 Task: Search one way flight ticket for 3 adults, 3 children in premium economy from Salisbury: Salisbury-ocean City-wicomico Regional Airport to Jackson: Jackson Hole Airport on 5-2-2023. Choice of flights is Alaska. Outbound departure time preference is 17:45.
Action: Mouse moved to (413, 204)
Screenshot: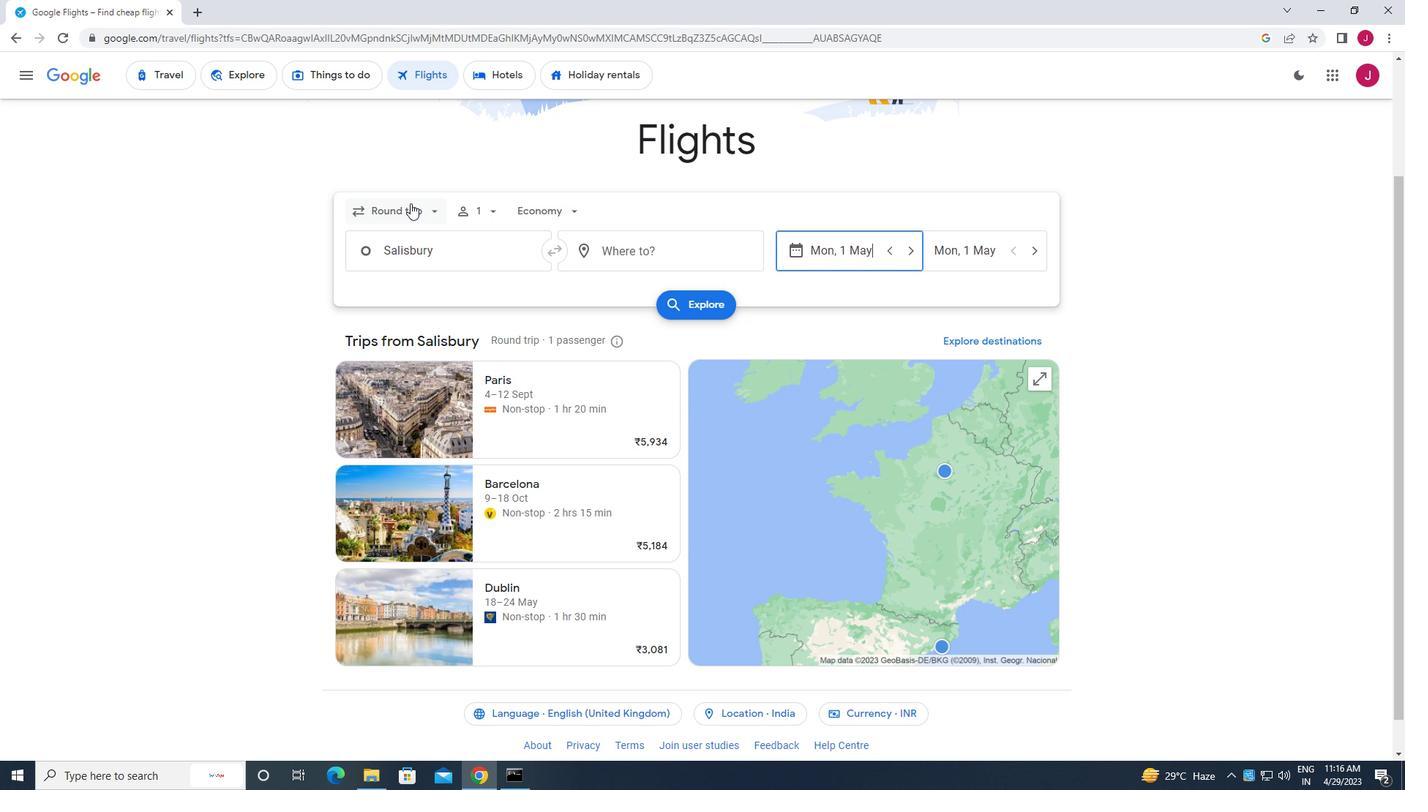 
Action: Mouse pressed left at (413, 204)
Screenshot: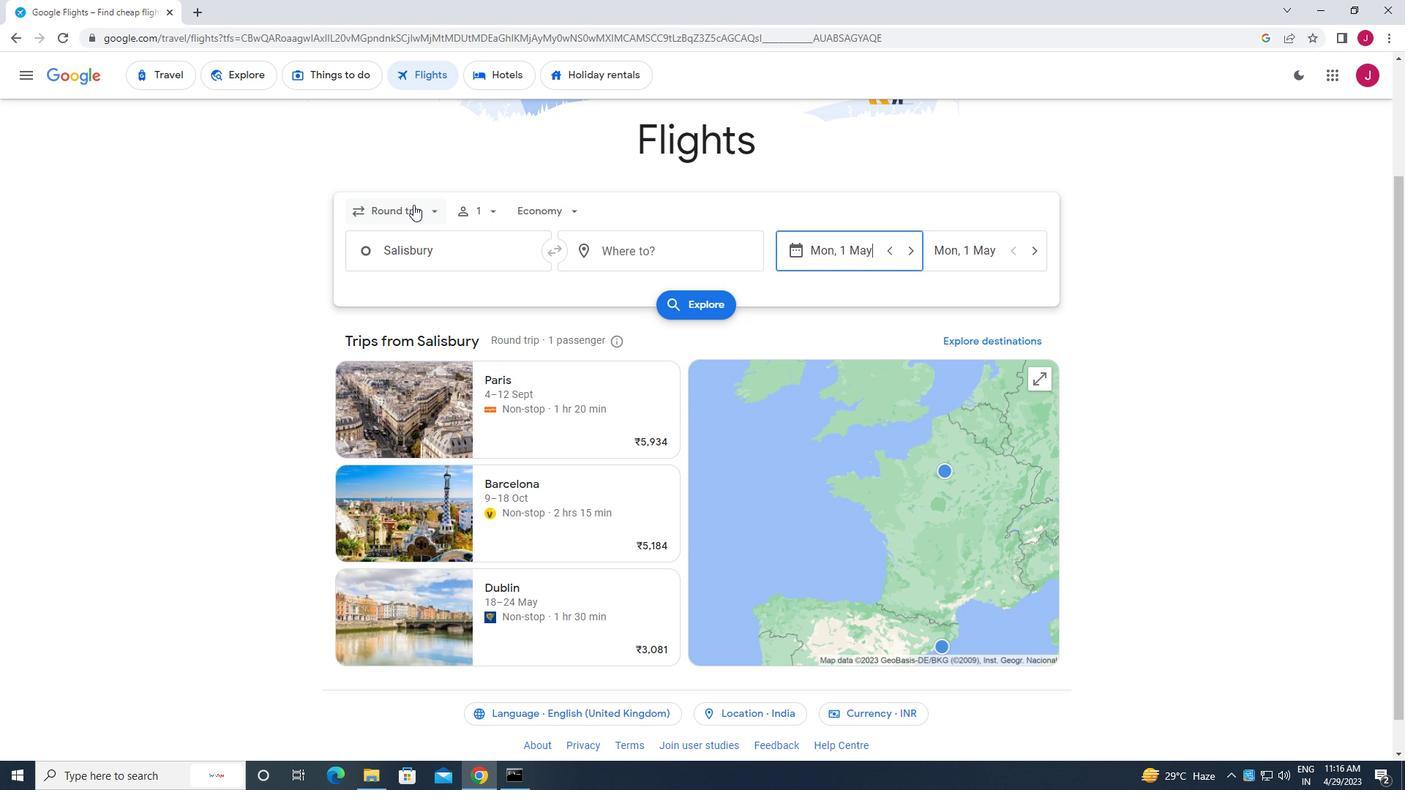 
Action: Mouse moved to (415, 276)
Screenshot: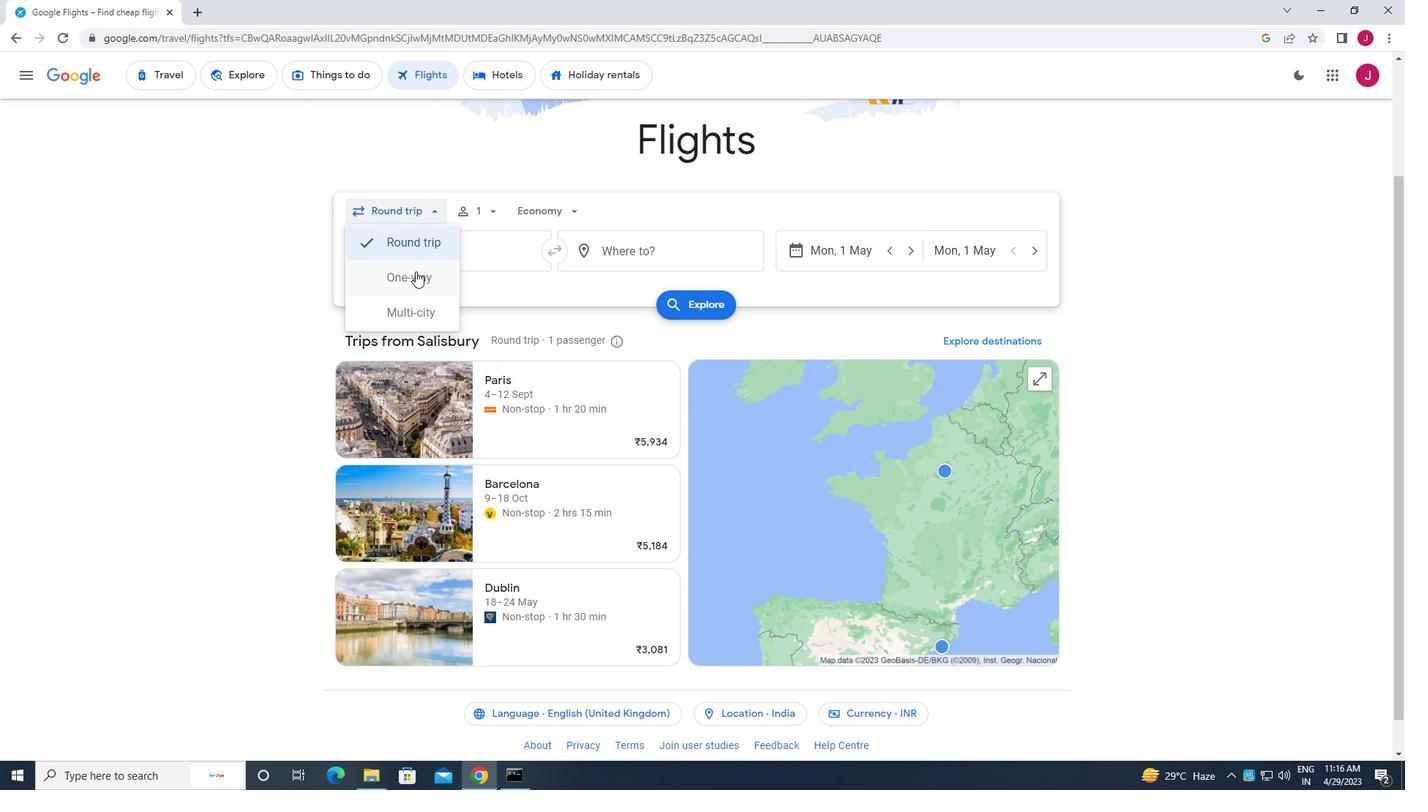 
Action: Mouse pressed left at (415, 276)
Screenshot: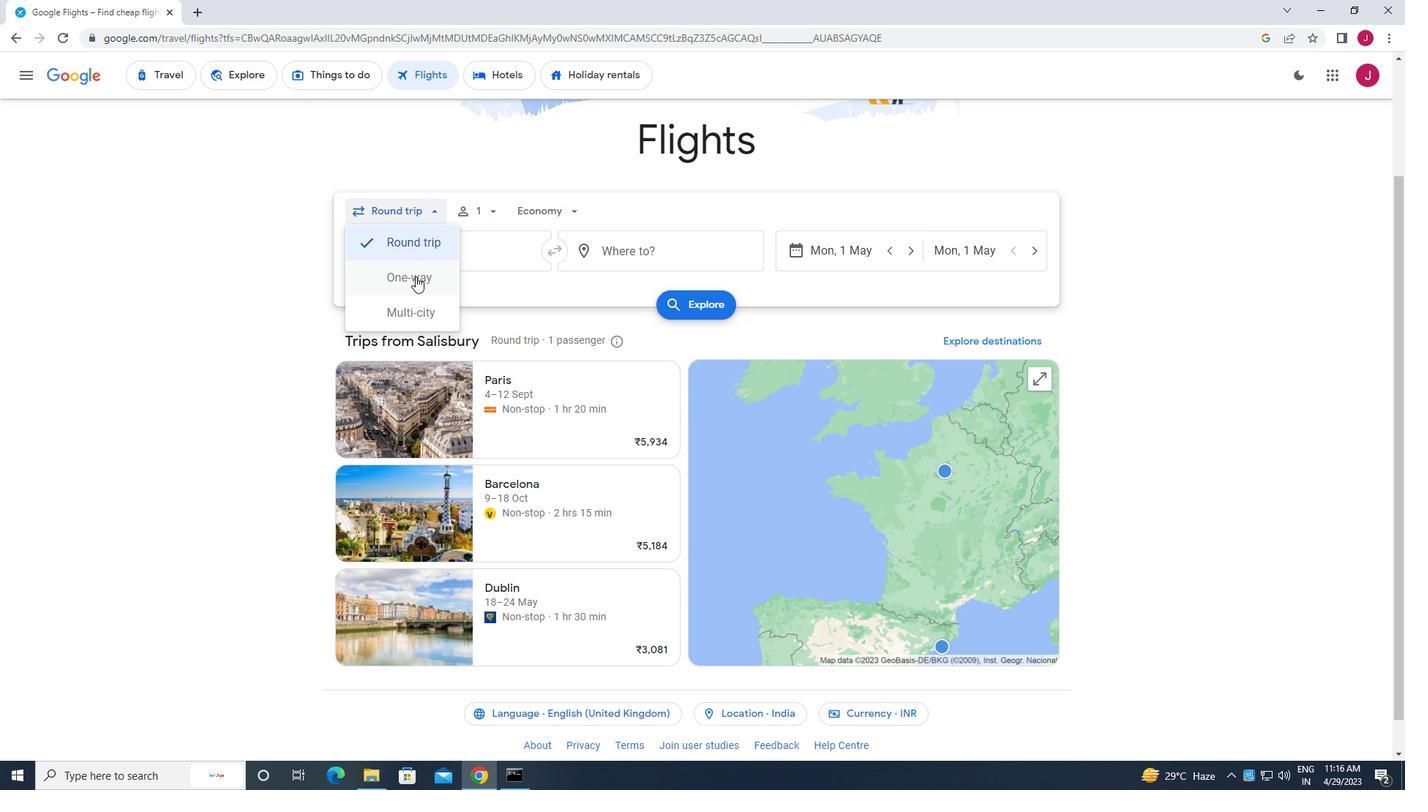 
Action: Mouse moved to (484, 210)
Screenshot: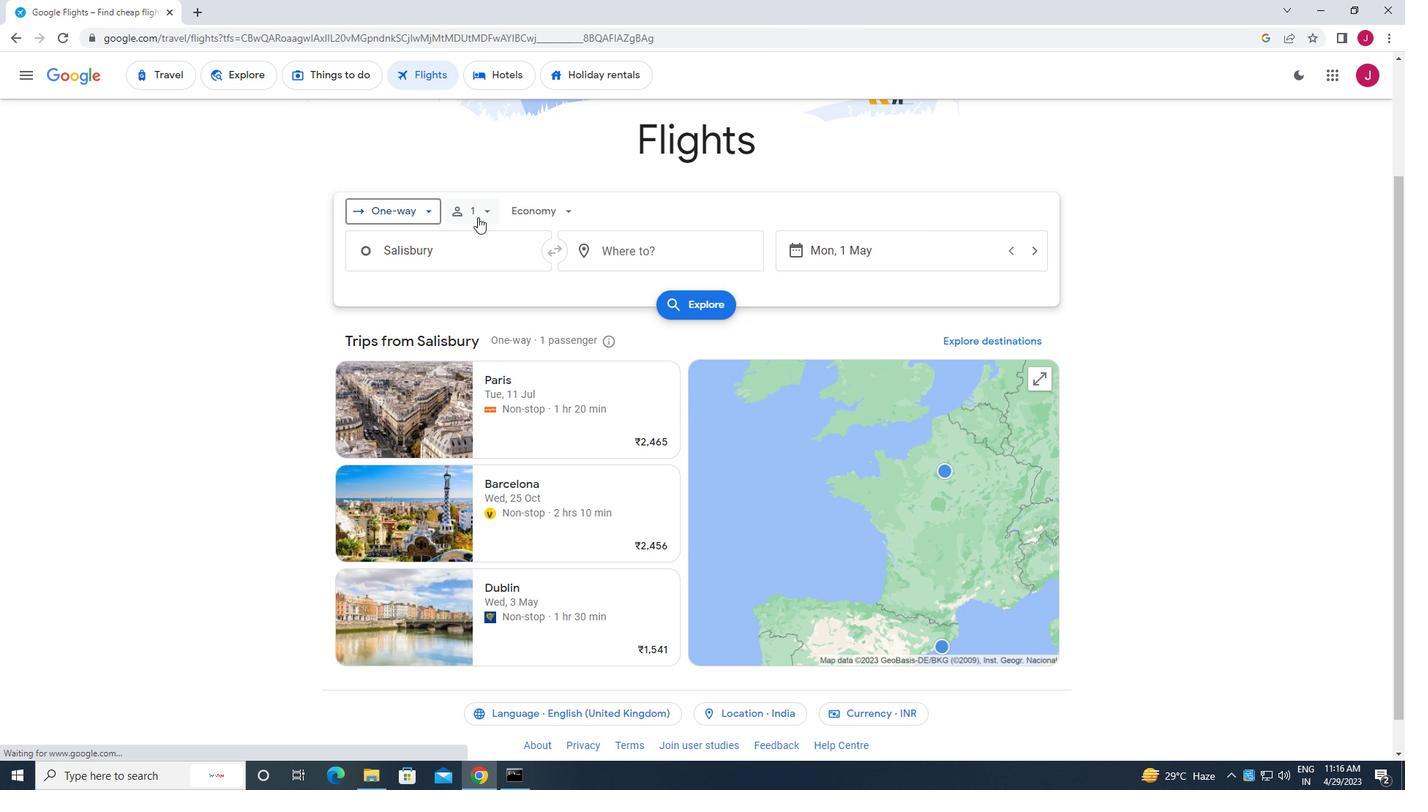 
Action: Mouse pressed left at (484, 210)
Screenshot: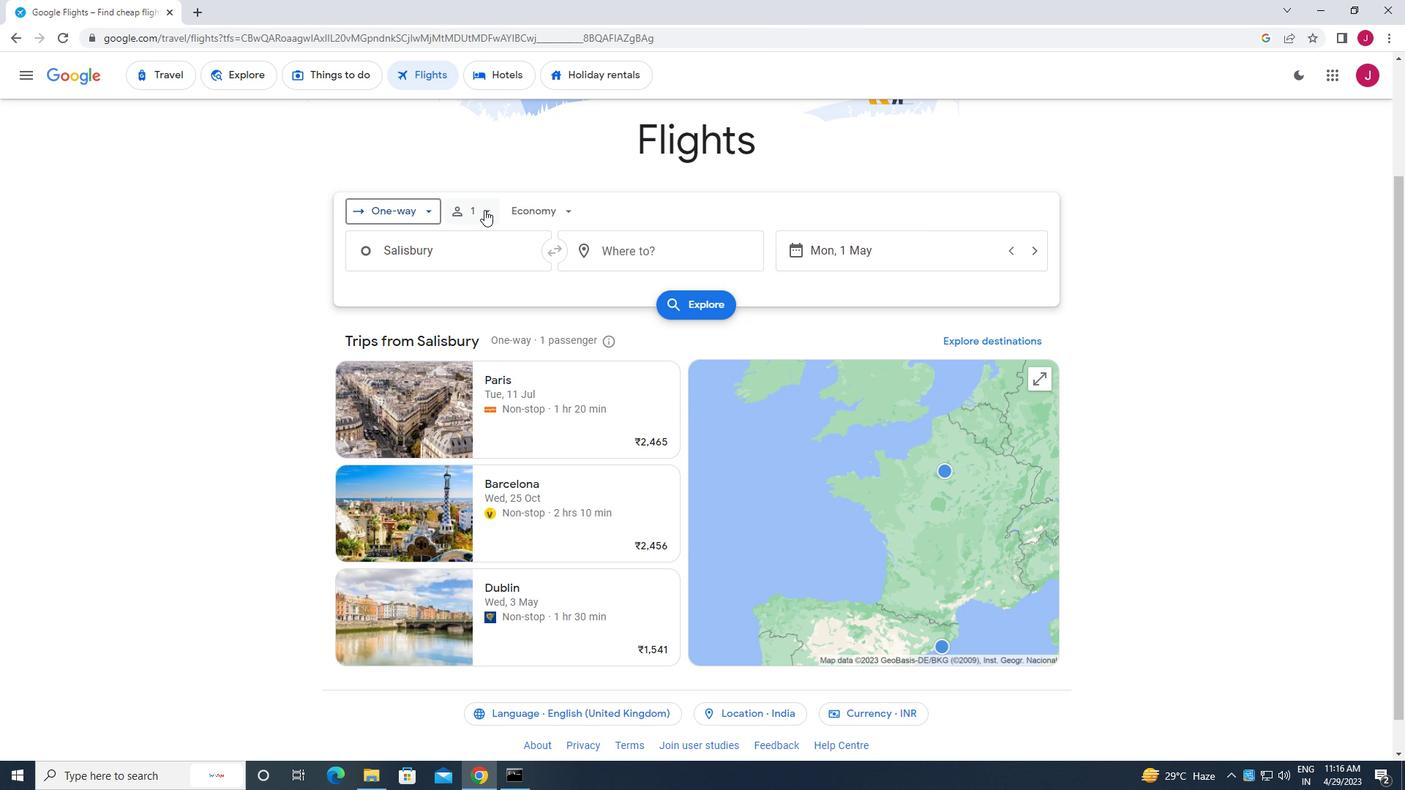 
Action: Mouse moved to (600, 250)
Screenshot: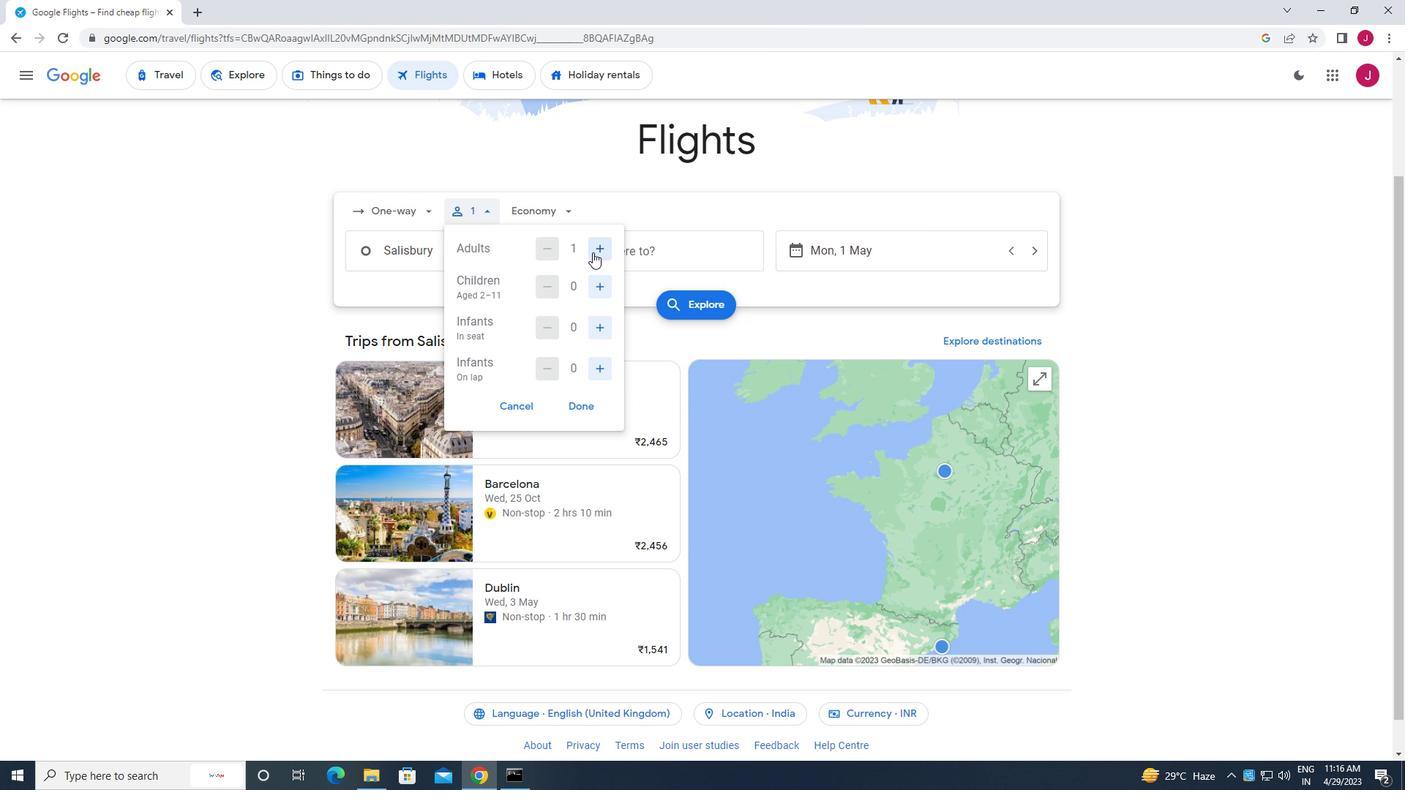 
Action: Mouse pressed left at (600, 250)
Screenshot: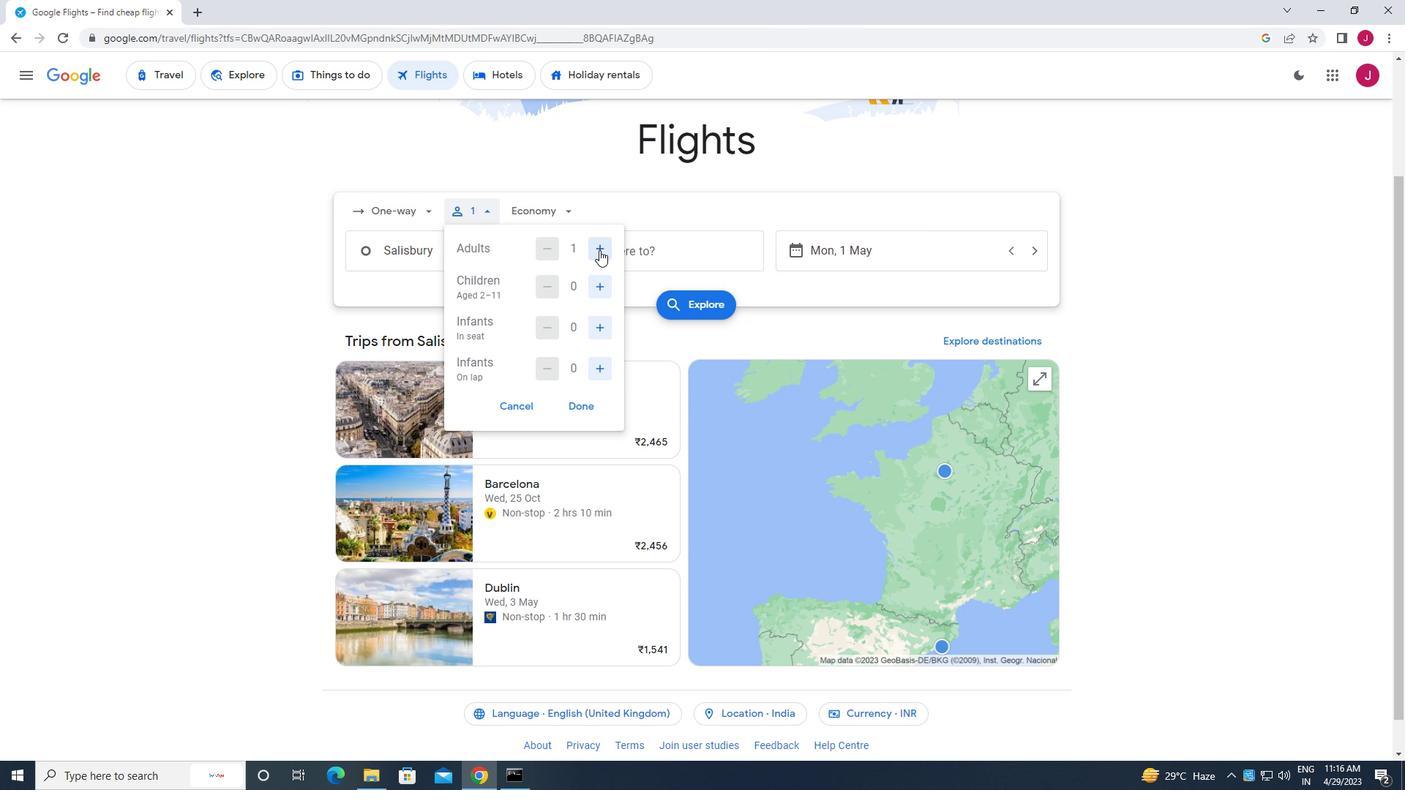 
Action: Mouse moved to (600, 250)
Screenshot: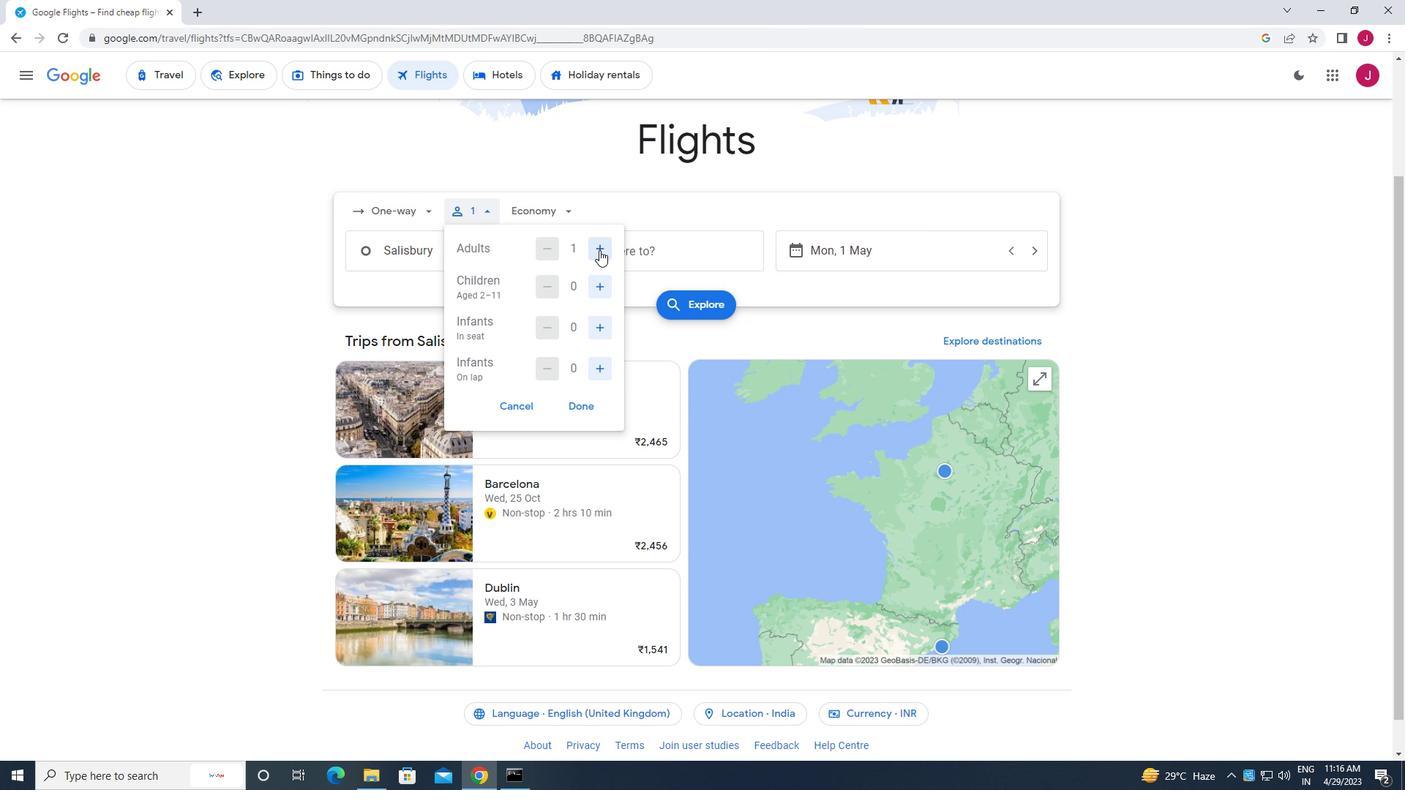 
Action: Mouse pressed left at (600, 250)
Screenshot: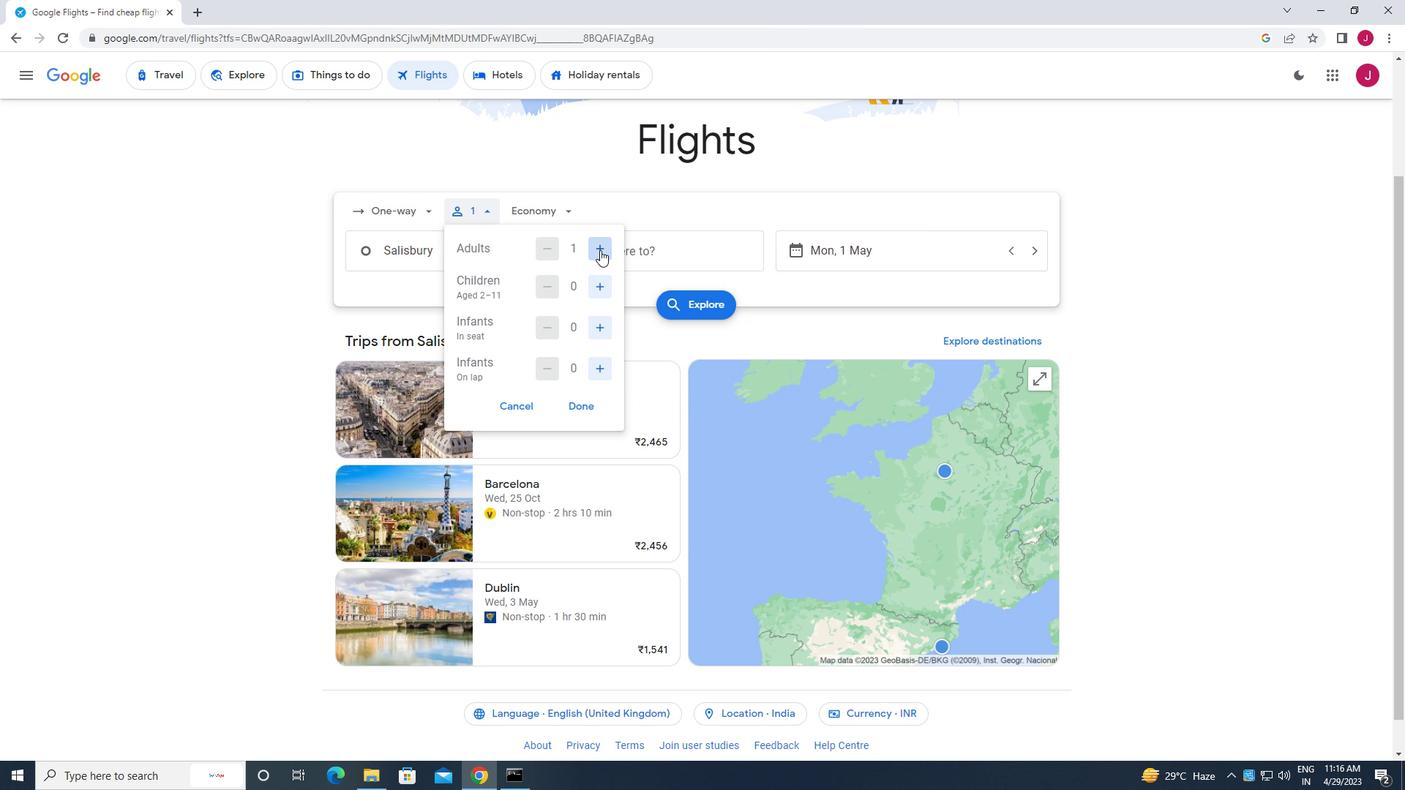 
Action: Mouse moved to (604, 288)
Screenshot: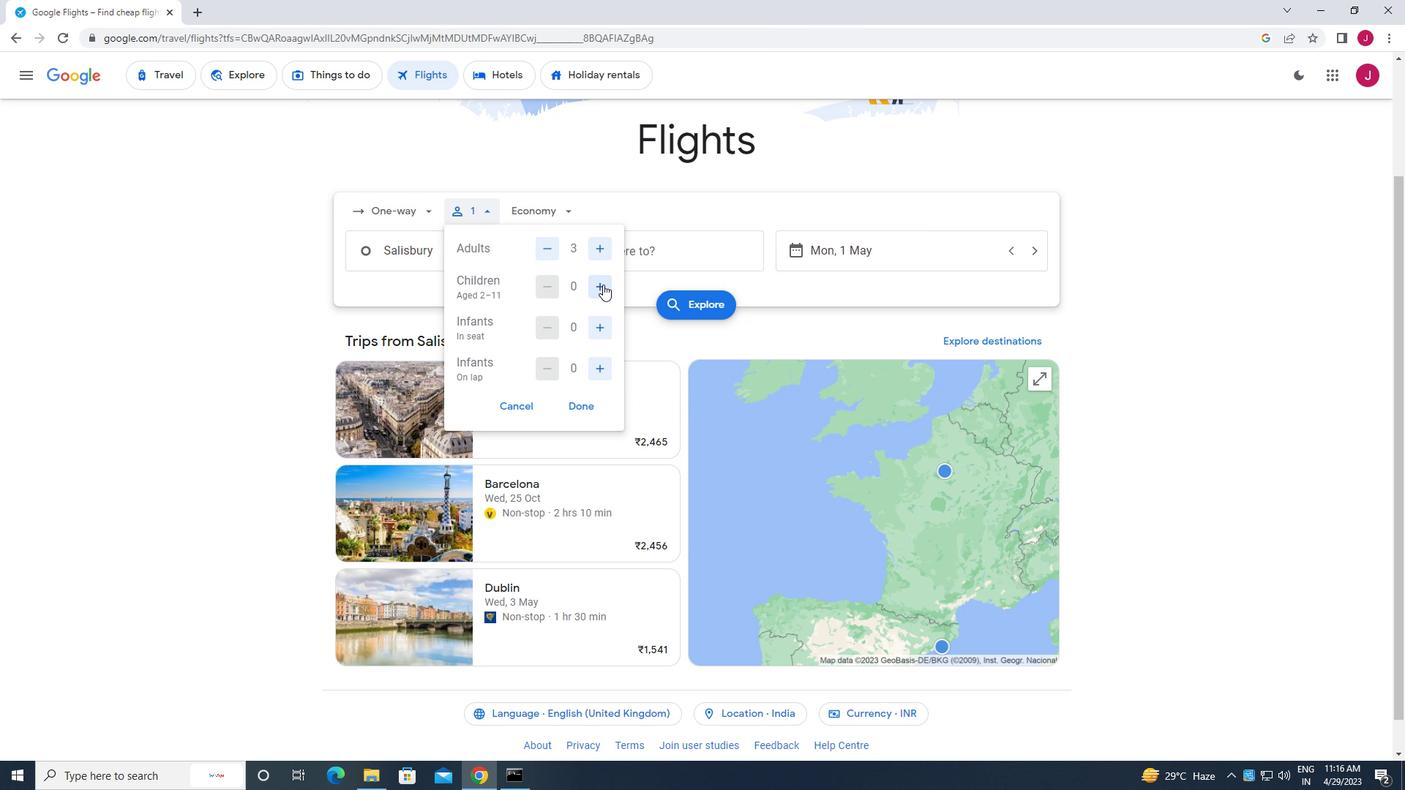 
Action: Mouse pressed left at (604, 288)
Screenshot: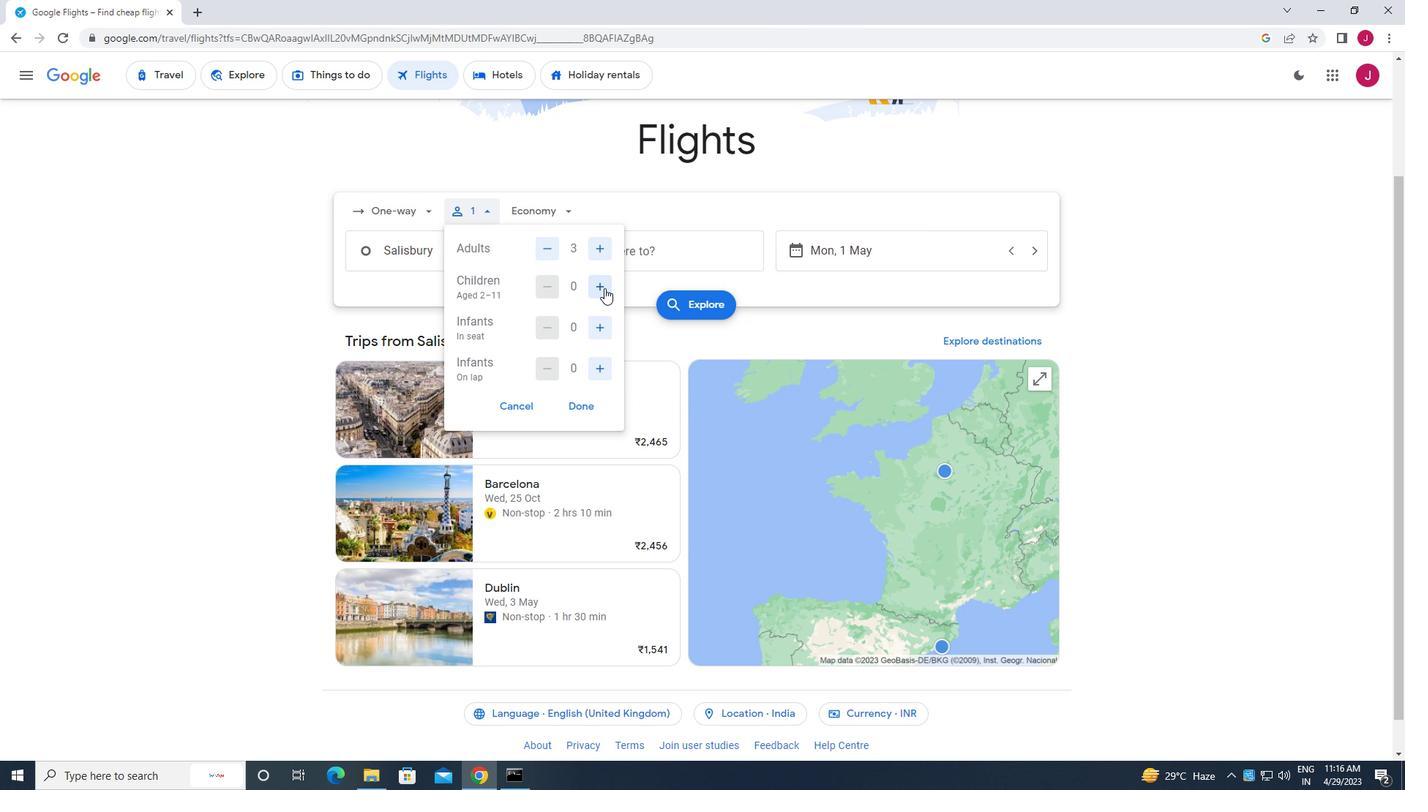 
Action: Mouse pressed left at (604, 288)
Screenshot: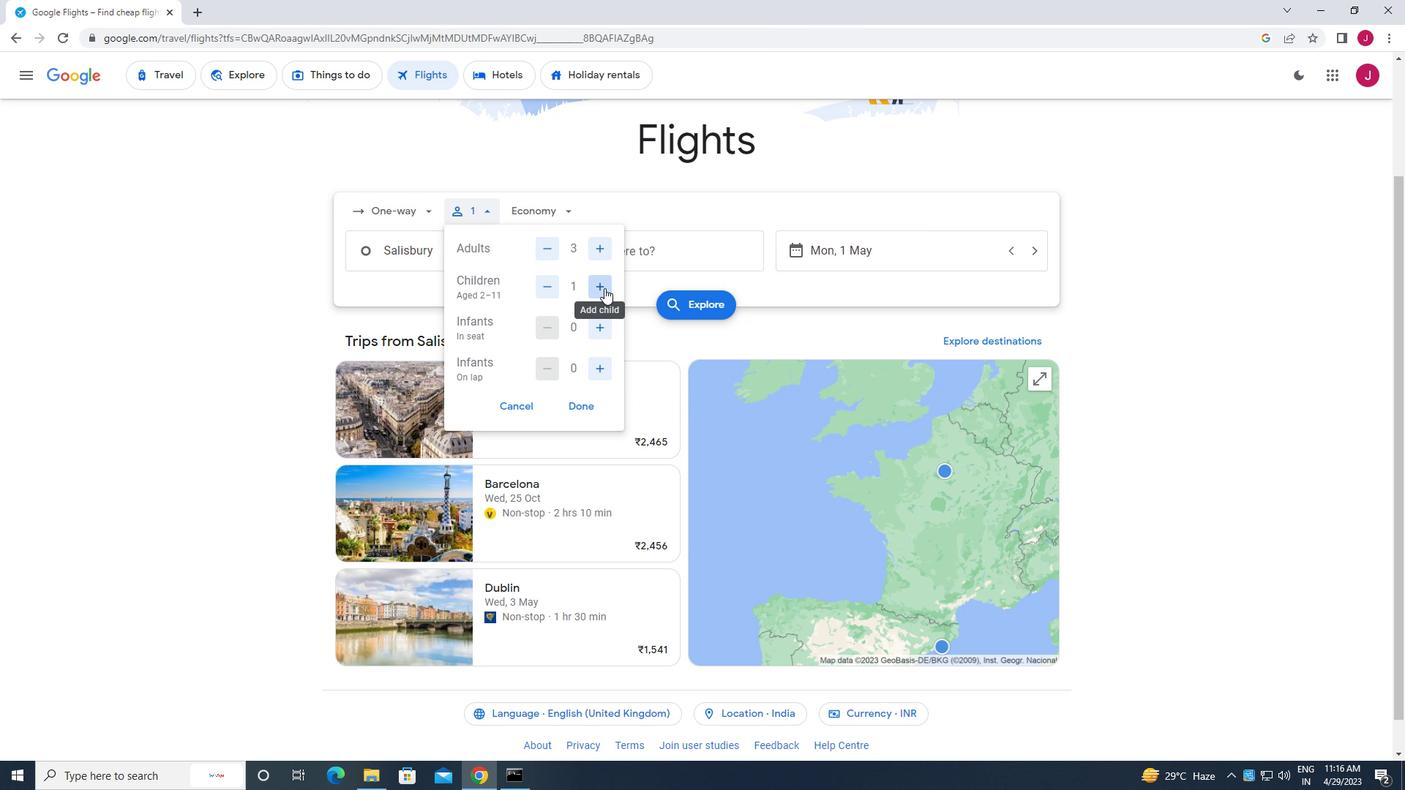 
Action: Mouse pressed left at (604, 288)
Screenshot: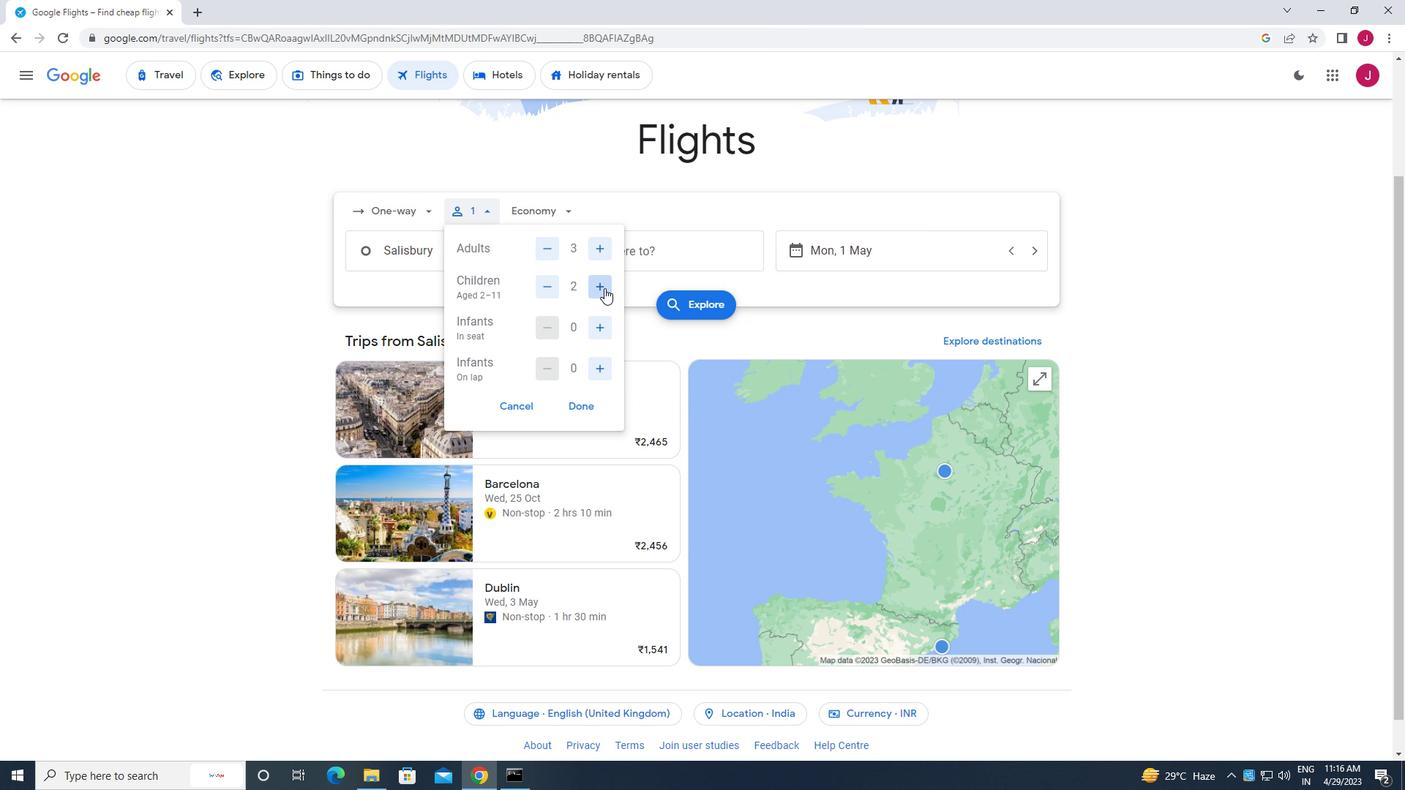 
Action: Mouse moved to (577, 406)
Screenshot: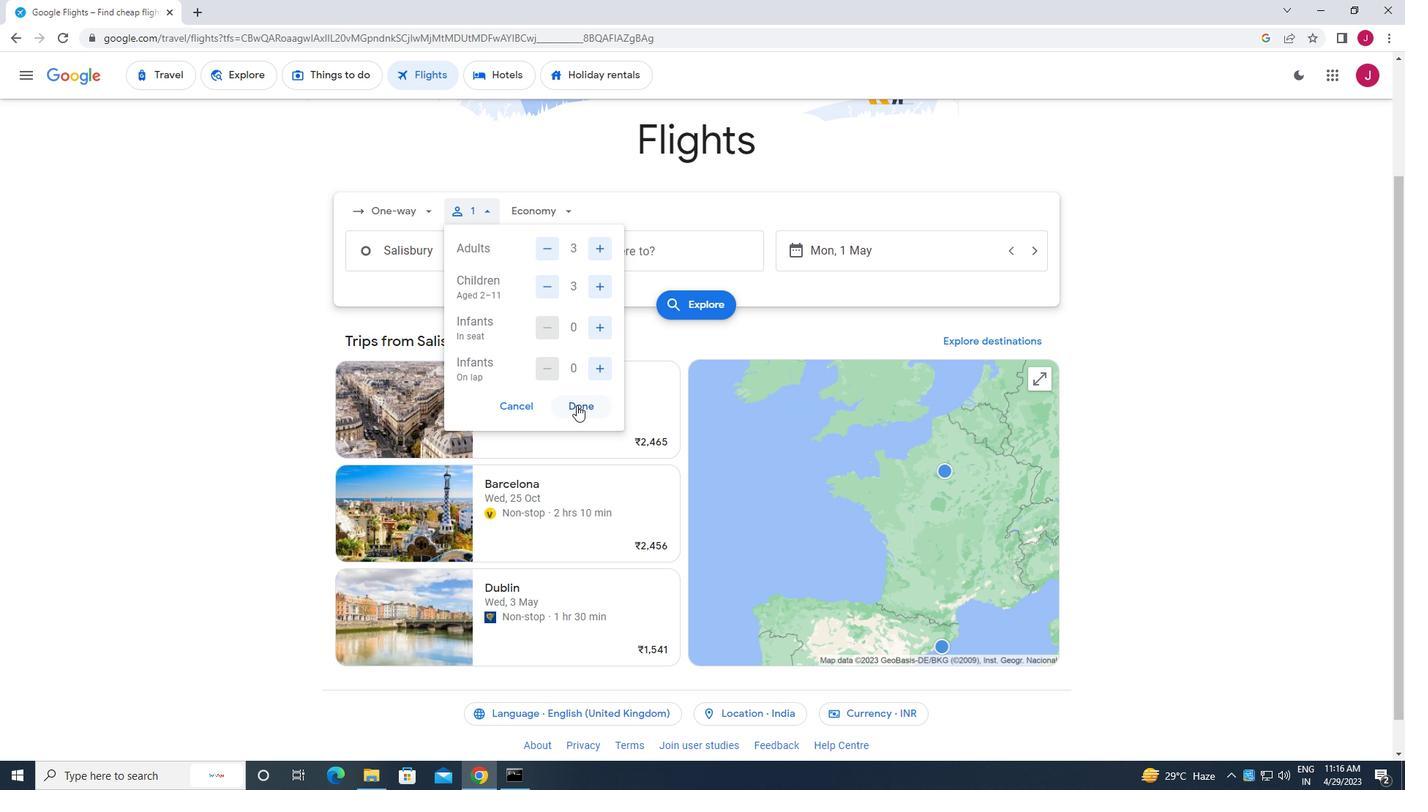 
Action: Mouse pressed left at (577, 406)
Screenshot: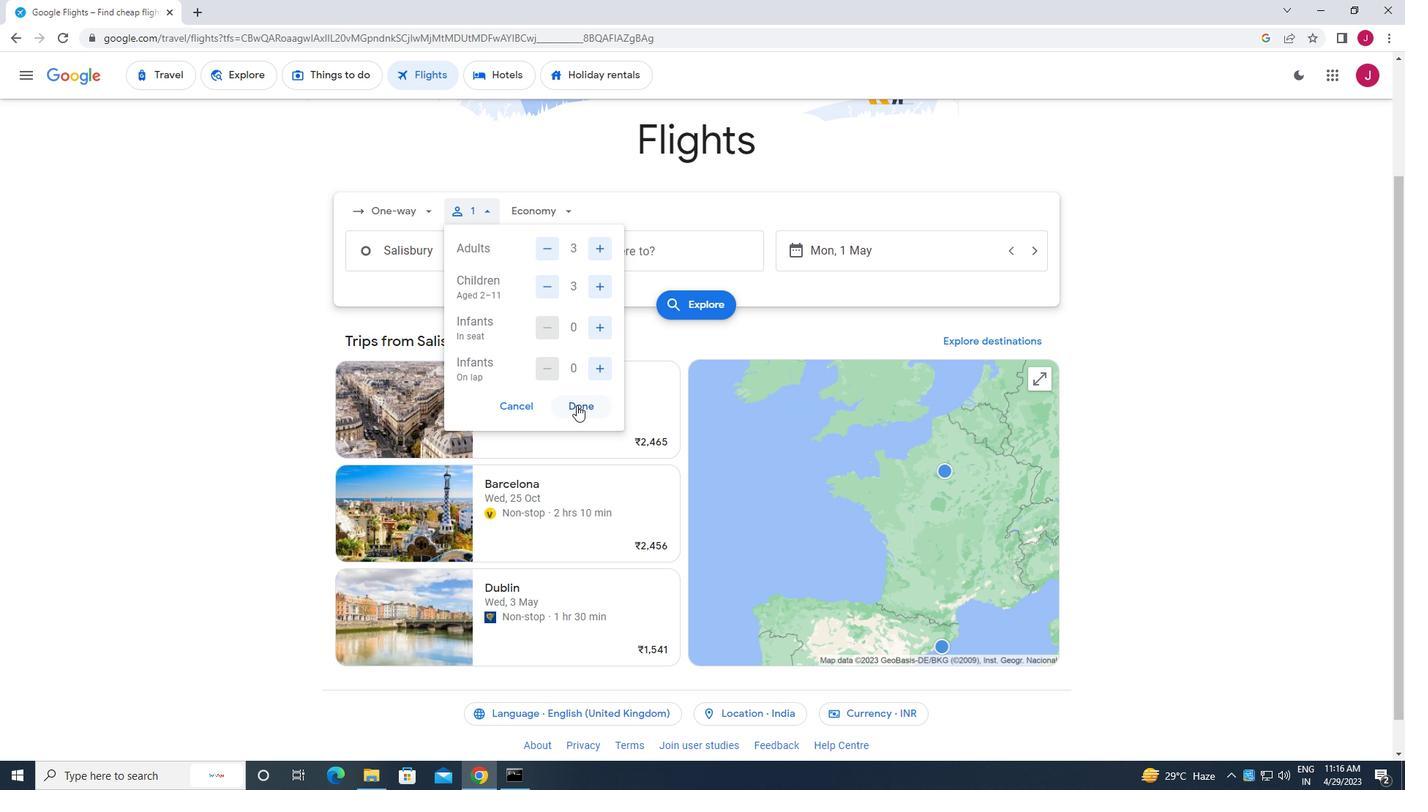 
Action: Mouse moved to (568, 206)
Screenshot: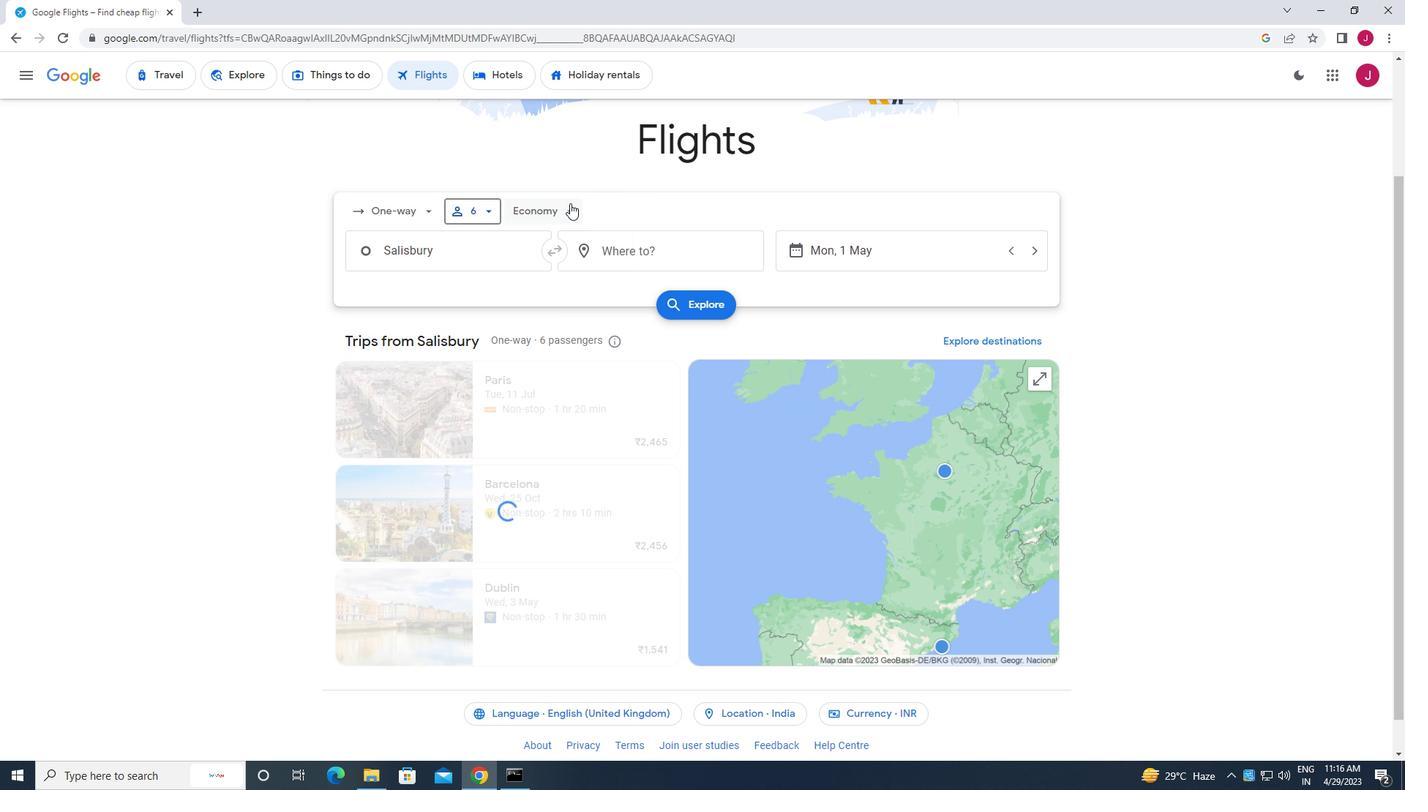 
Action: Mouse pressed left at (568, 206)
Screenshot: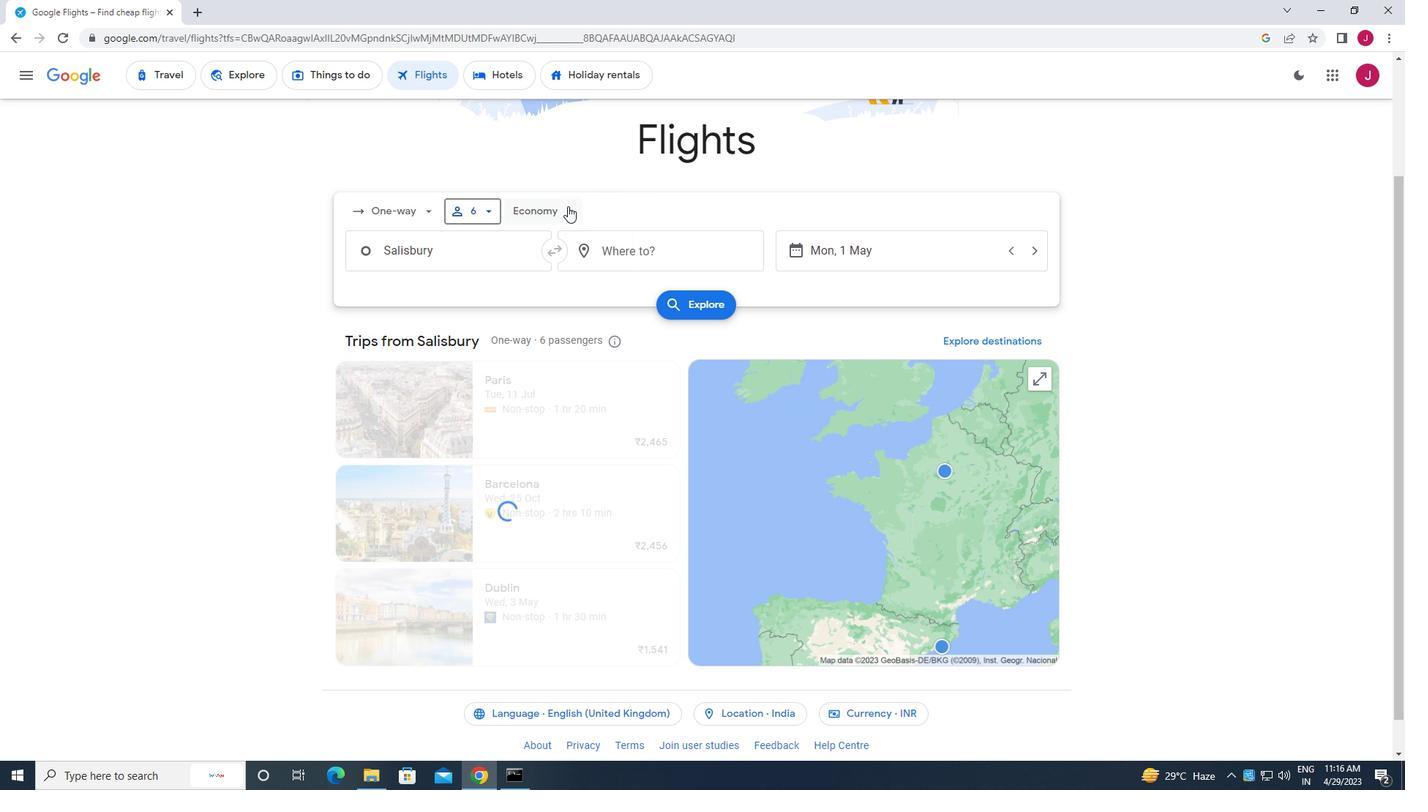 
Action: Mouse moved to (590, 281)
Screenshot: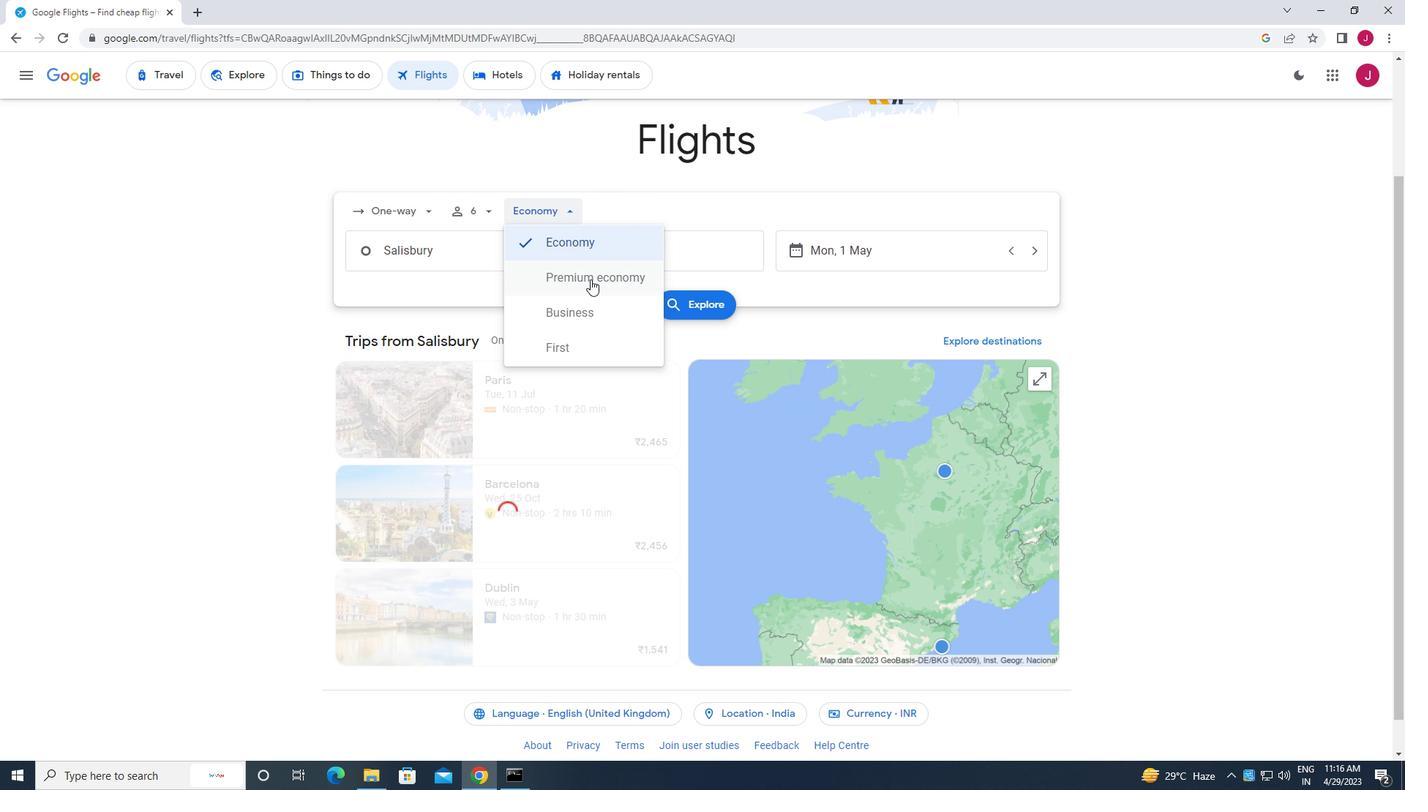 
Action: Mouse pressed left at (590, 281)
Screenshot: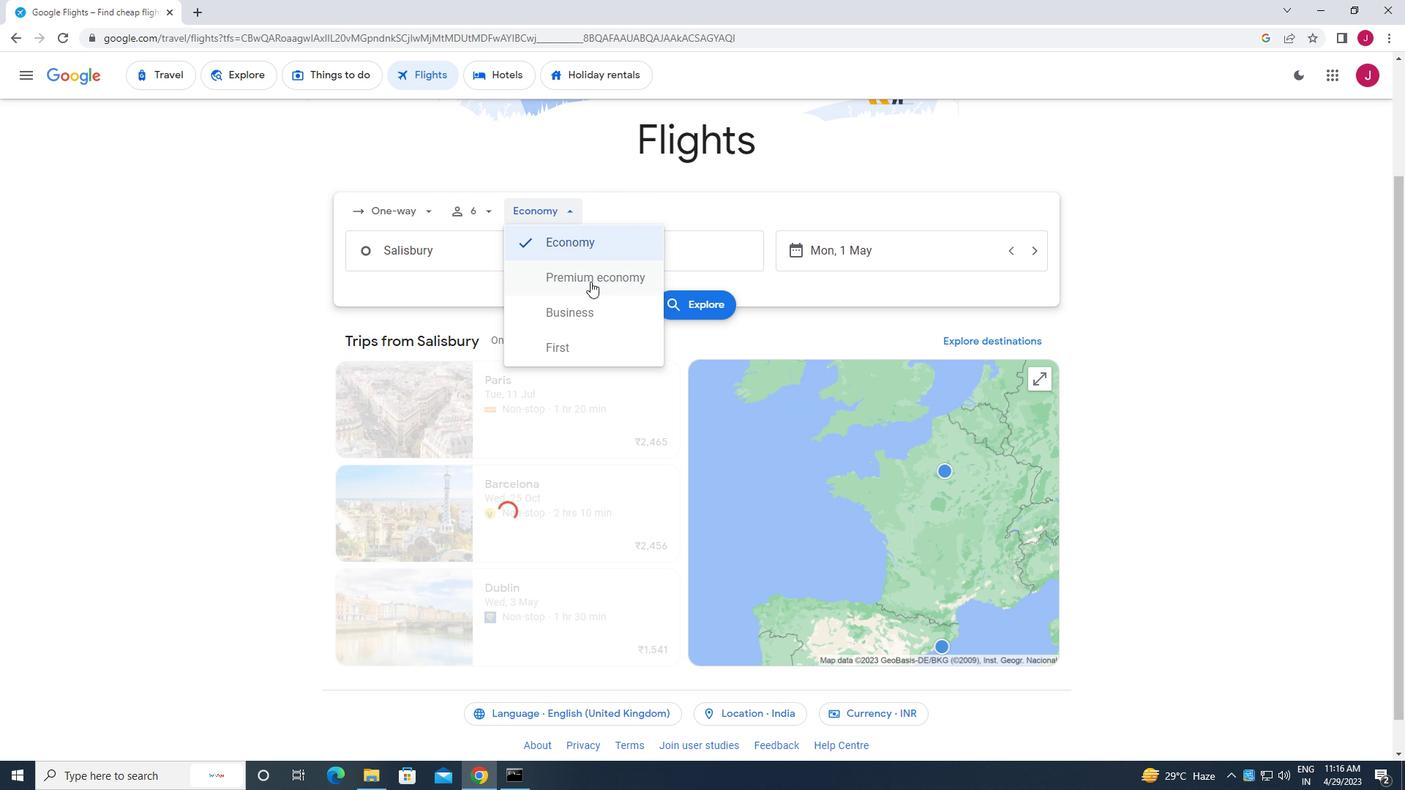 
Action: Mouse moved to (483, 251)
Screenshot: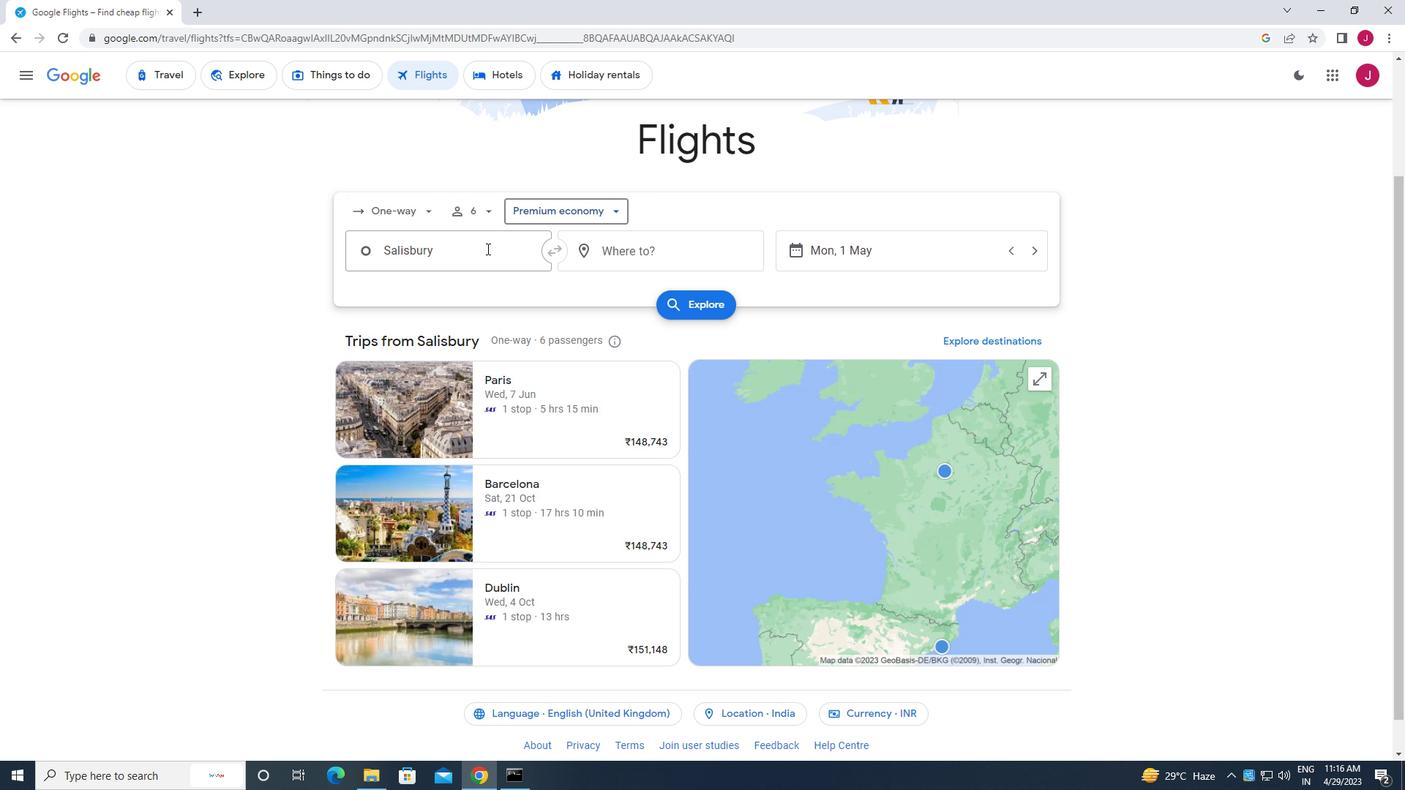 
Action: Mouse pressed left at (483, 251)
Screenshot: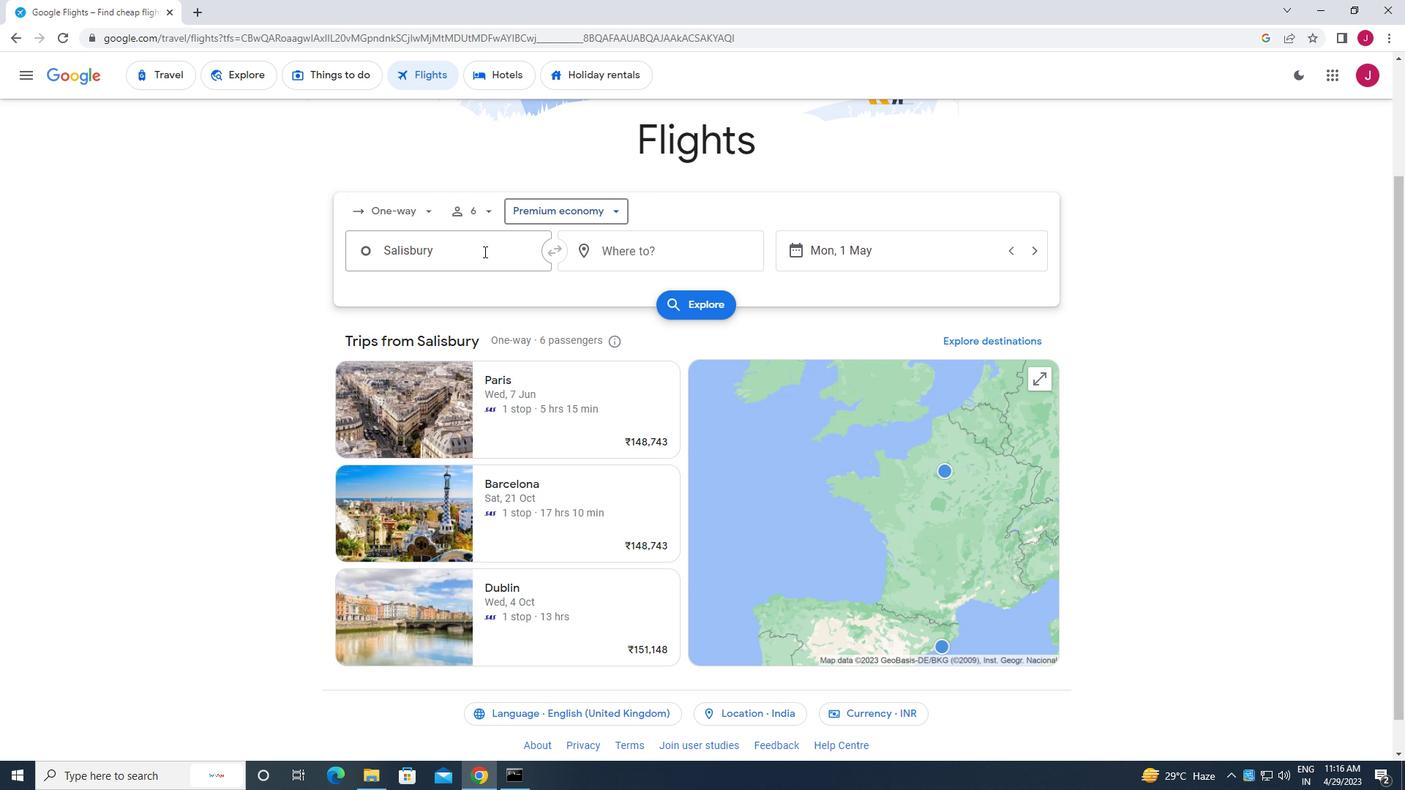 
Action: Mouse moved to (481, 252)
Screenshot: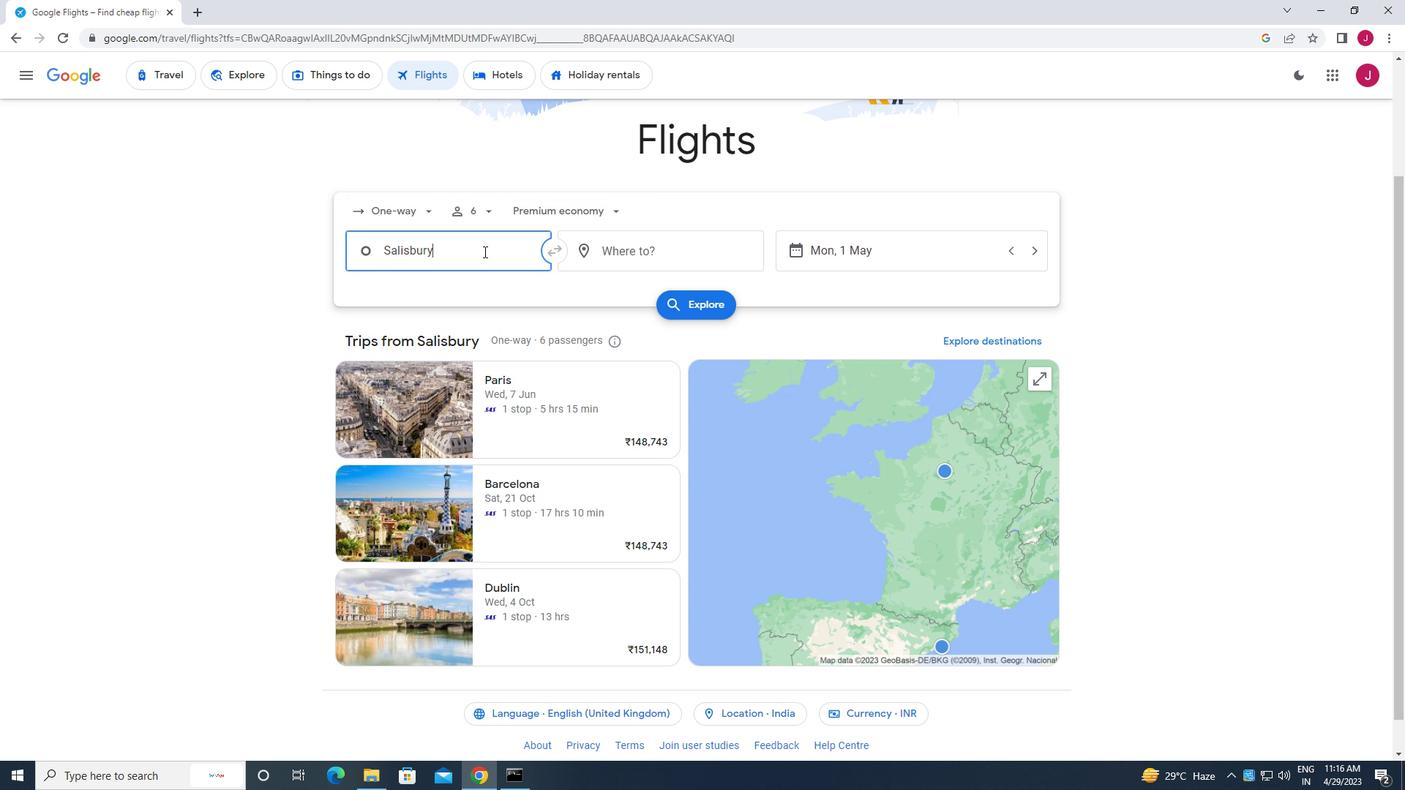 
Action: Key pressed <Key.backspace>salisbury<Key.space>ocean<Key.backspace><Key.backspace><Key.backspace><Key.backspace><Key.backspace><Key.enter>
Screenshot: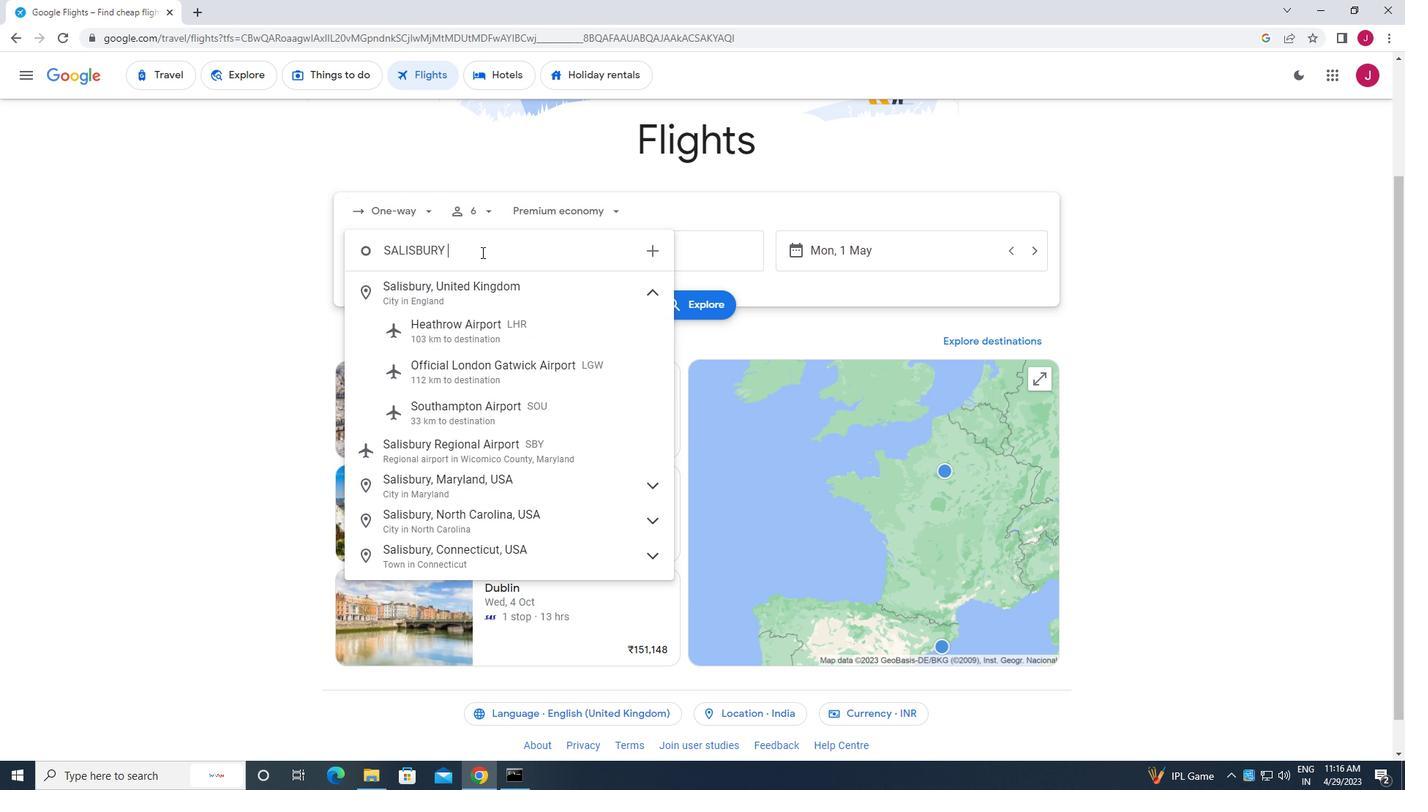 
Action: Mouse moved to (659, 256)
Screenshot: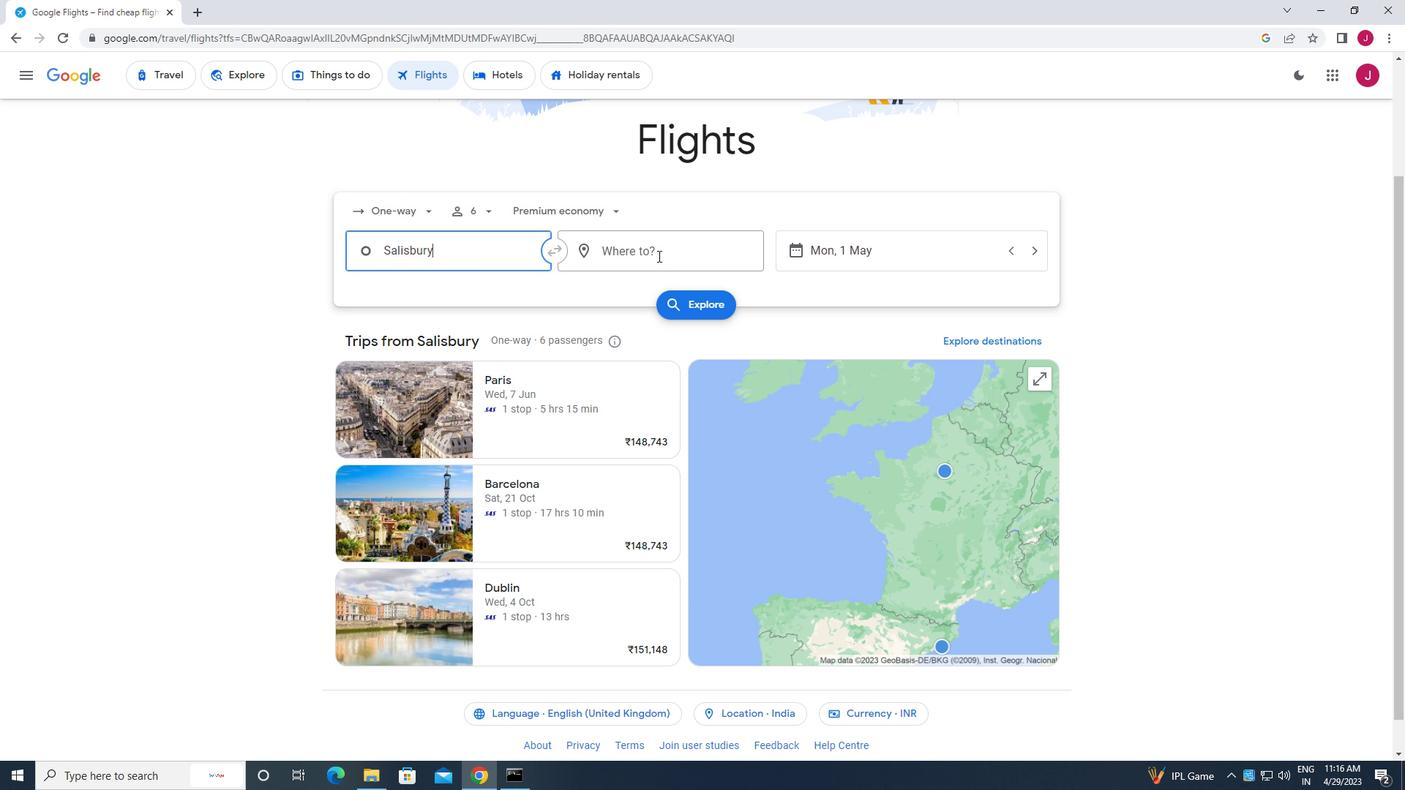 
Action: Mouse pressed left at (659, 256)
Screenshot: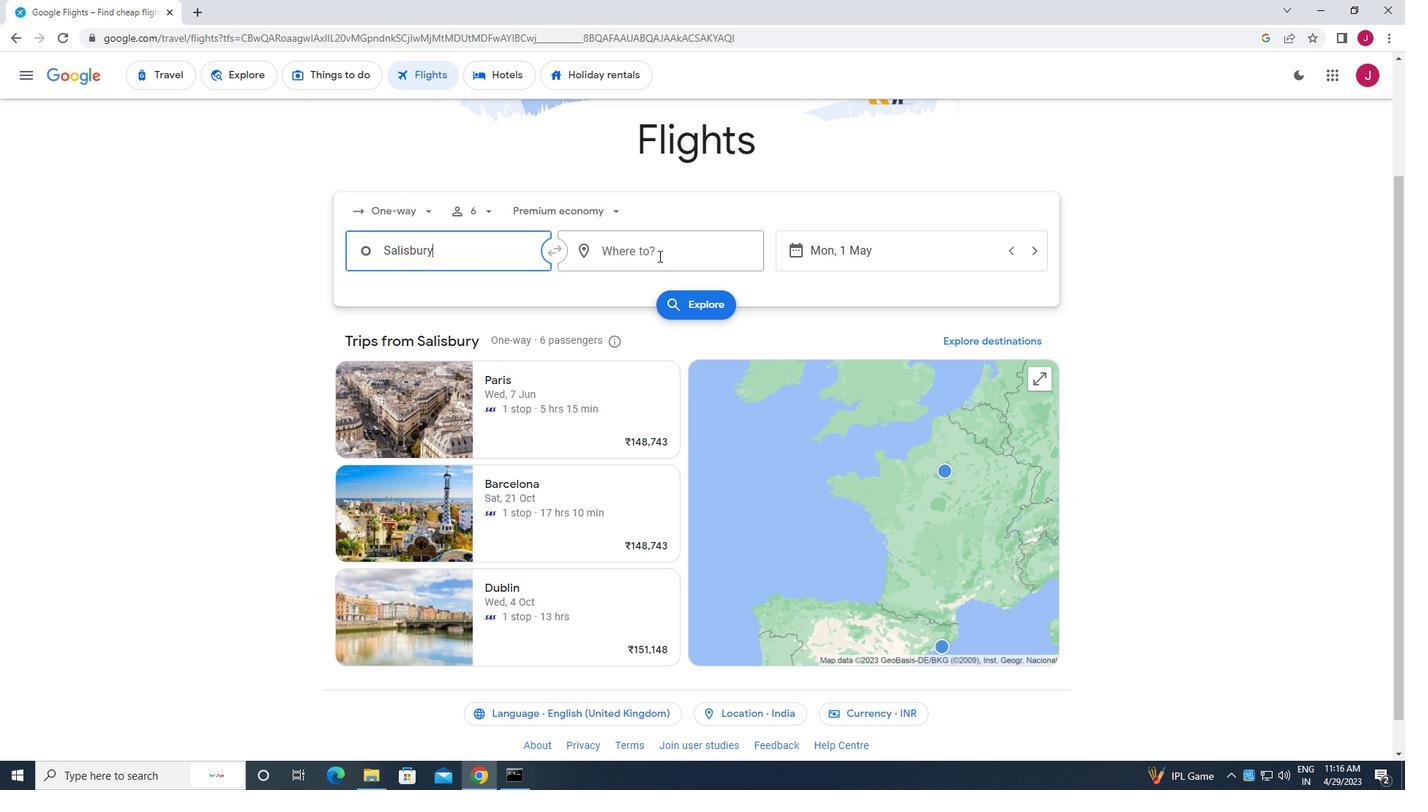
Action: Mouse moved to (672, 256)
Screenshot: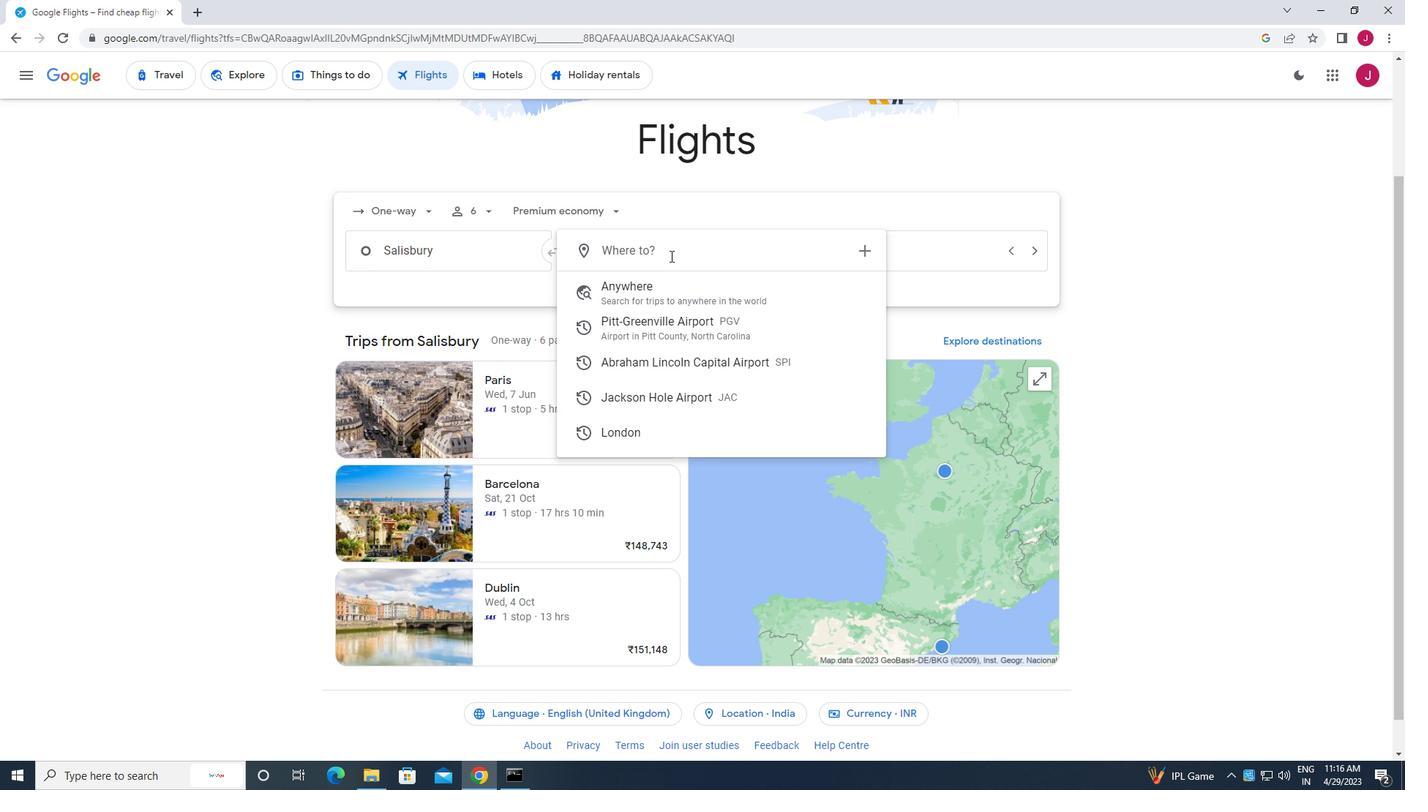 
Action: Key pressed jackson<Key.space>ho
Screenshot: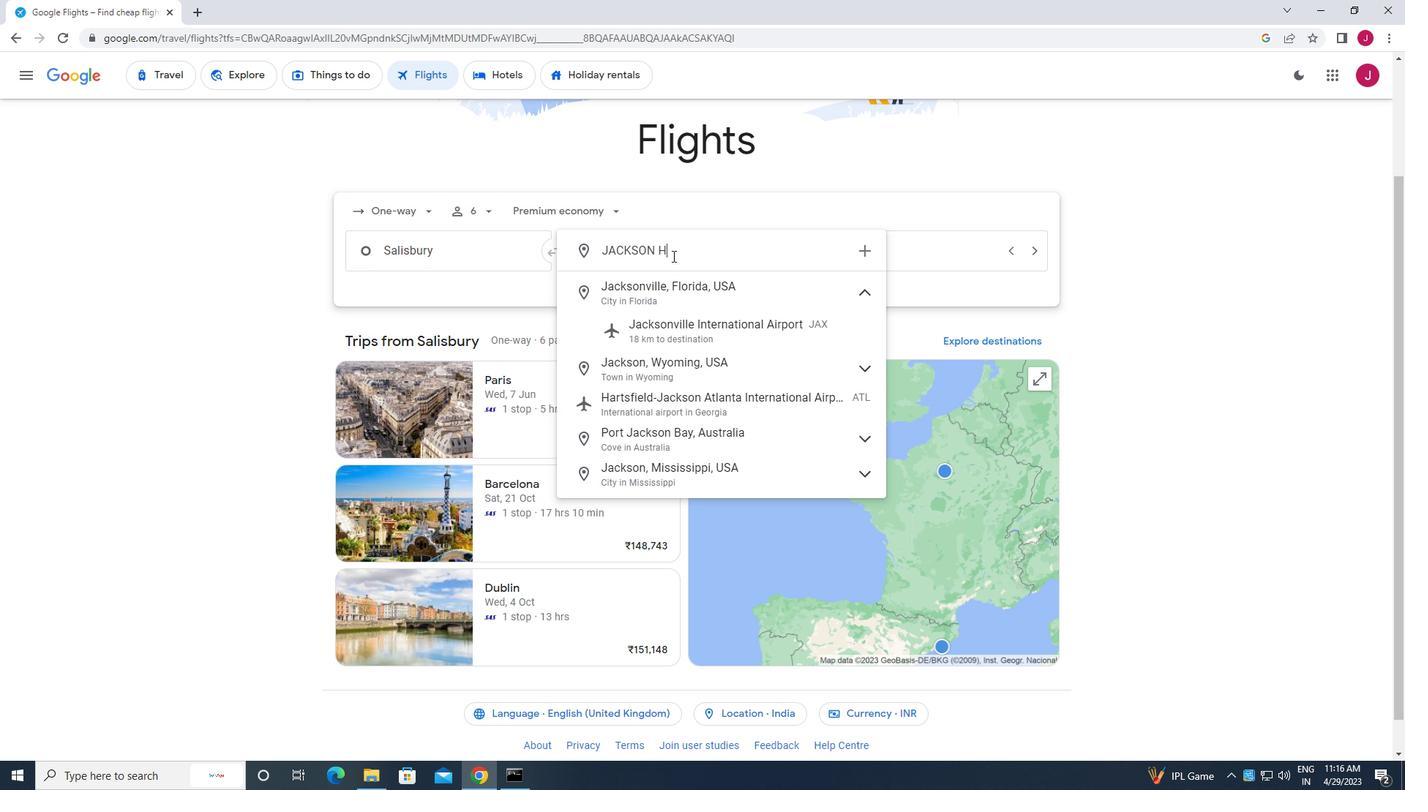 
Action: Mouse moved to (685, 289)
Screenshot: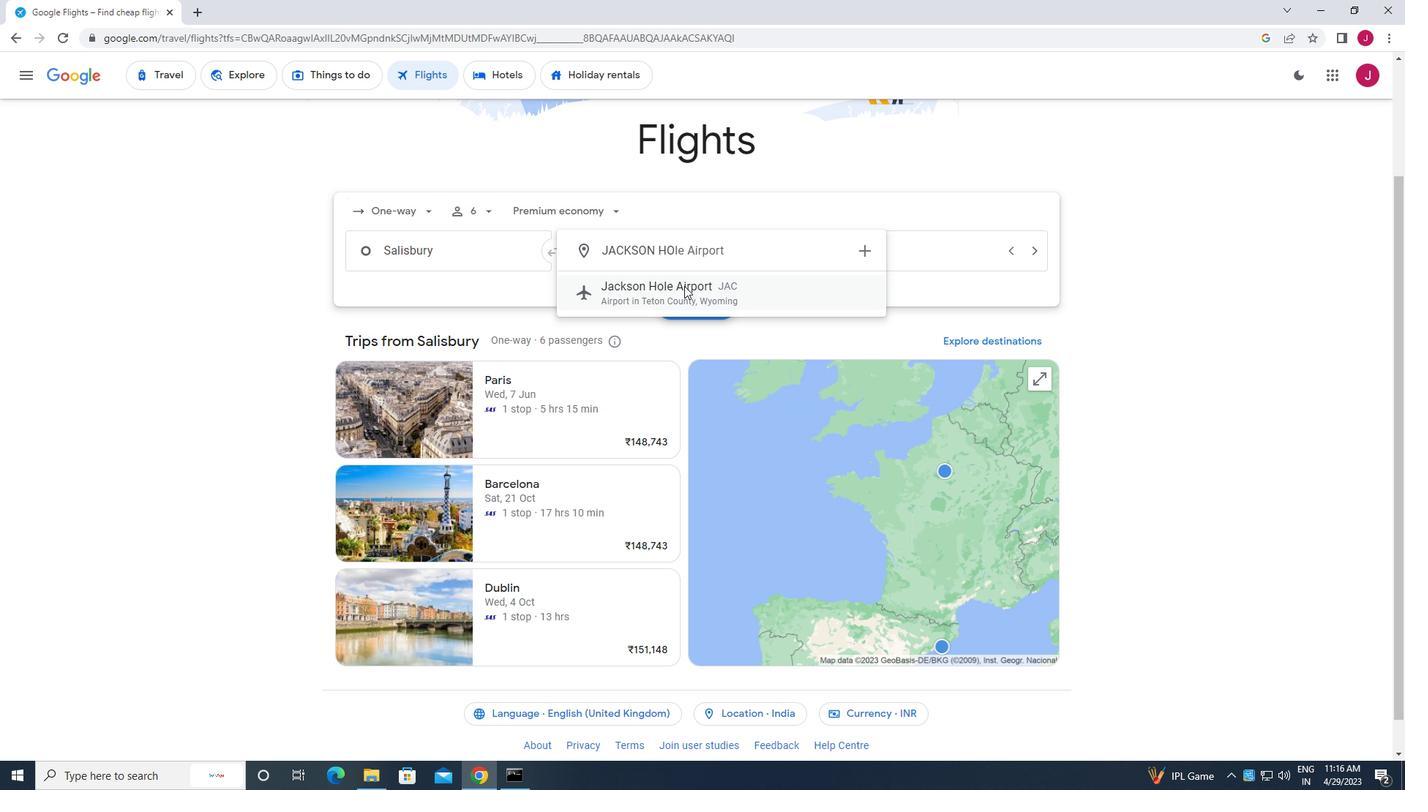 
Action: Mouse pressed left at (685, 289)
Screenshot: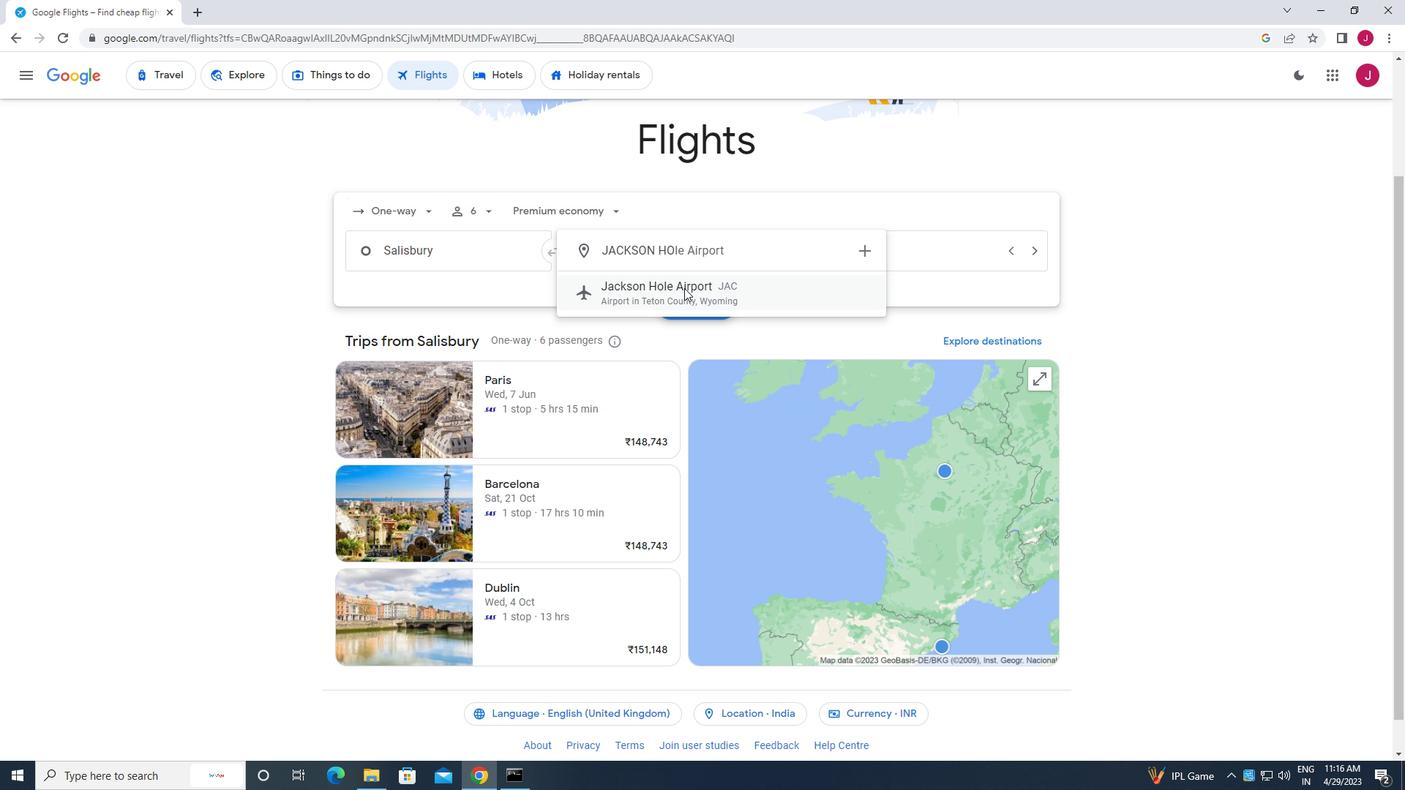 
Action: Mouse moved to (873, 251)
Screenshot: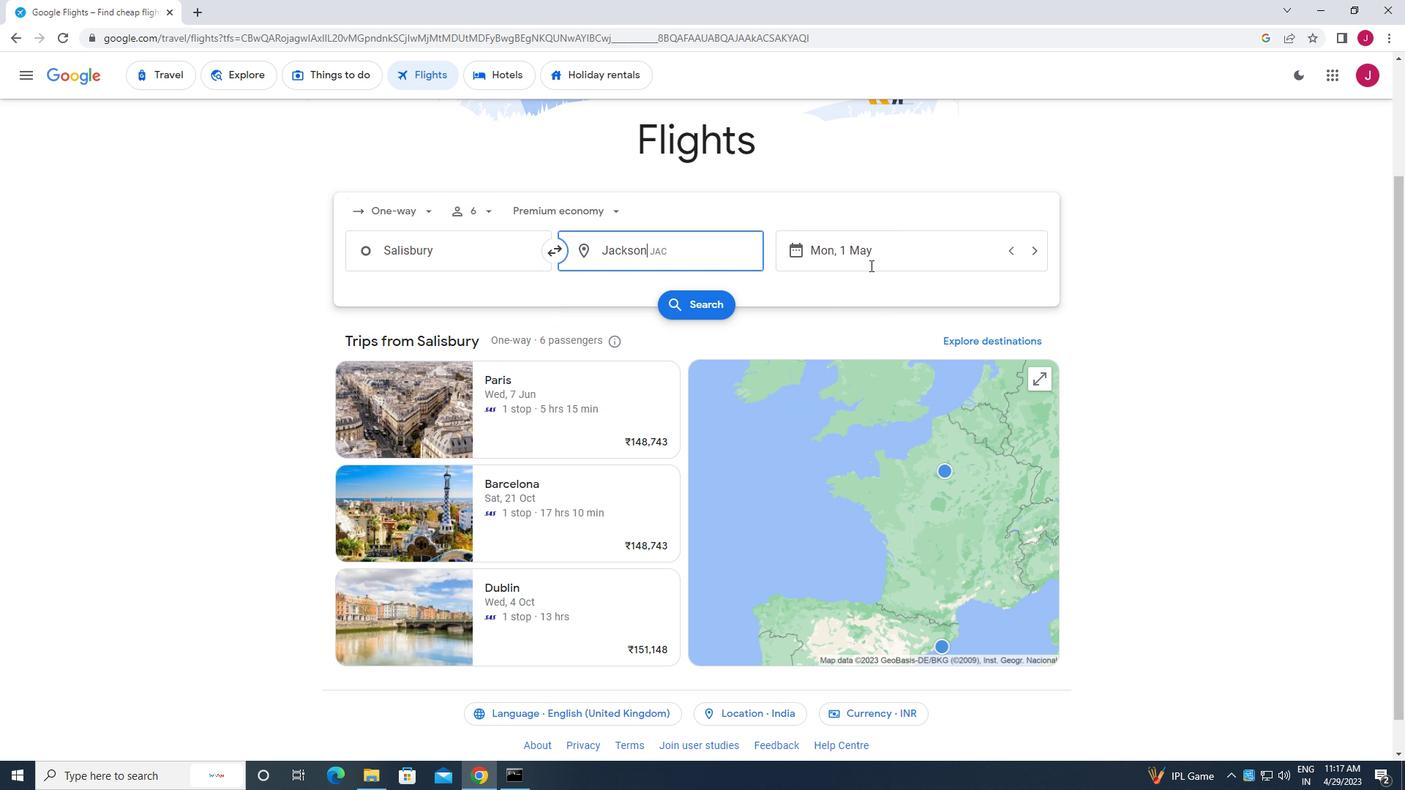 
Action: Mouse pressed left at (873, 251)
Screenshot: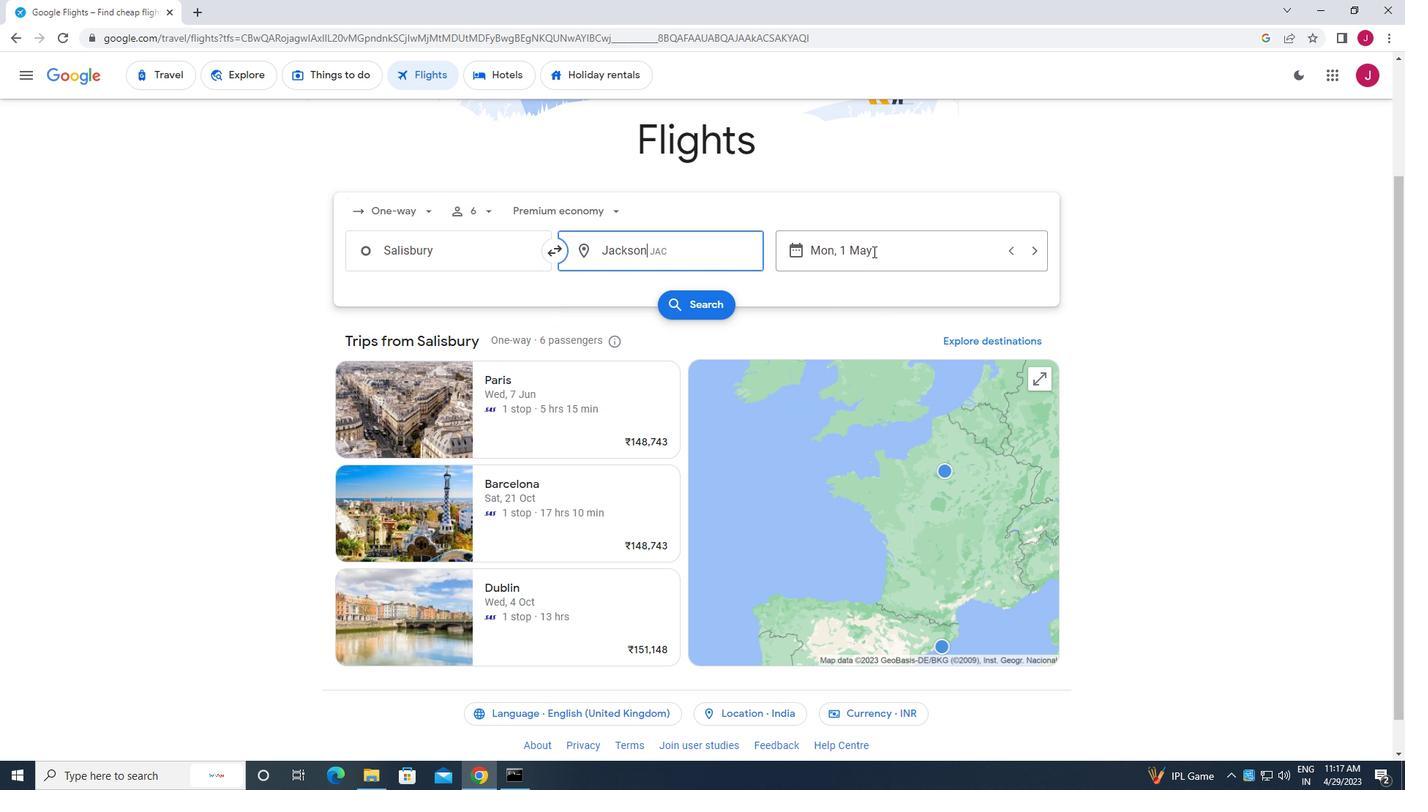 
Action: Mouse moved to (884, 366)
Screenshot: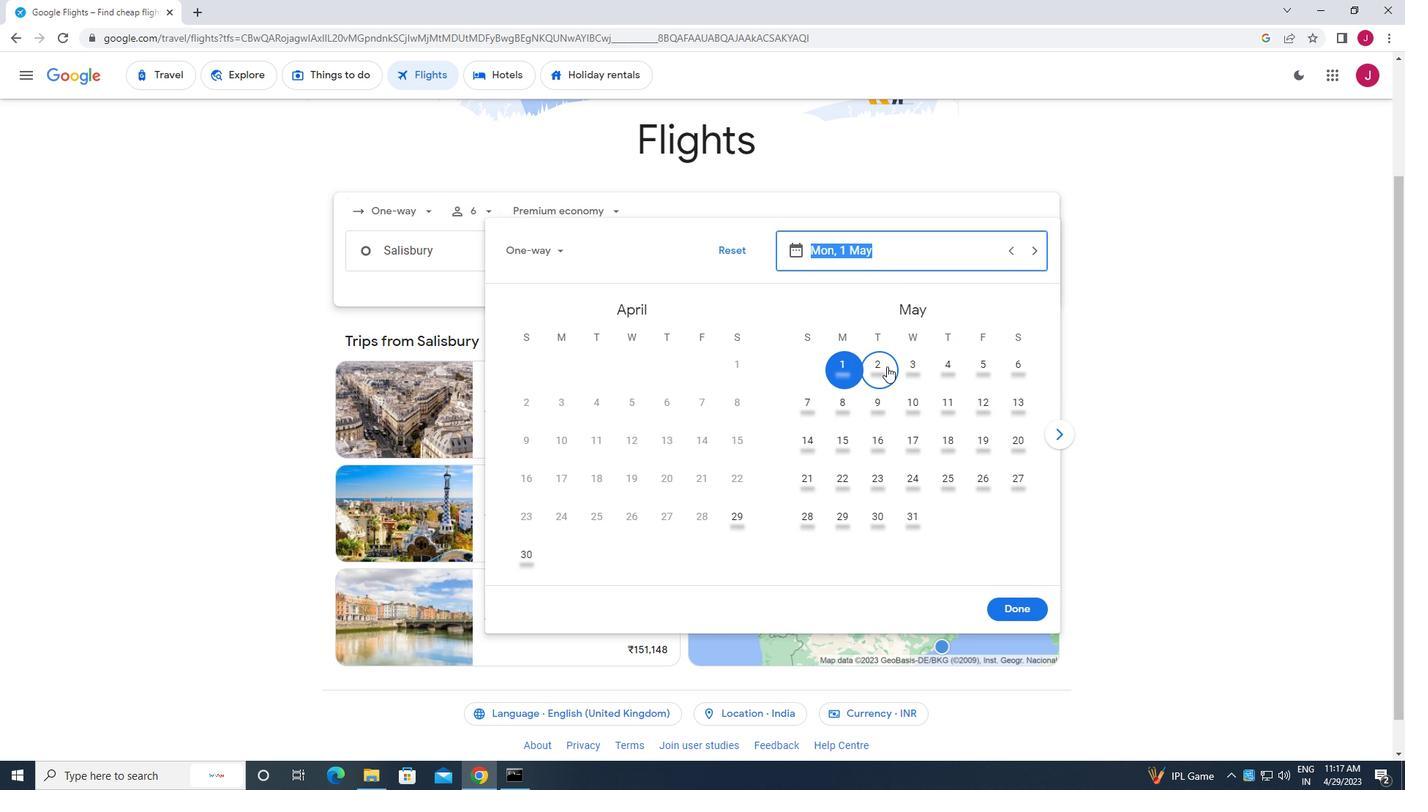 
Action: Mouse pressed left at (884, 366)
Screenshot: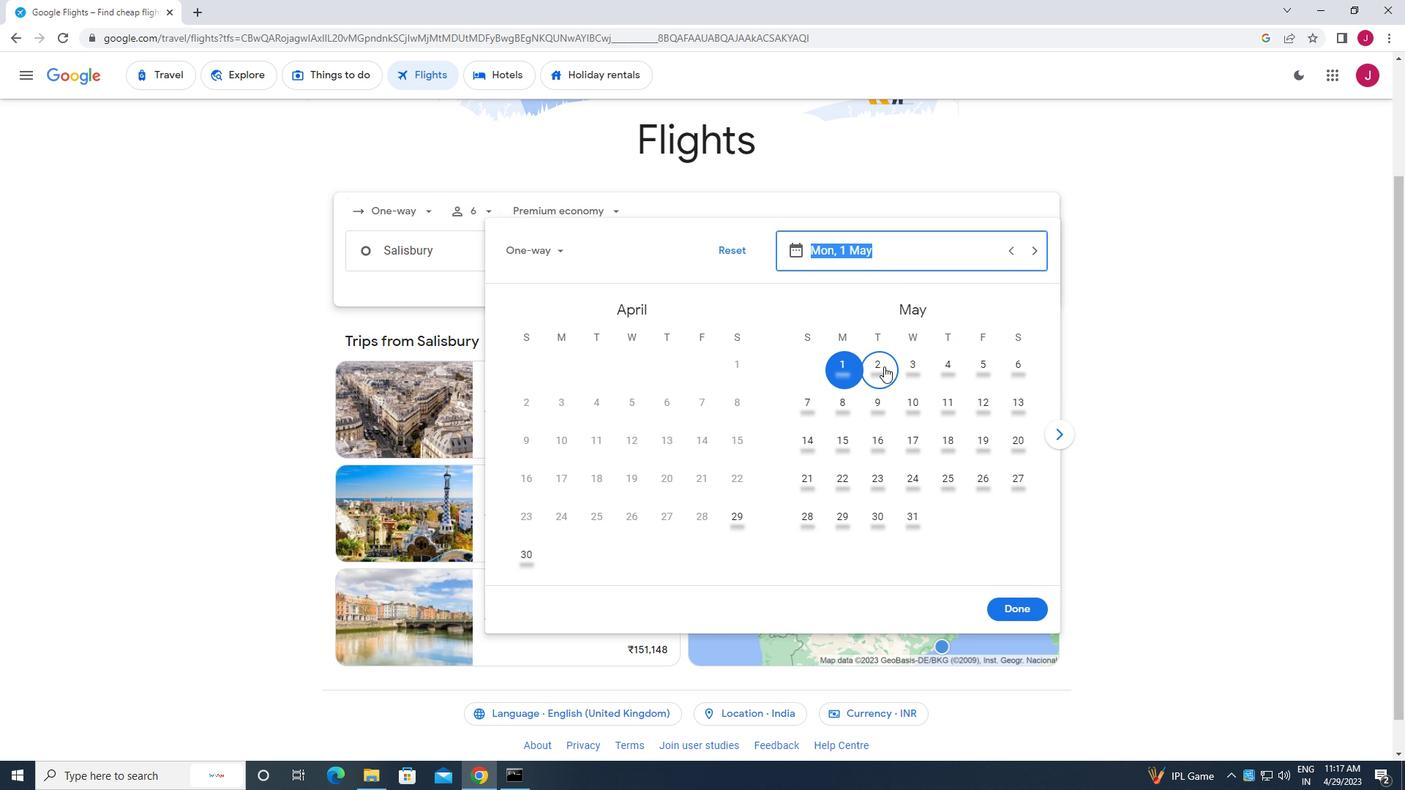 
Action: Mouse moved to (1018, 612)
Screenshot: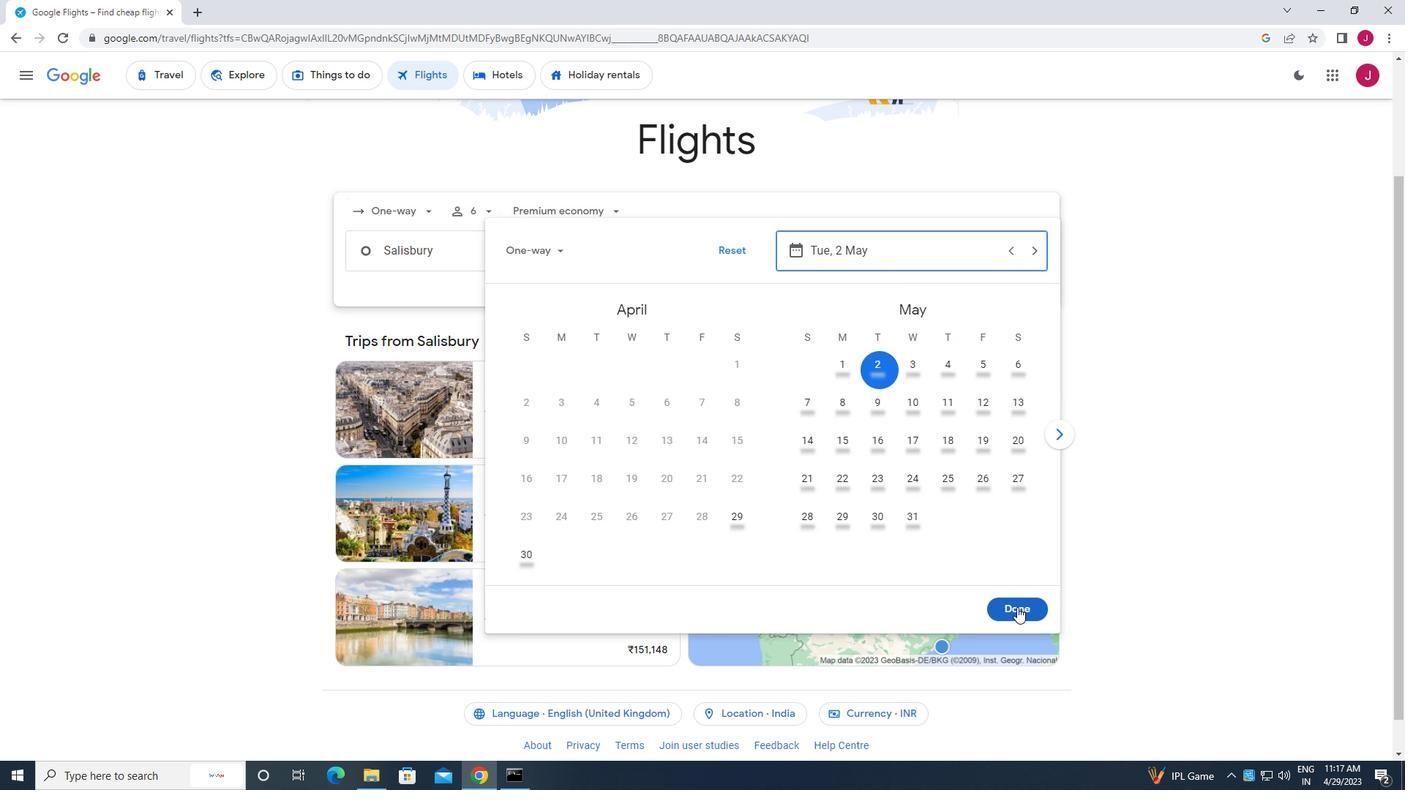 
Action: Mouse pressed left at (1018, 612)
Screenshot: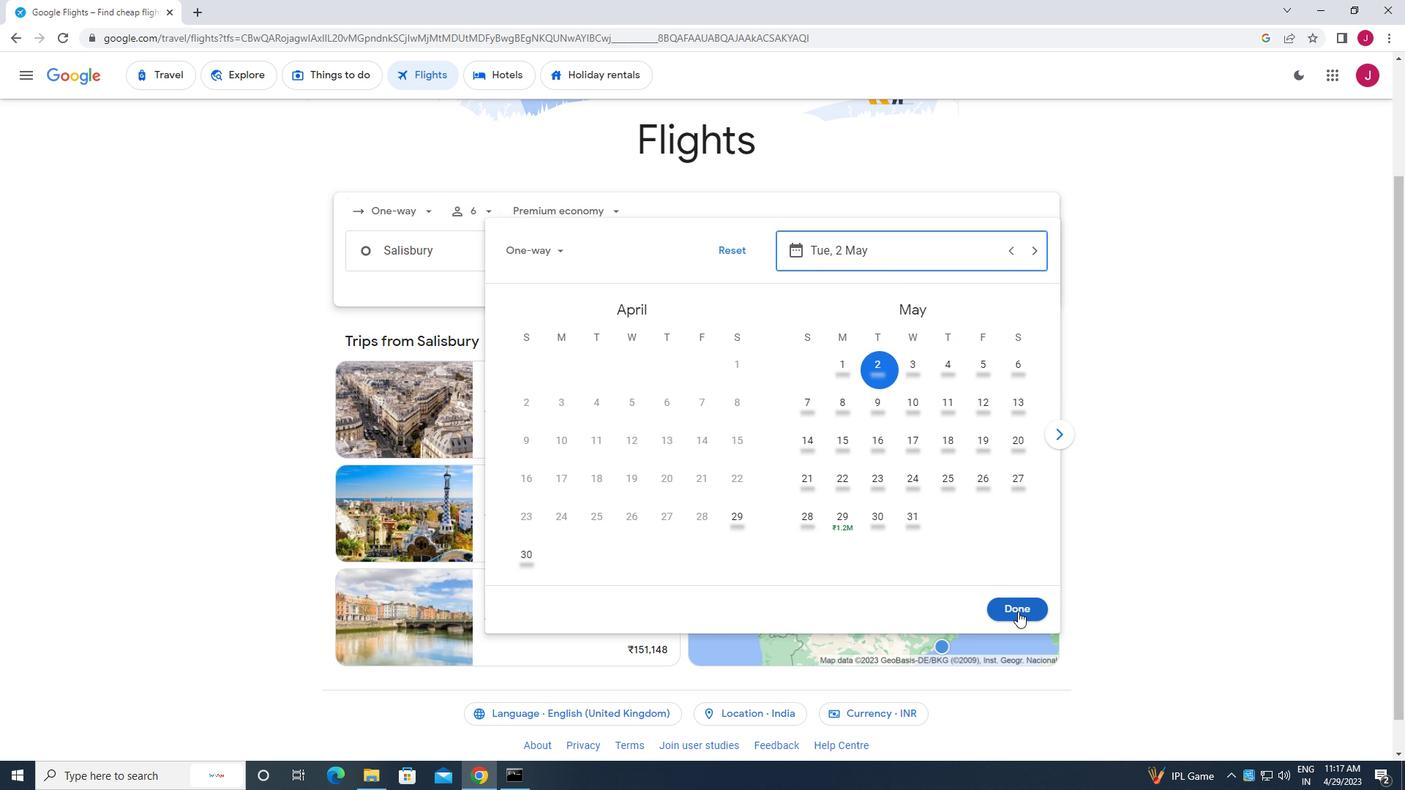 
Action: Mouse moved to (713, 307)
Screenshot: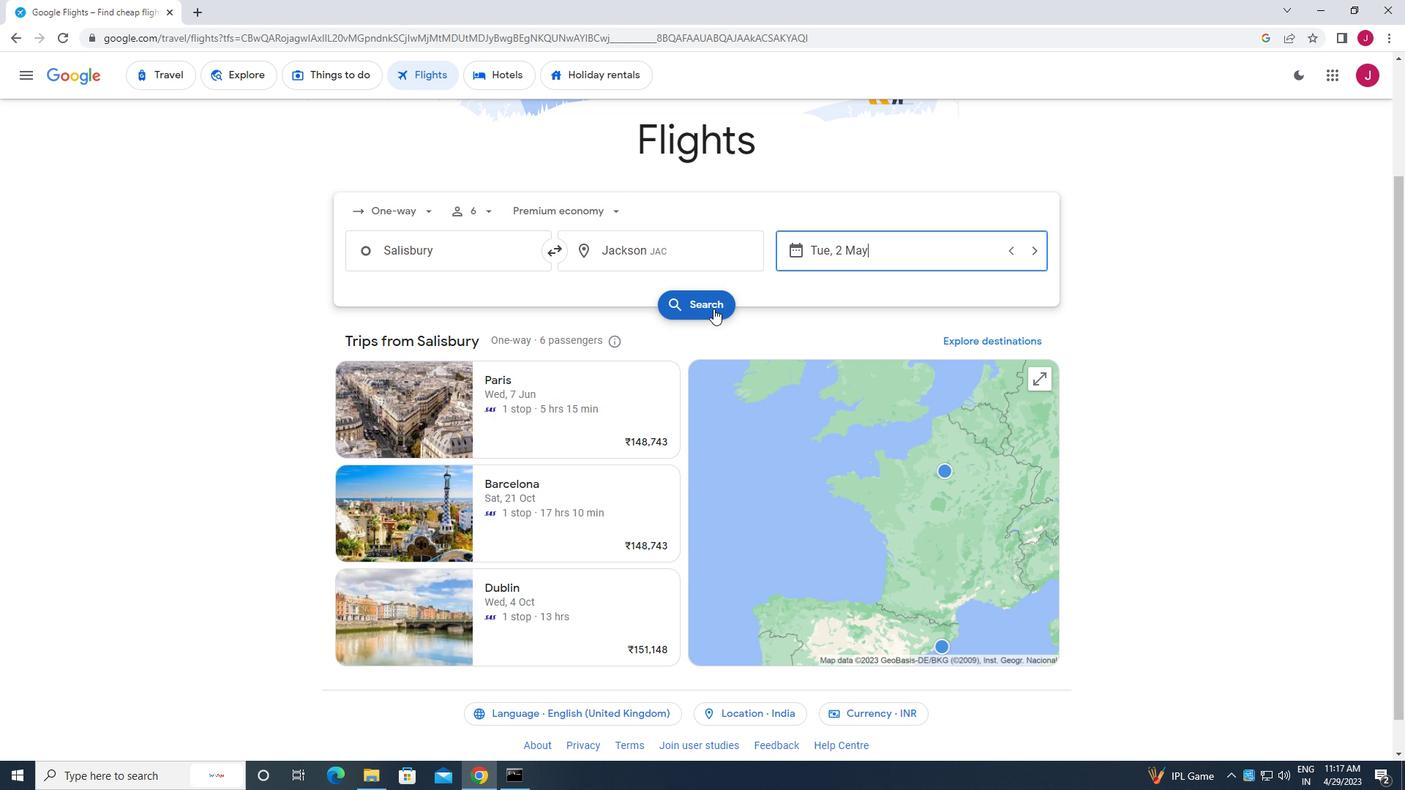 
Action: Mouse pressed left at (713, 307)
Screenshot: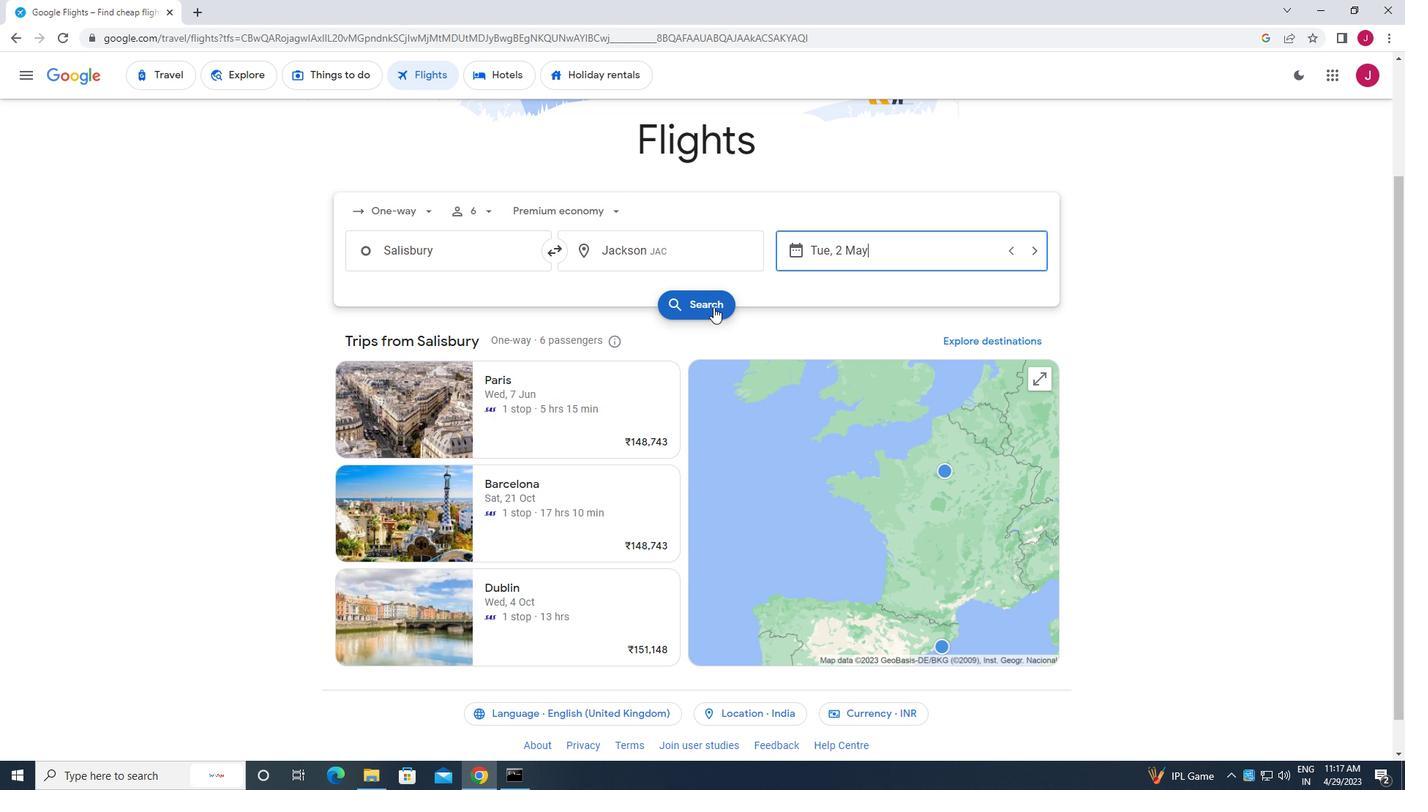 
Action: Mouse moved to (368, 209)
Screenshot: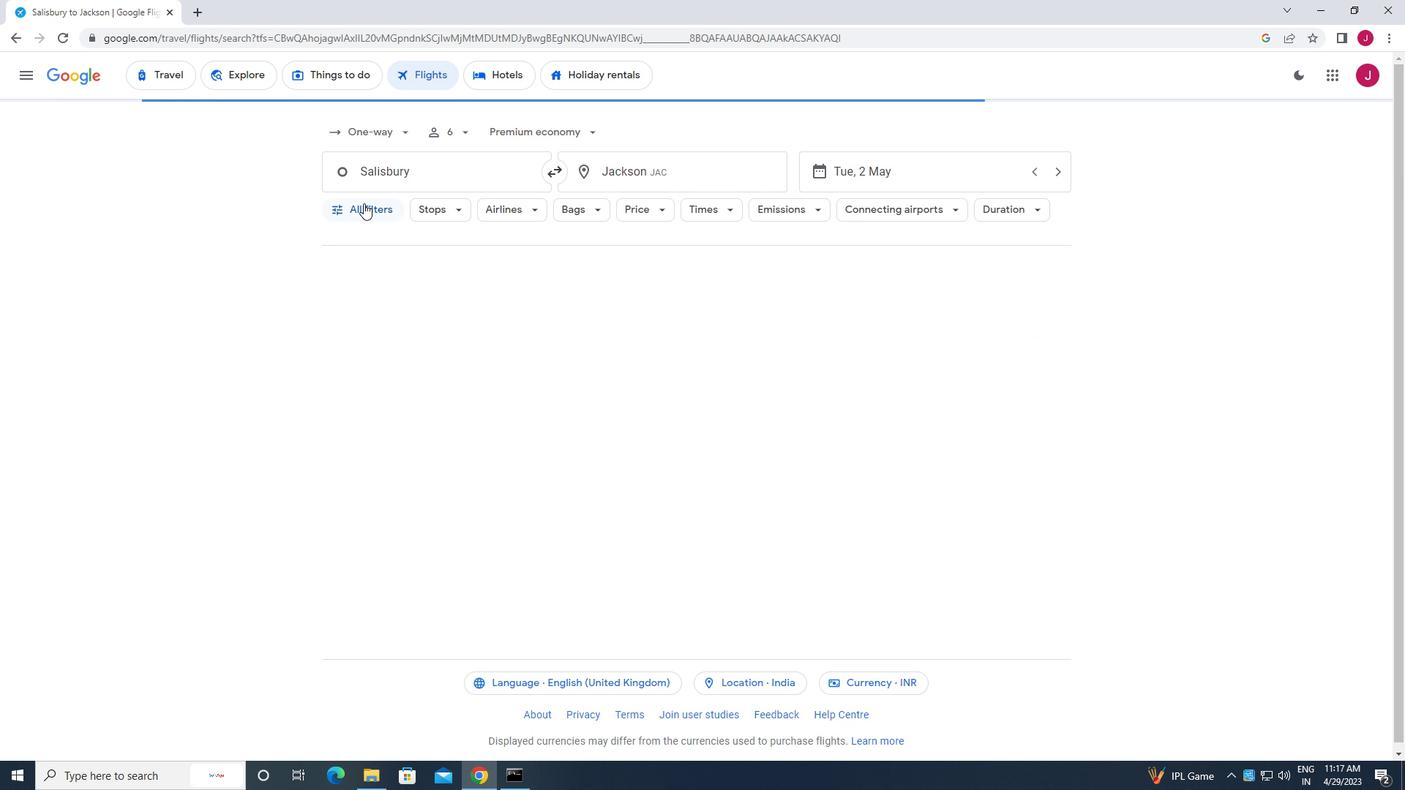 
Action: Mouse pressed left at (368, 209)
Screenshot: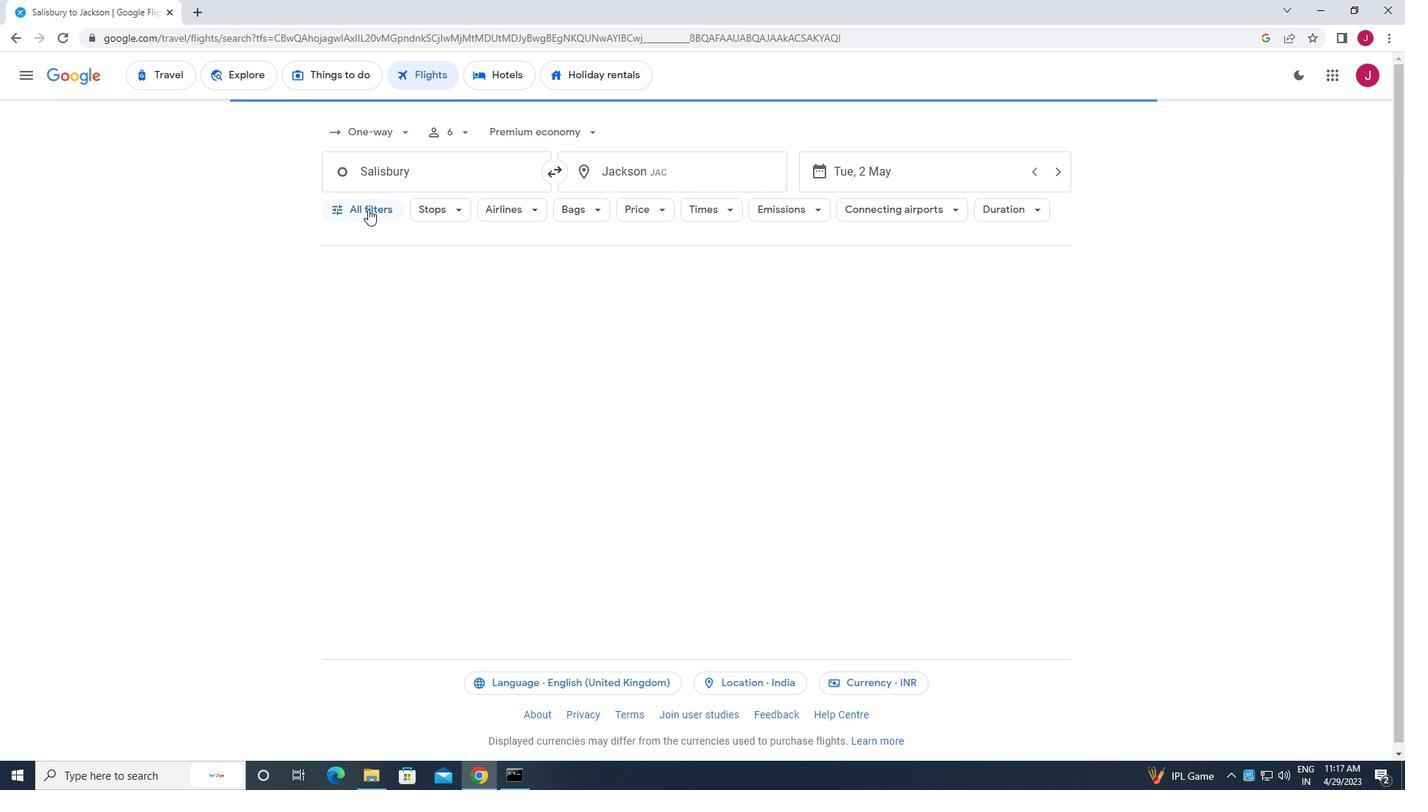 
Action: Mouse moved to (511, 434)
Screenshot: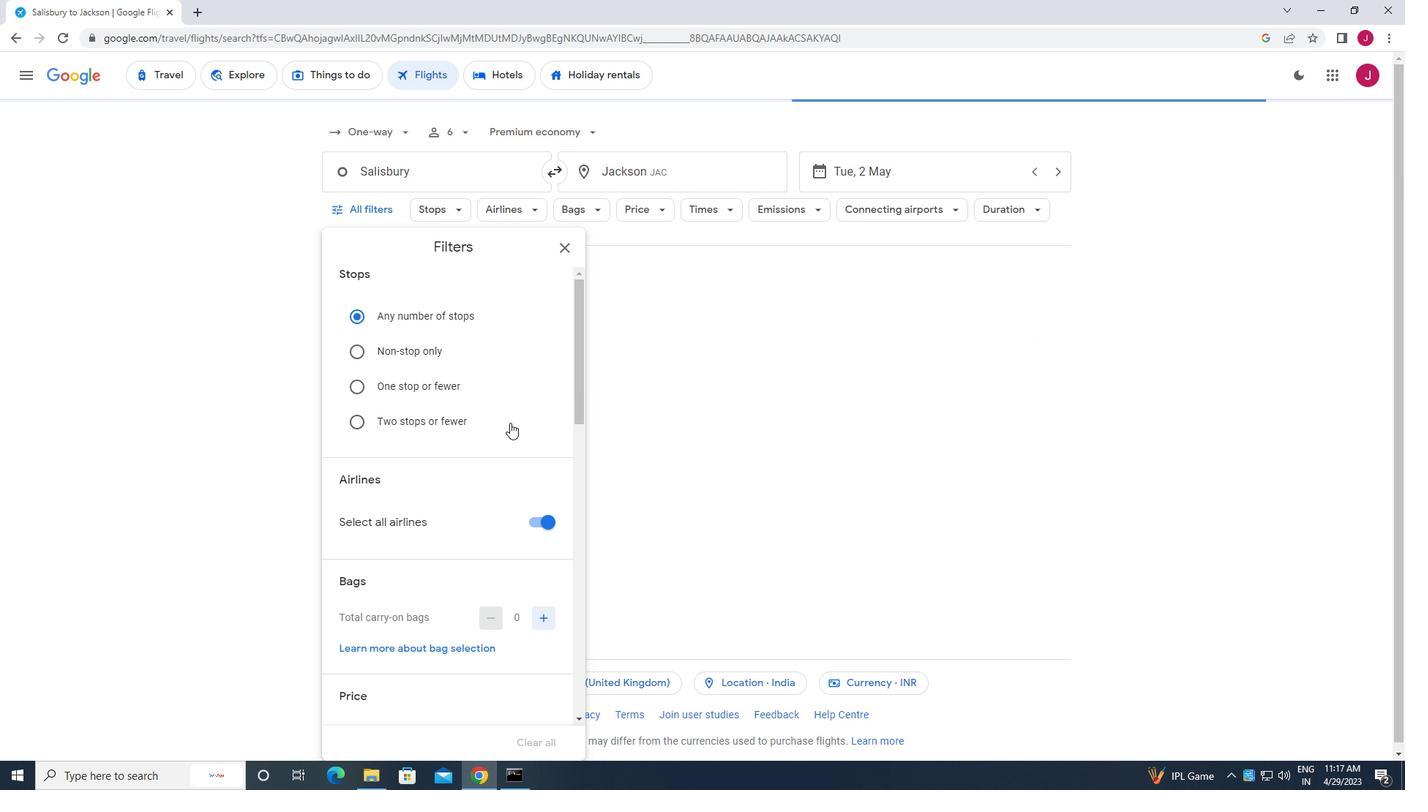 
Action: Mouse scrolled (511, 433) with delta (0, 0)
Screenshot: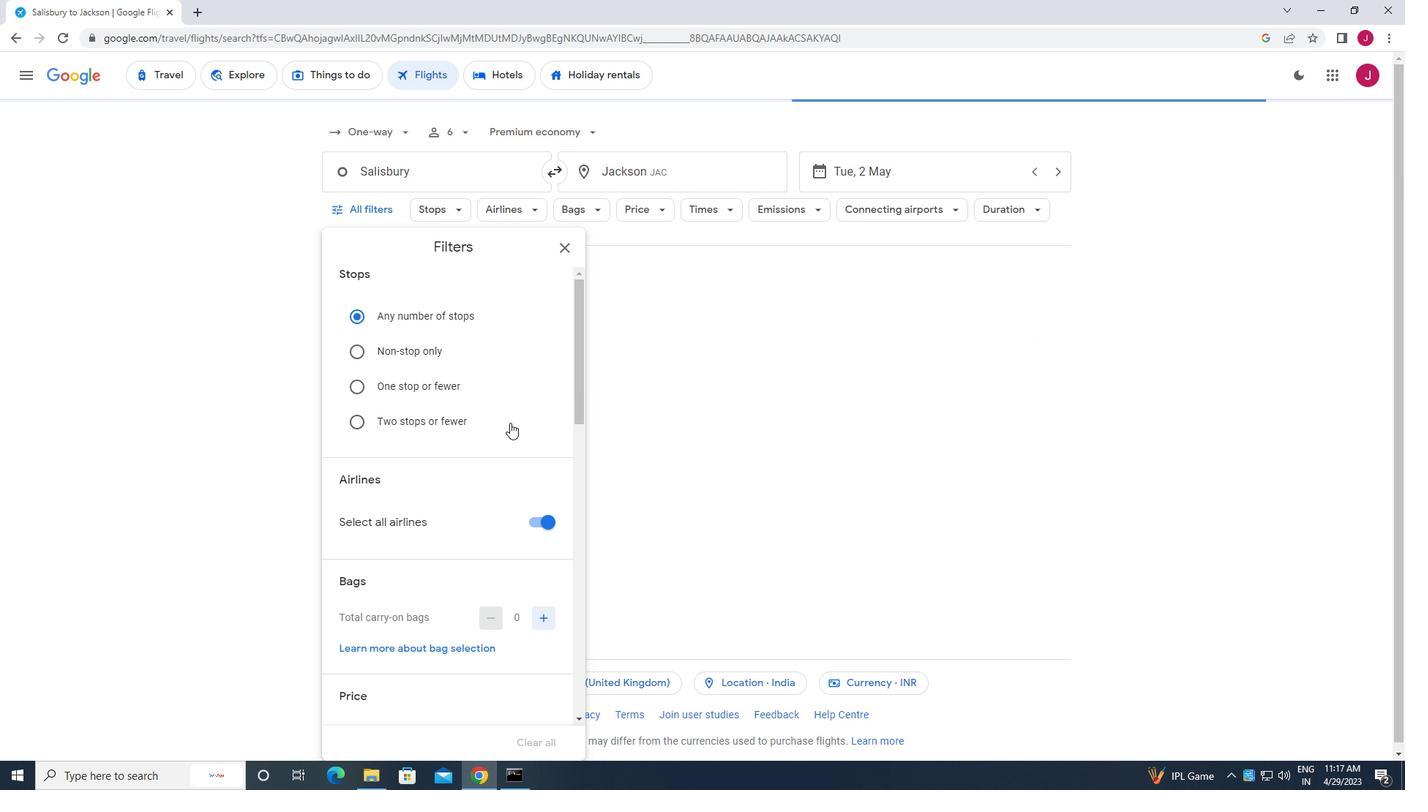 
Action: Mouse moved to (513, 437)
Screenshot: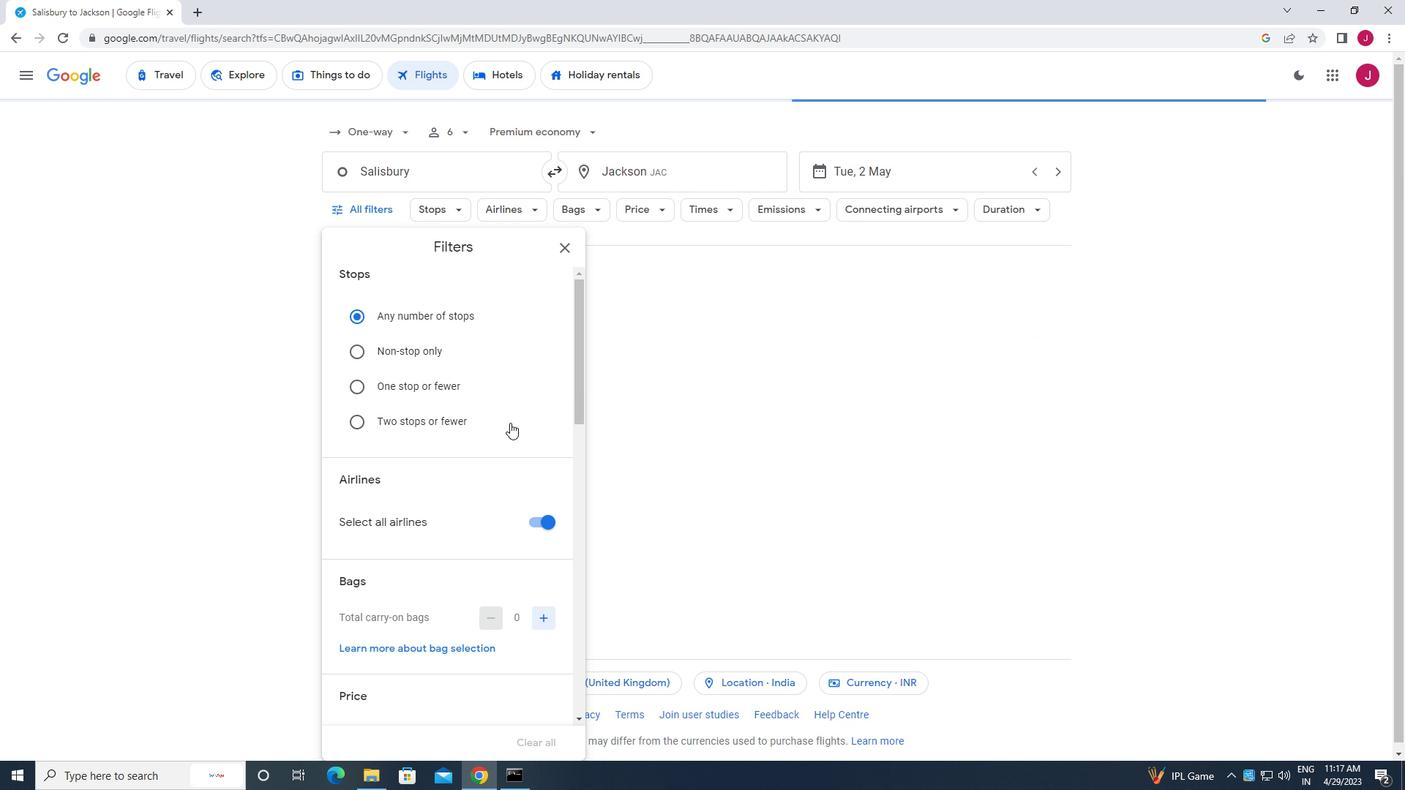 
Action: Mouse scrolled (513, 437) with delta (0, 0)
Screenshot: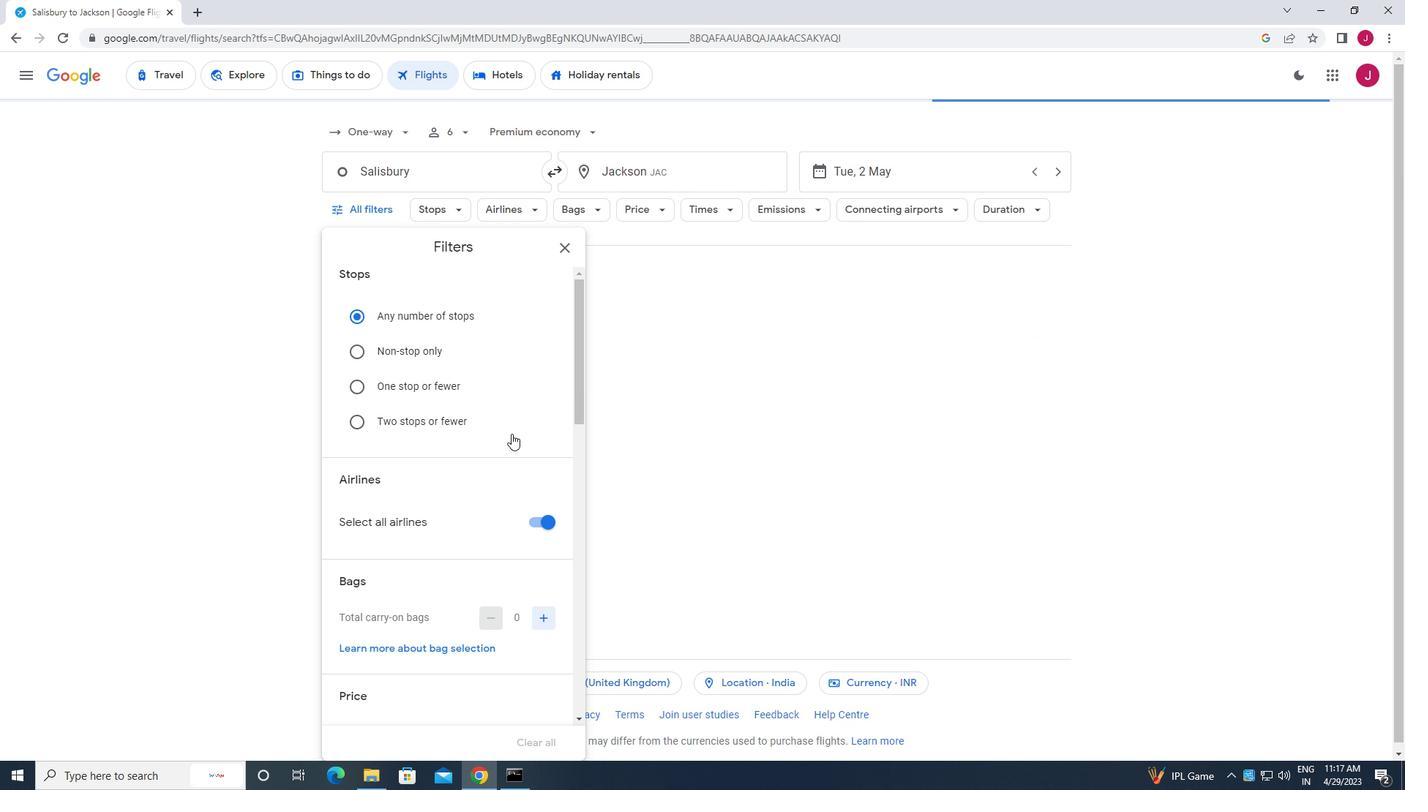 
Action: Mouse moved to (535, 371)
Screenshot: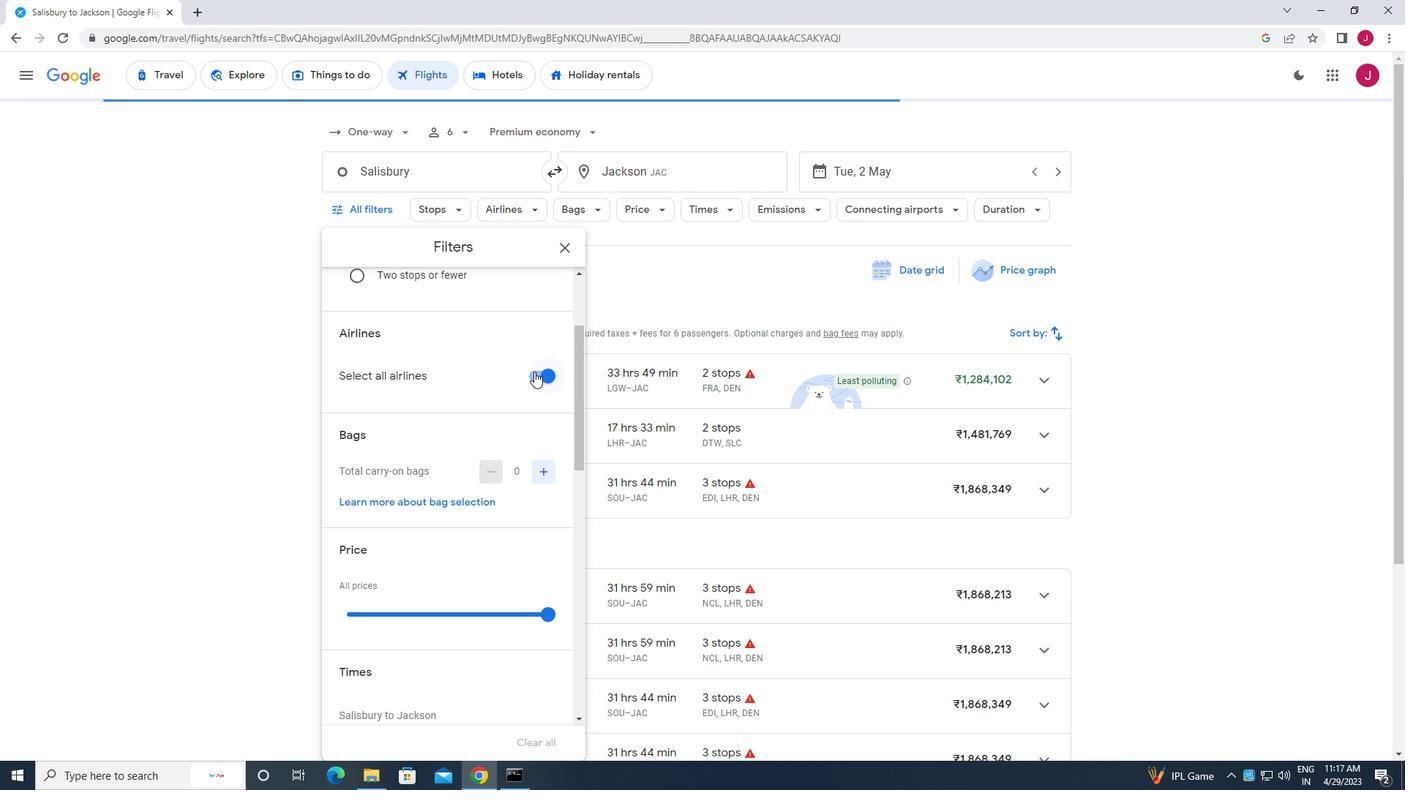 
Action: Mouse pressed left at (535, 371)
Screenshot: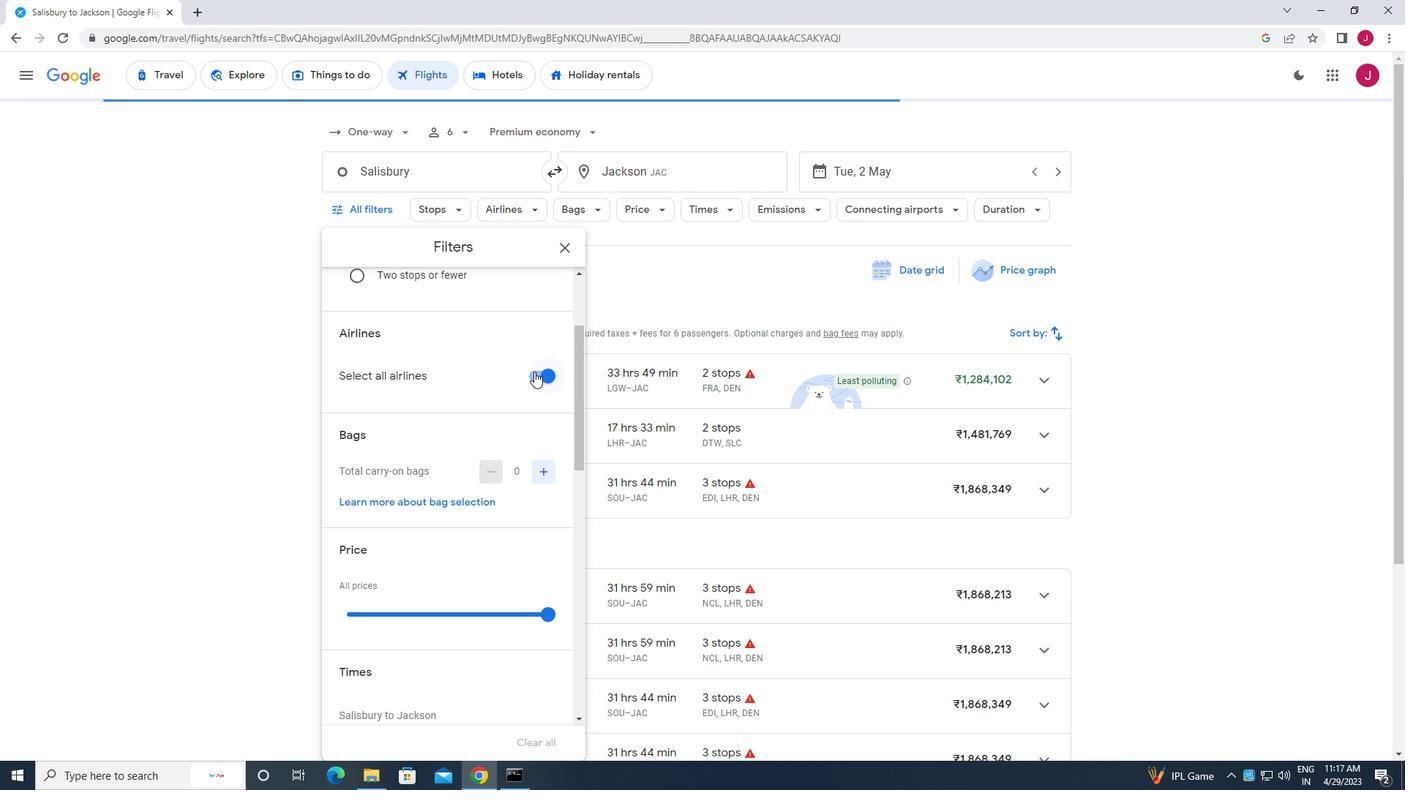 
Action: Mouse moved to (516, 415)
Screenshot: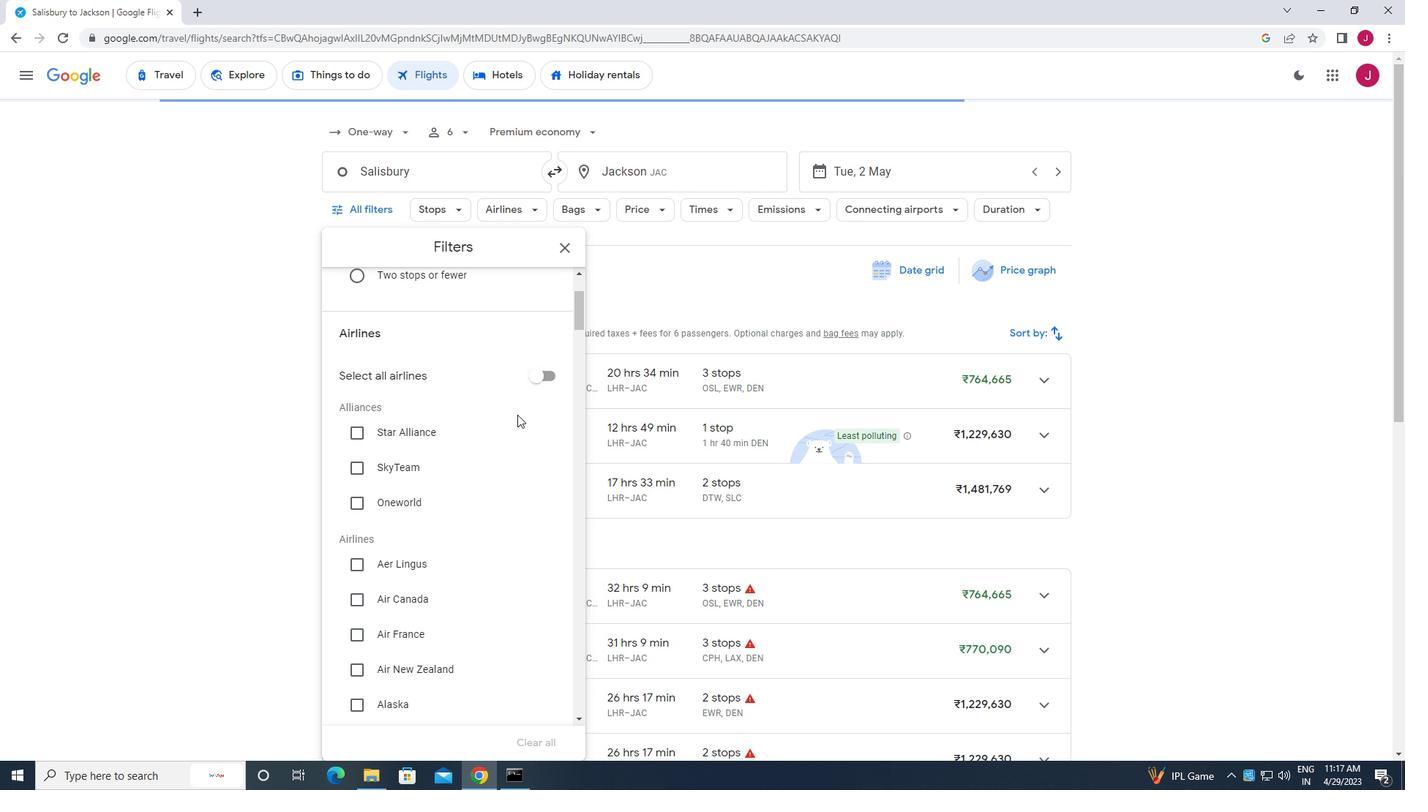 
Action: Mouse scrolled (516, 415) with delta (0, 0)
Screenshot: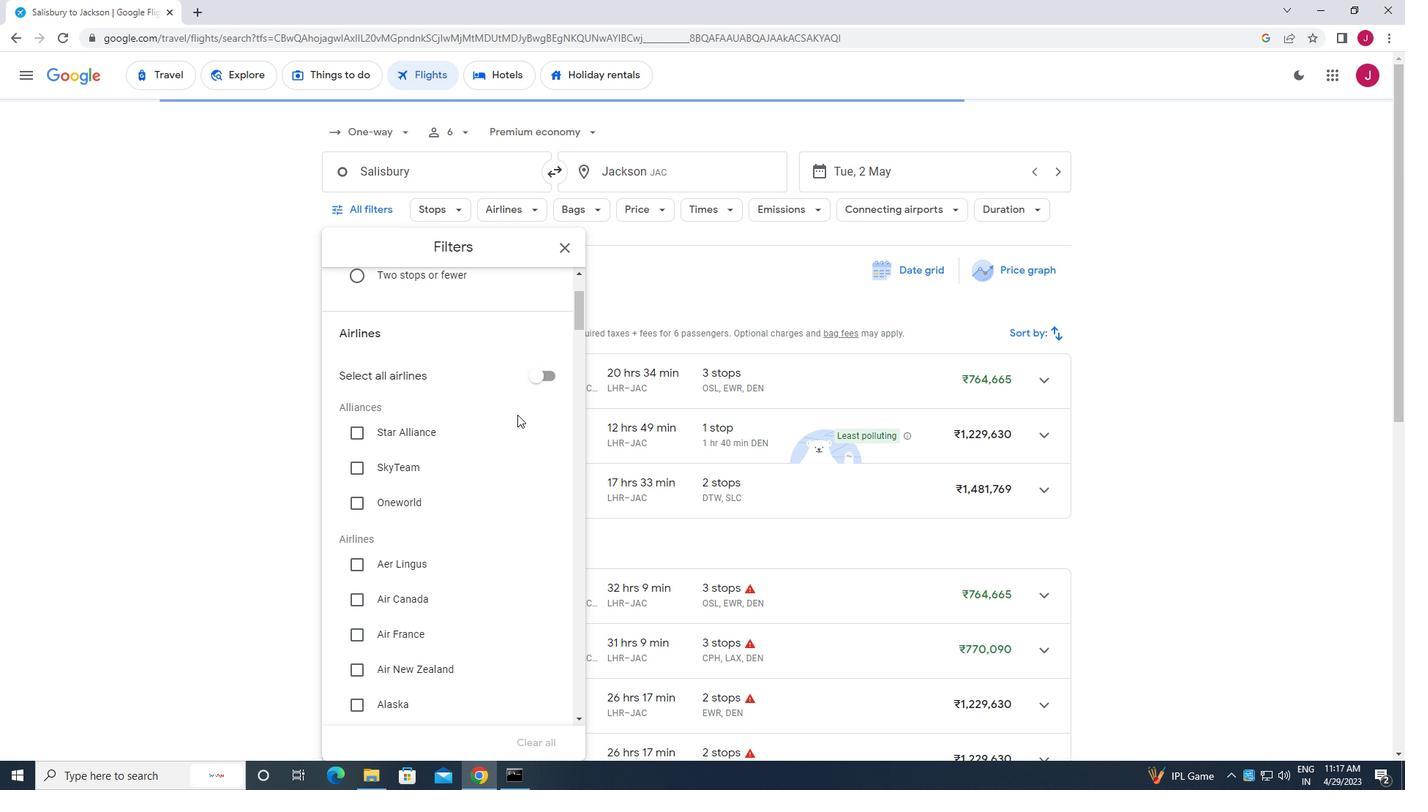 
Action: Mouse scrolled (516, 415) with delta (0, 0)
Screenshot: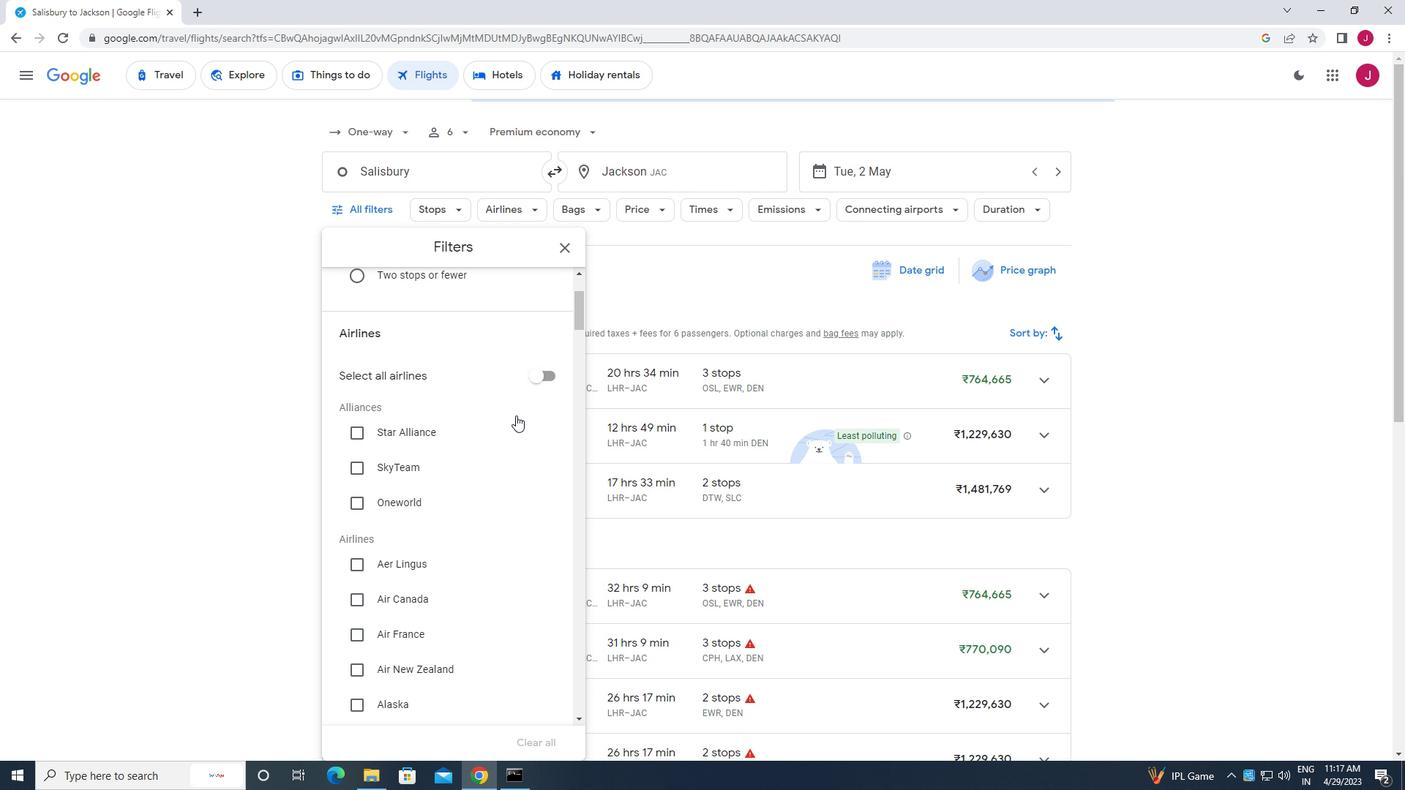 
Action: Mouse moved to (516, 415)
Screenshot: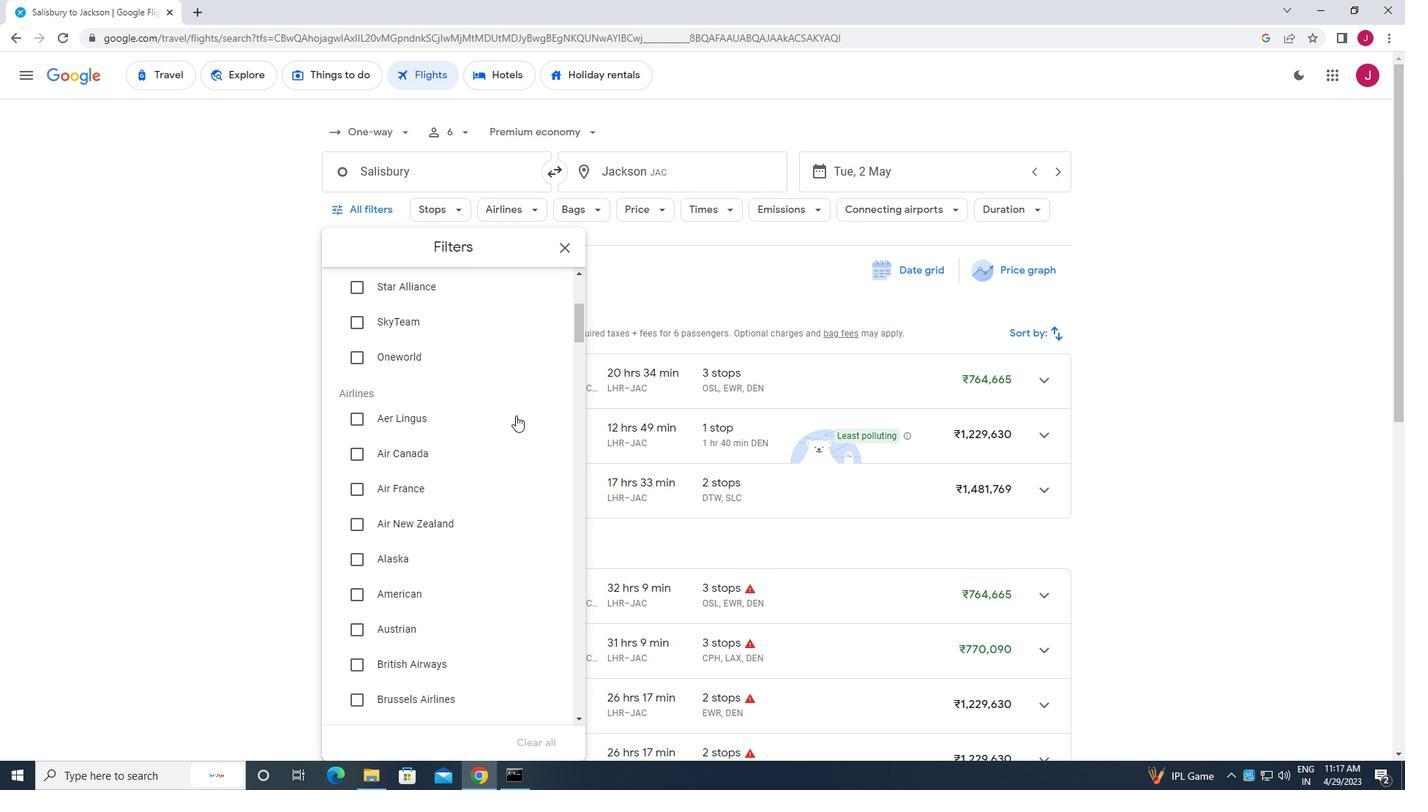 
Action: Mouse scrolled (516, 415) with delta (0, 0)
Screenshot: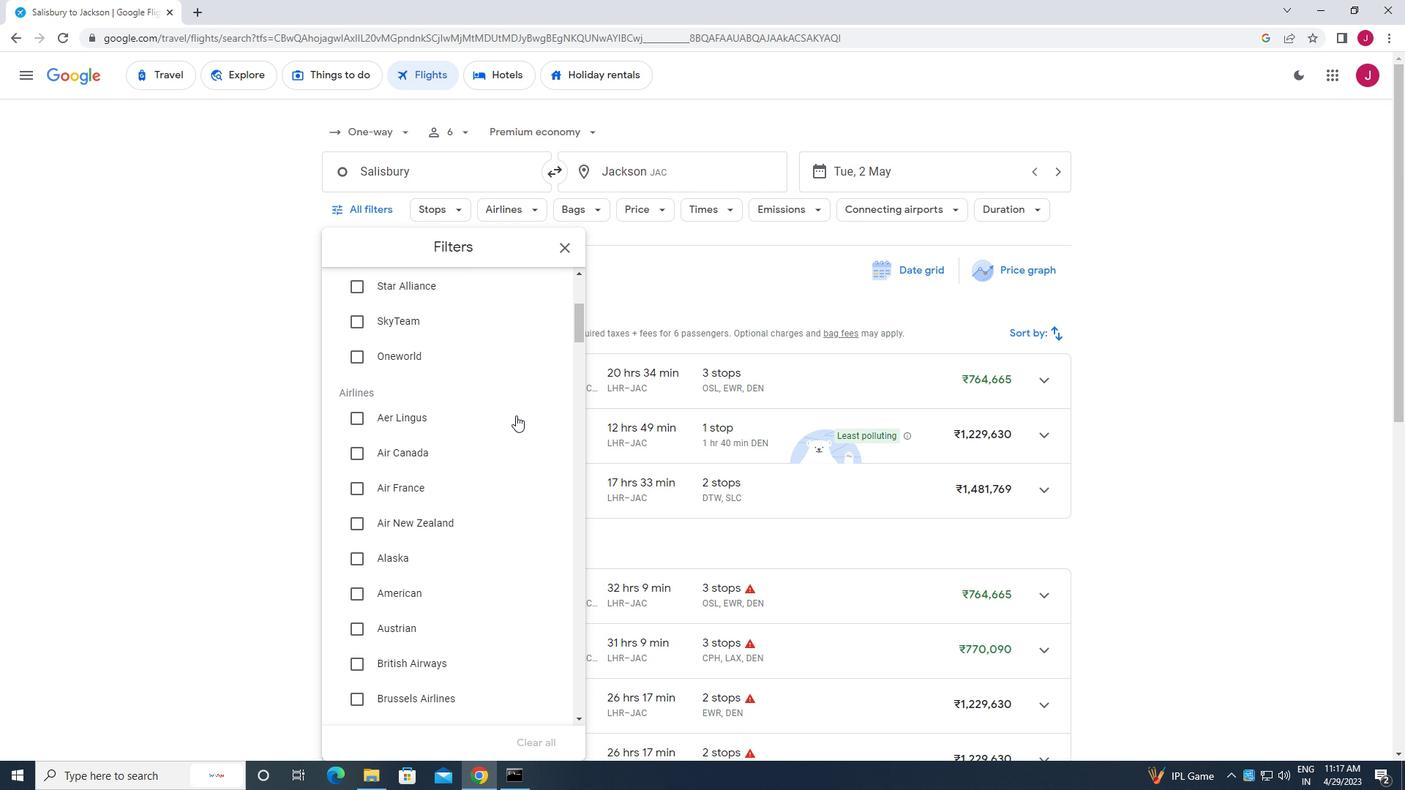 
Action: Mouse scrolled (516, 415) with delta (0, 0)
Screenshot: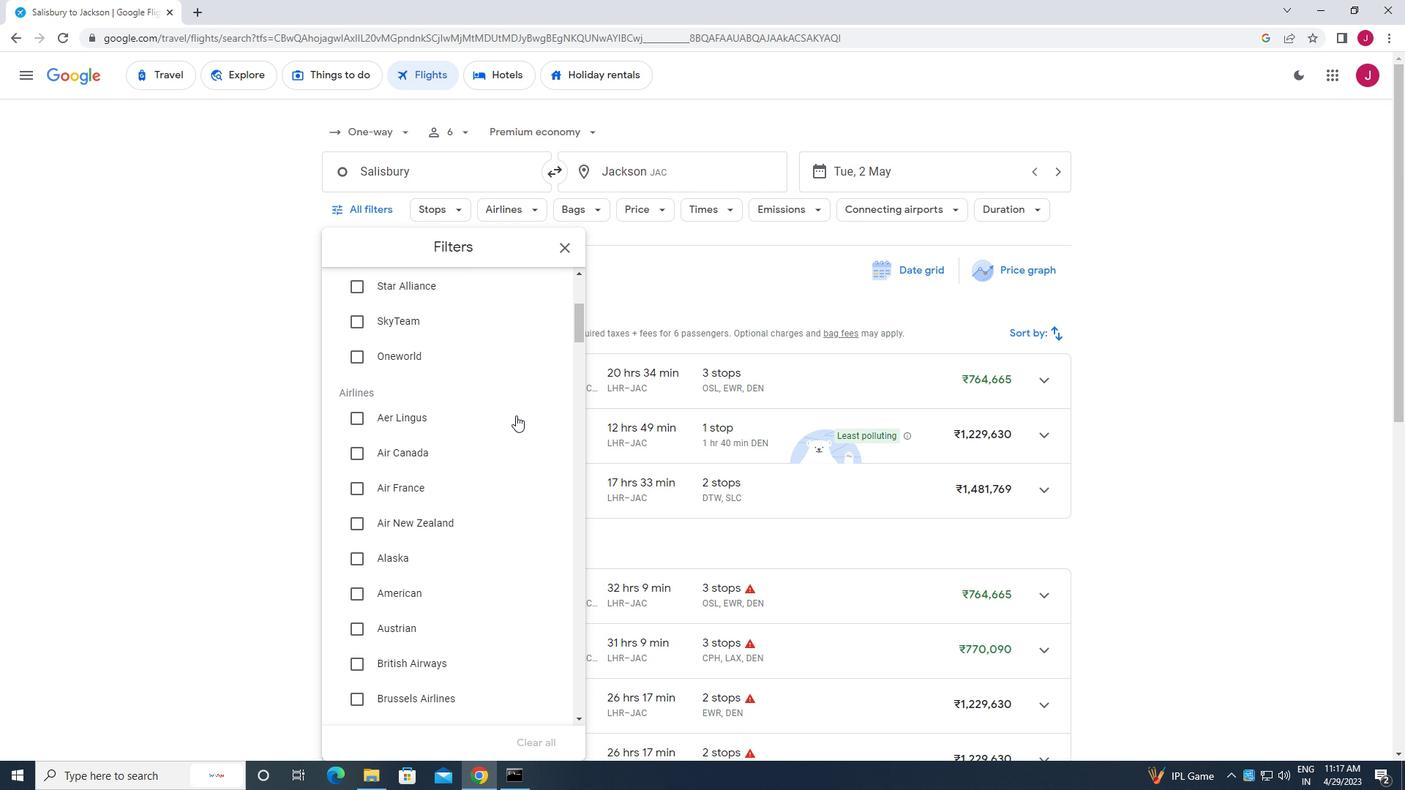 
Action: Mouse moved to (358, 412)
Screenshot: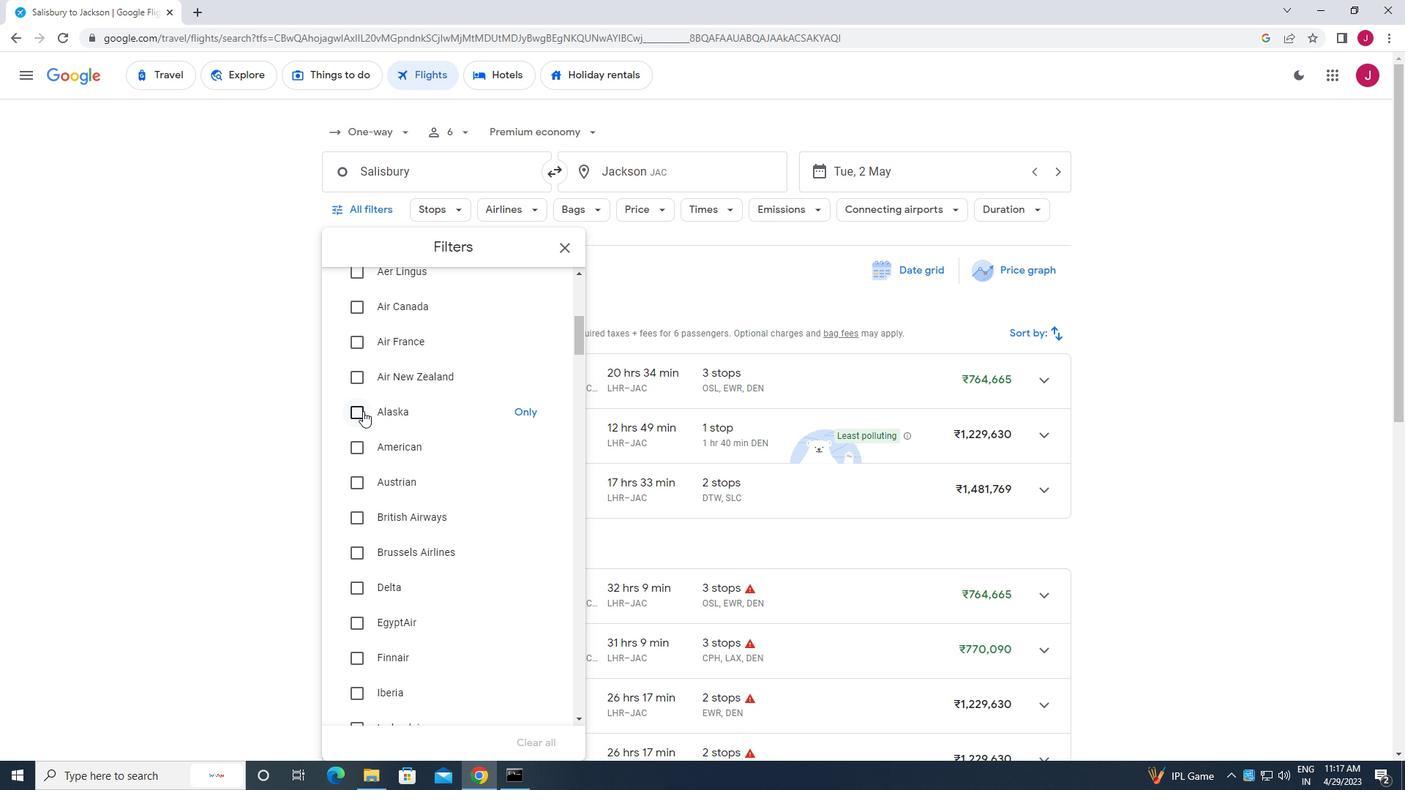 
Action: Mouse pressed left at (358, 412)
Screenshot: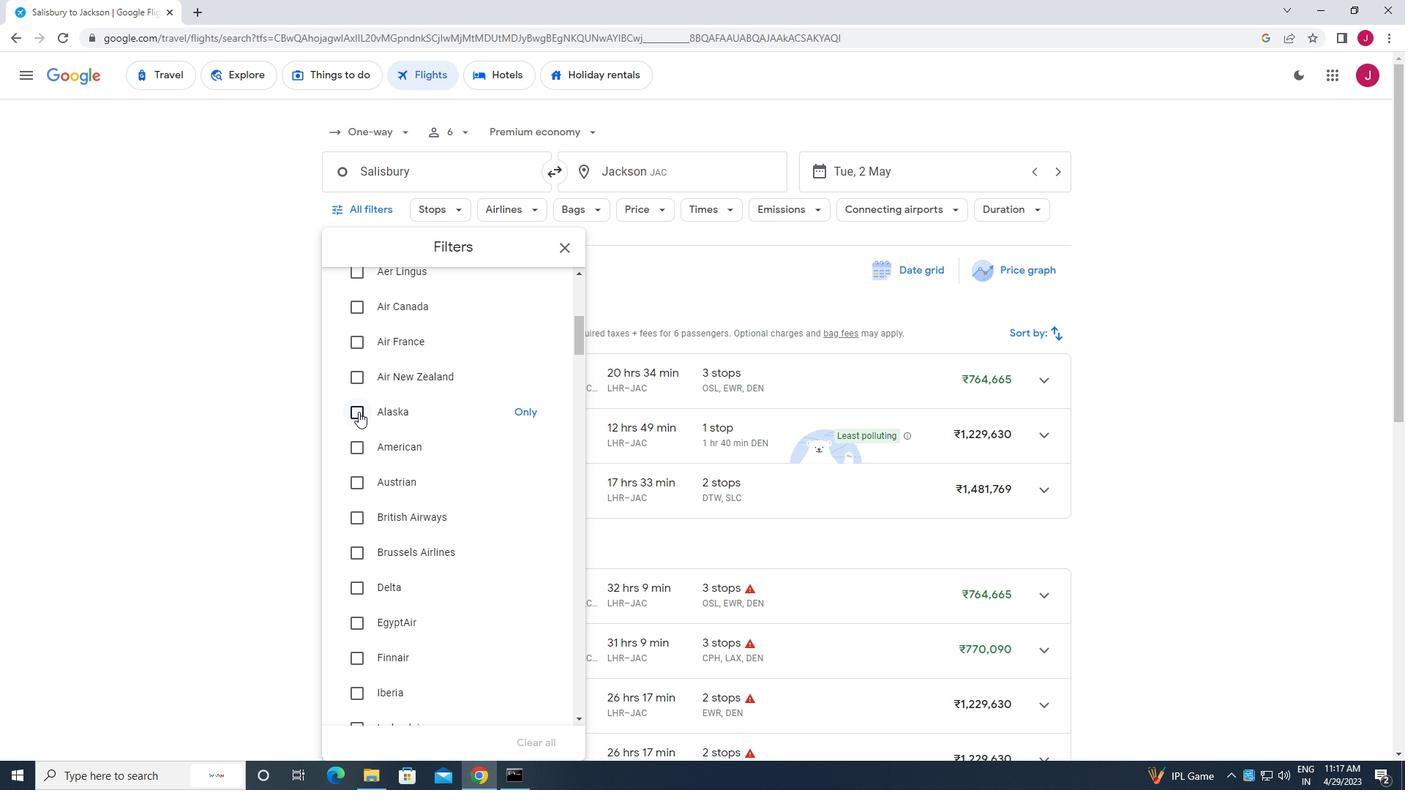 
Action: Mouse moved to (476, 430)
Screenshot: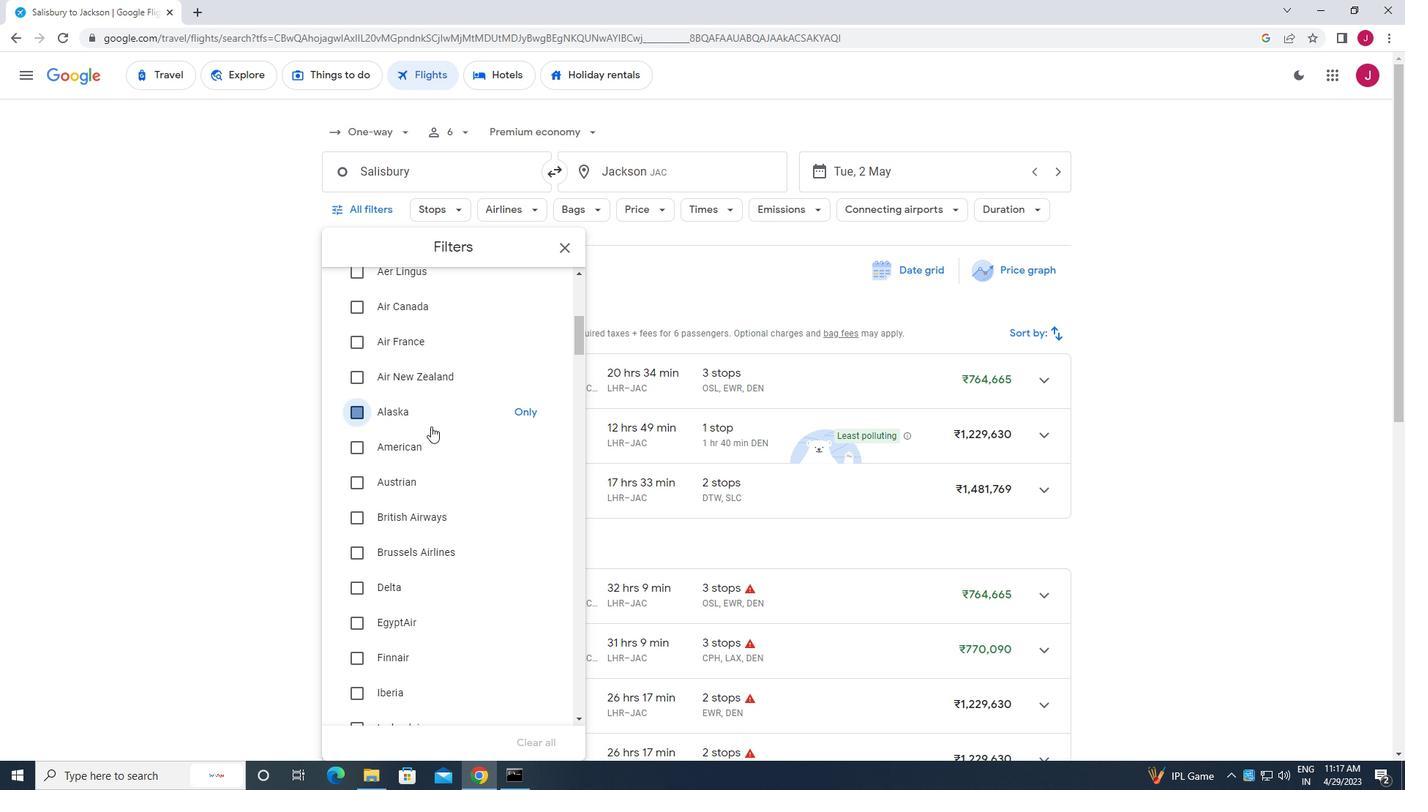 
Action: Mouse scrolled (476, 429) with delta (0, 0)
Screenshot: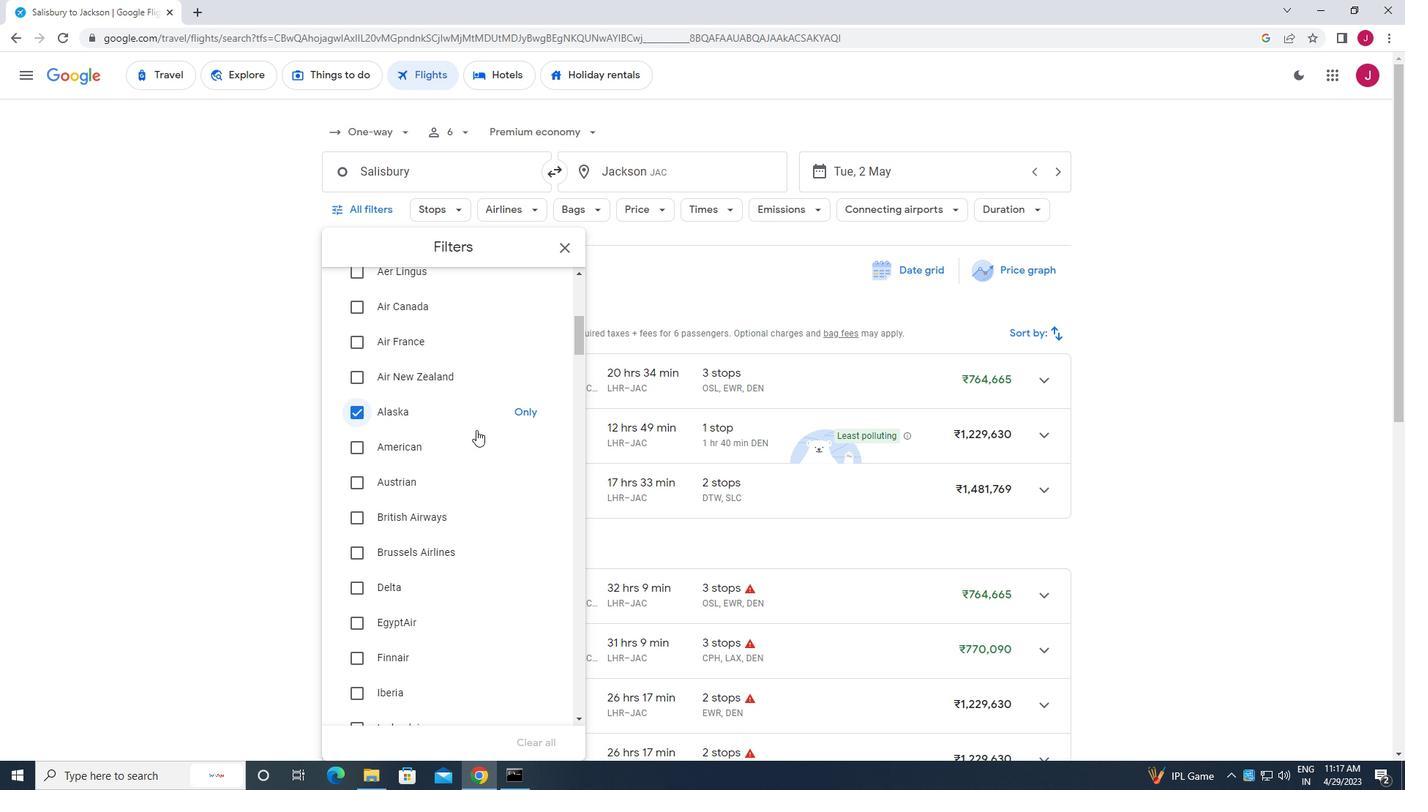 
Action: Mouse scrolled (476, 429) with delta (0, 0)
Screenshot: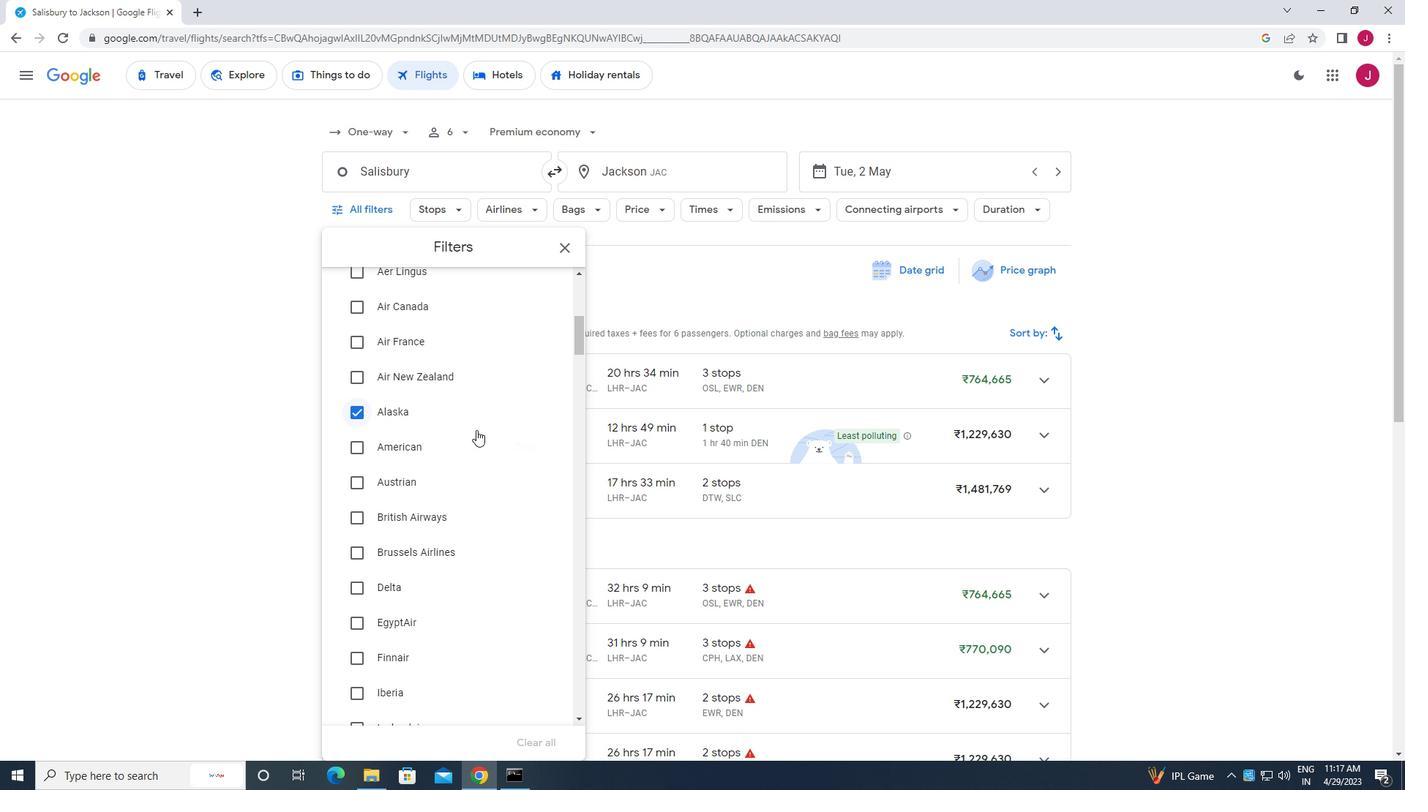 
Action: Mouse scrolled (476, 429) with delta (0, 0)
Screenshot: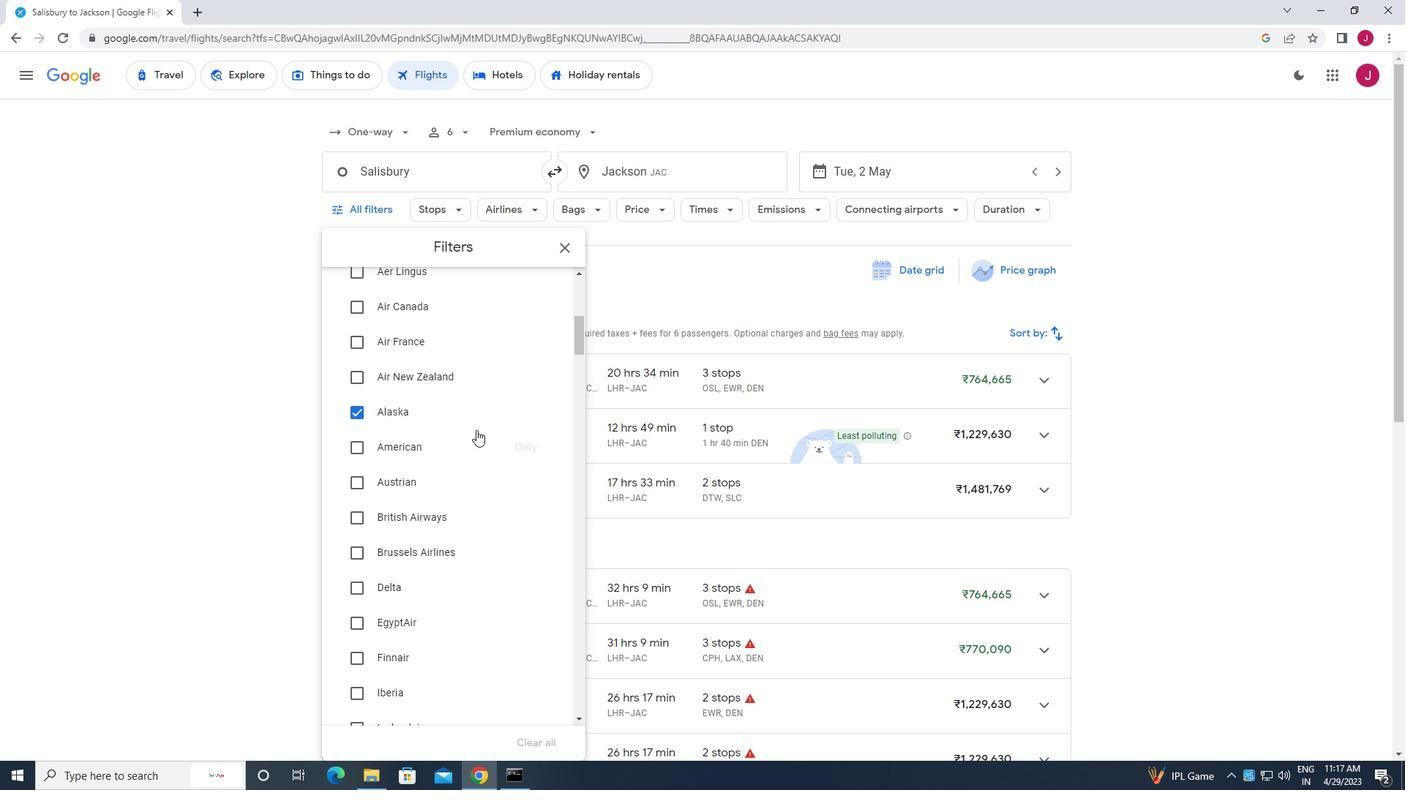 
Action: Mouse scrolled (476, 429) with delta (0, 0)
Screenshot: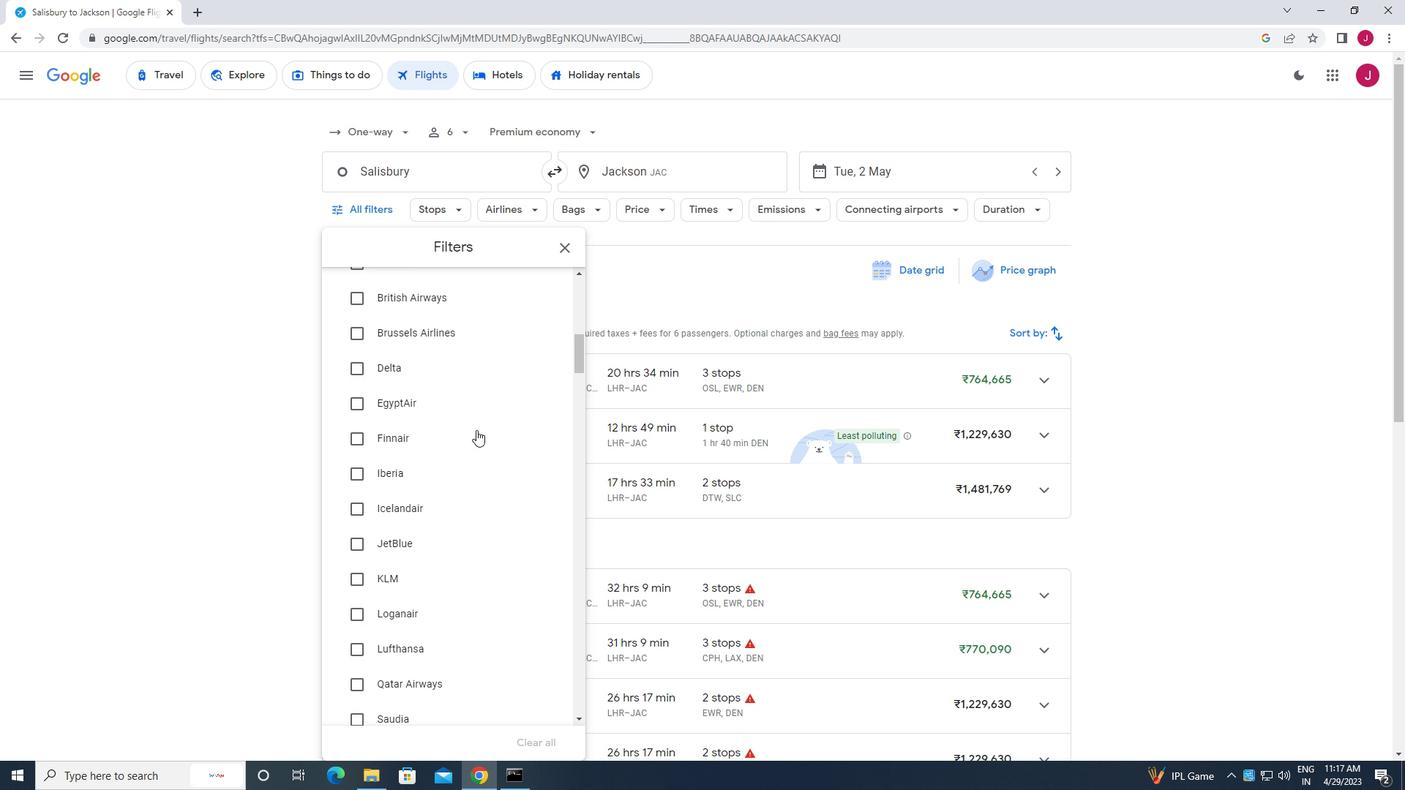 
Action: Mouse scrolled (476, 429) with delta (0, 0)
Screenshot: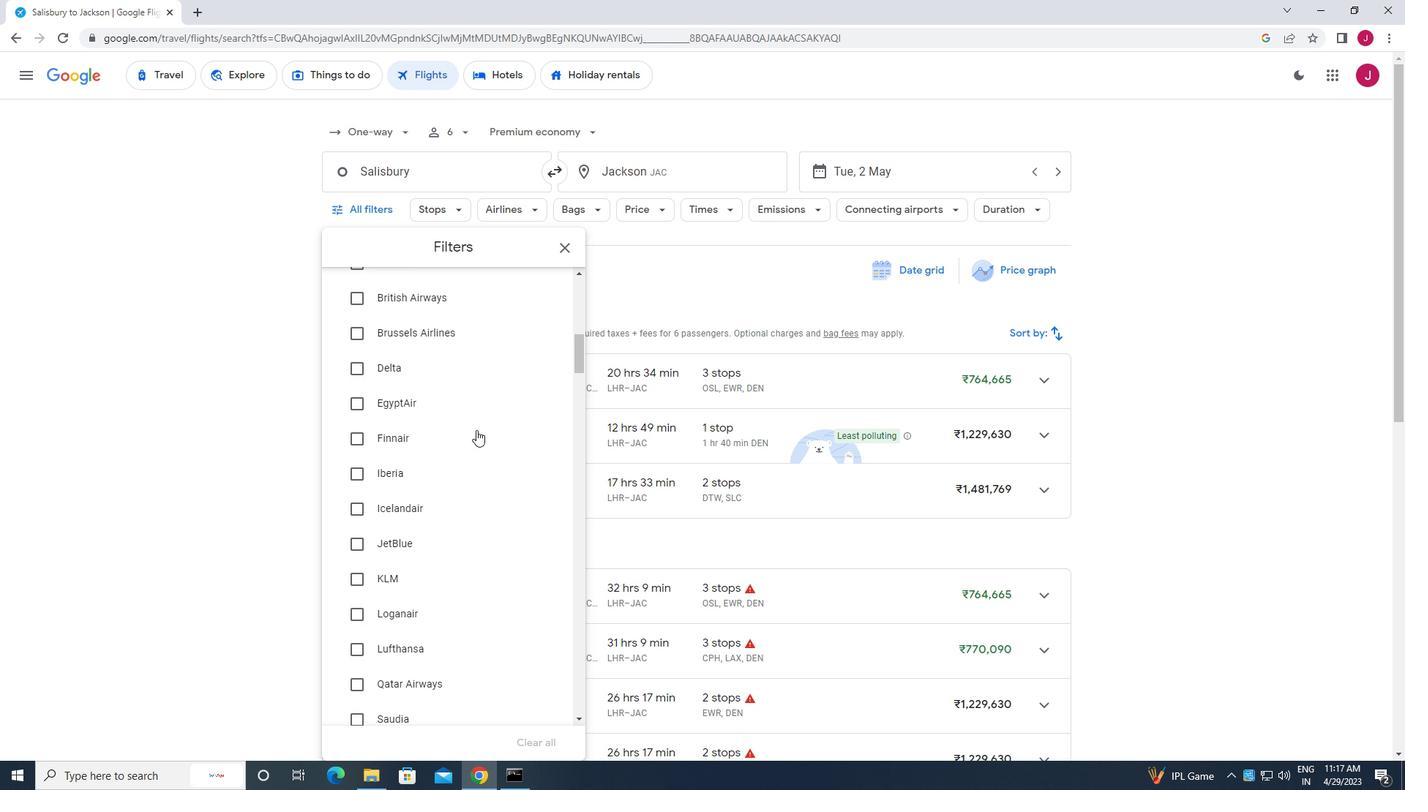 
Action: Mouse scrolled (476, 429) with delta (0, 0)
Screenshot: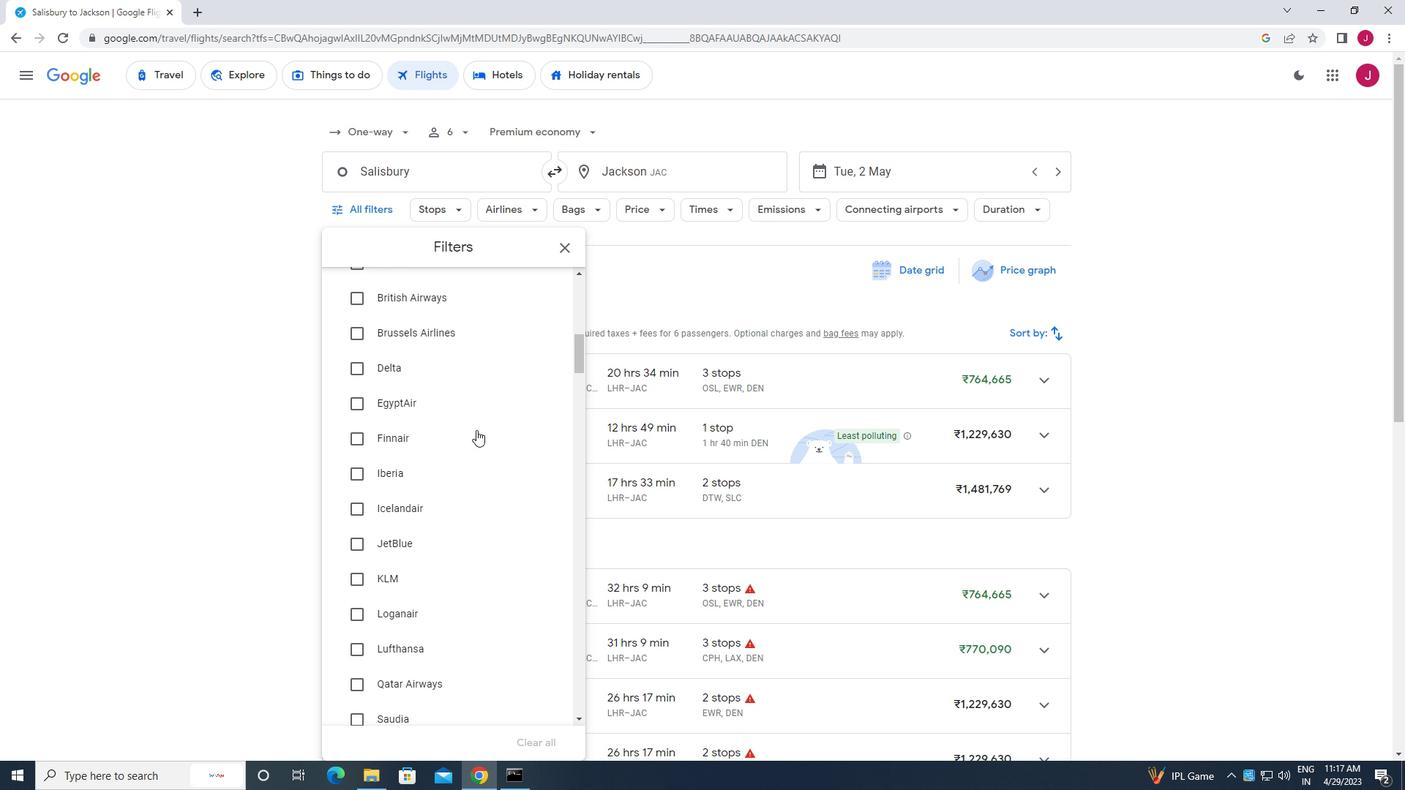 
Action: Mouse scrolled (476, 429) with delta (0, 0)
Screenshot: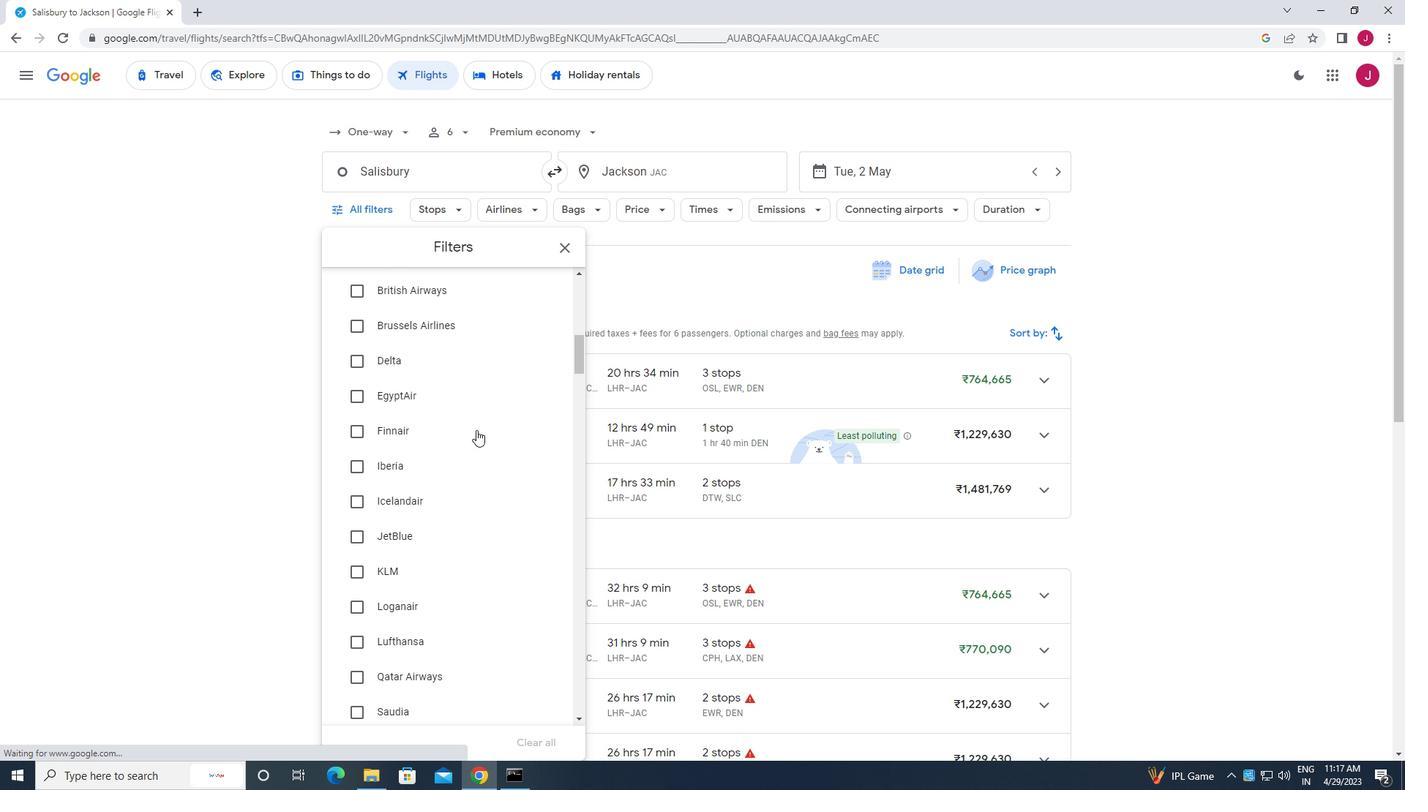 
Action: Mouse scrolled (476, 429) with delta (0, 0)
Screenshot: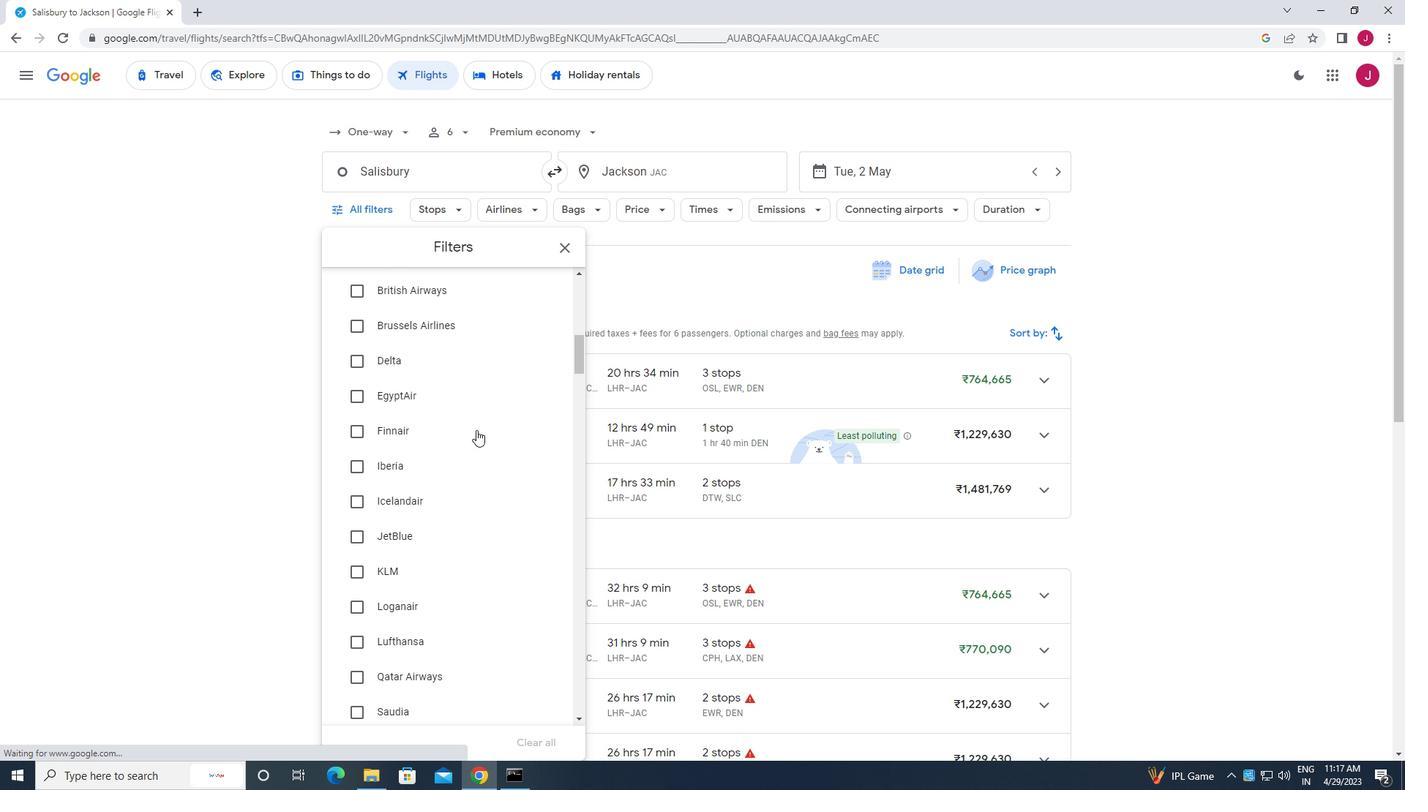 
Action: Mouse scrolled (476, 429) with delta (0, 0)
Screenshot: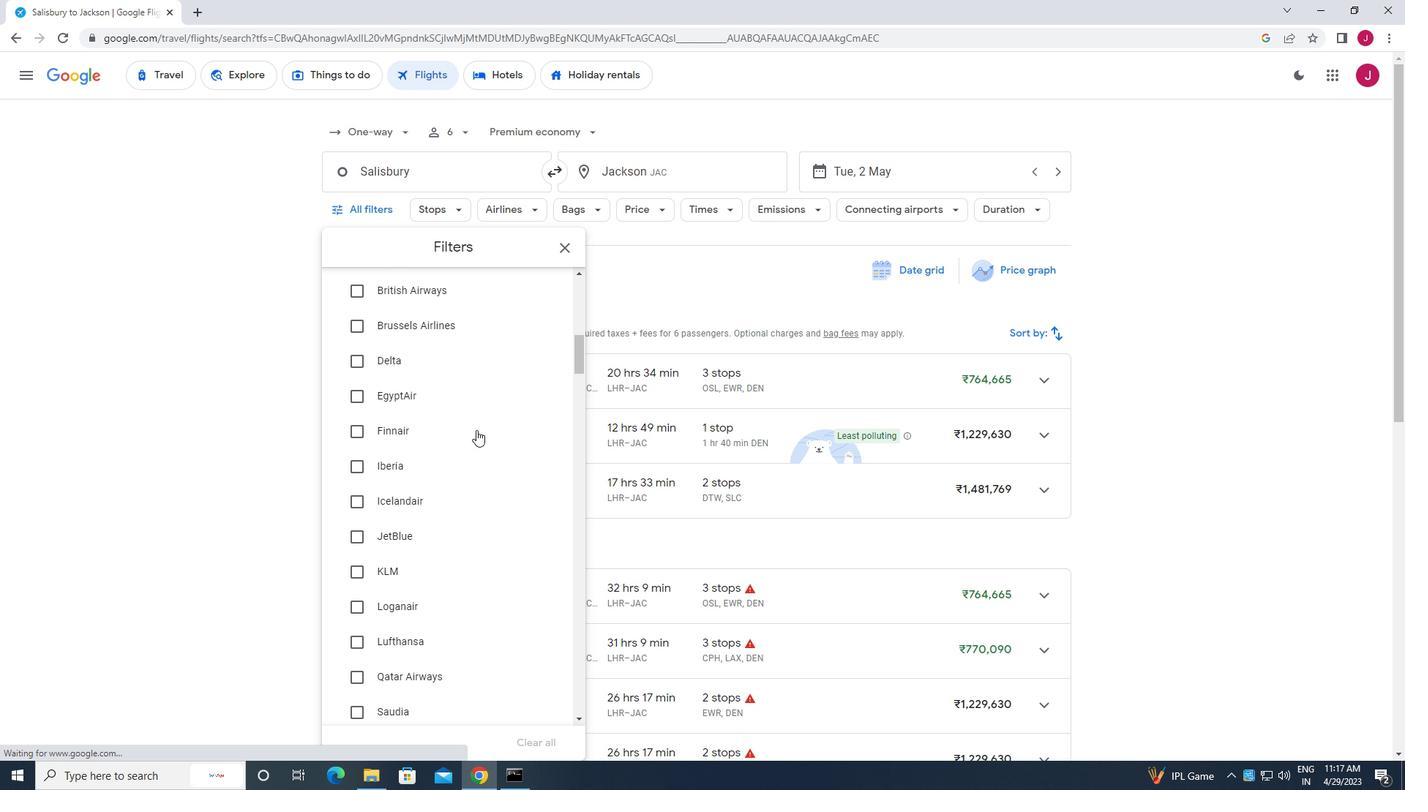 
Action: Mouse scrolled (476, 429) with delta (0, 0)
Screenshot: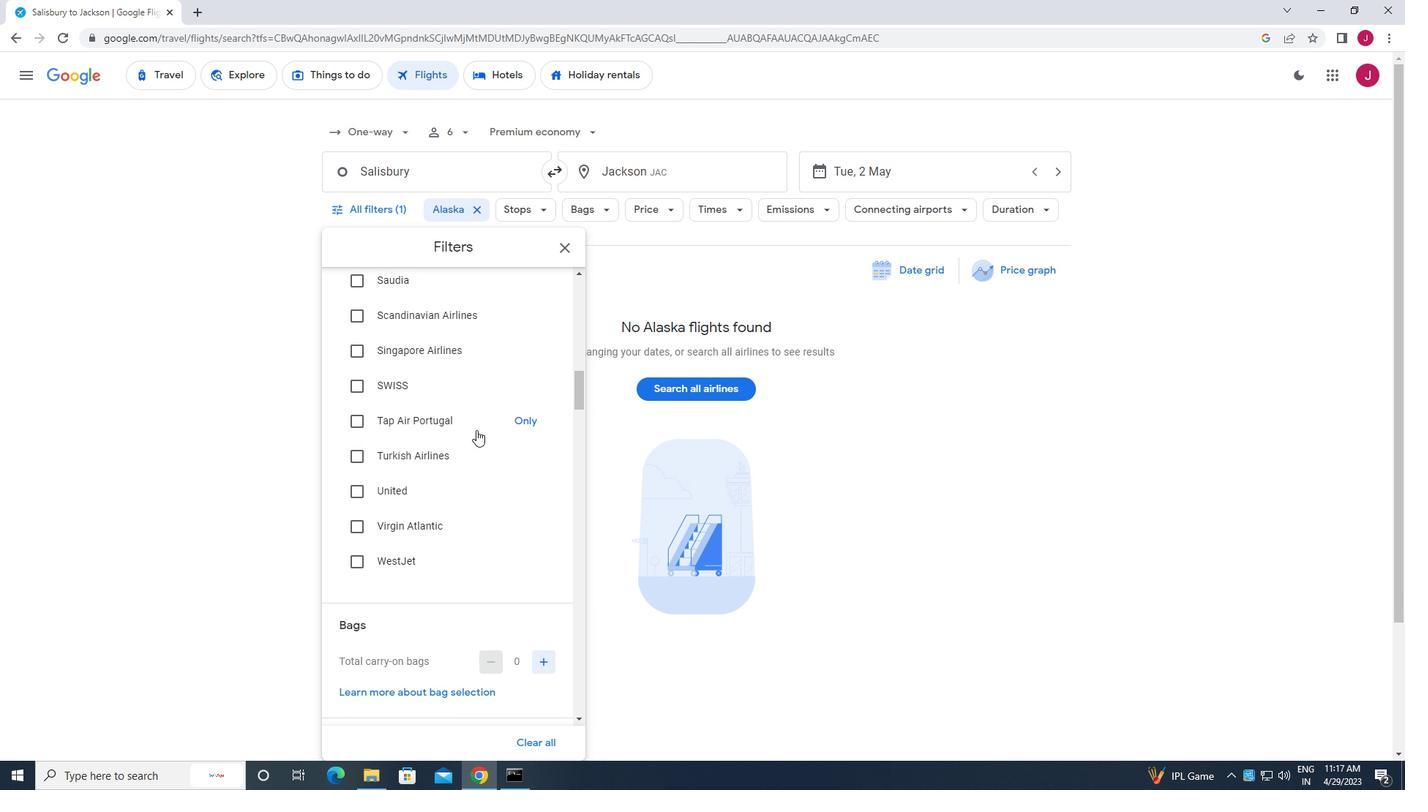 
Action: Mouse moved to (474, 431)
Screenshot: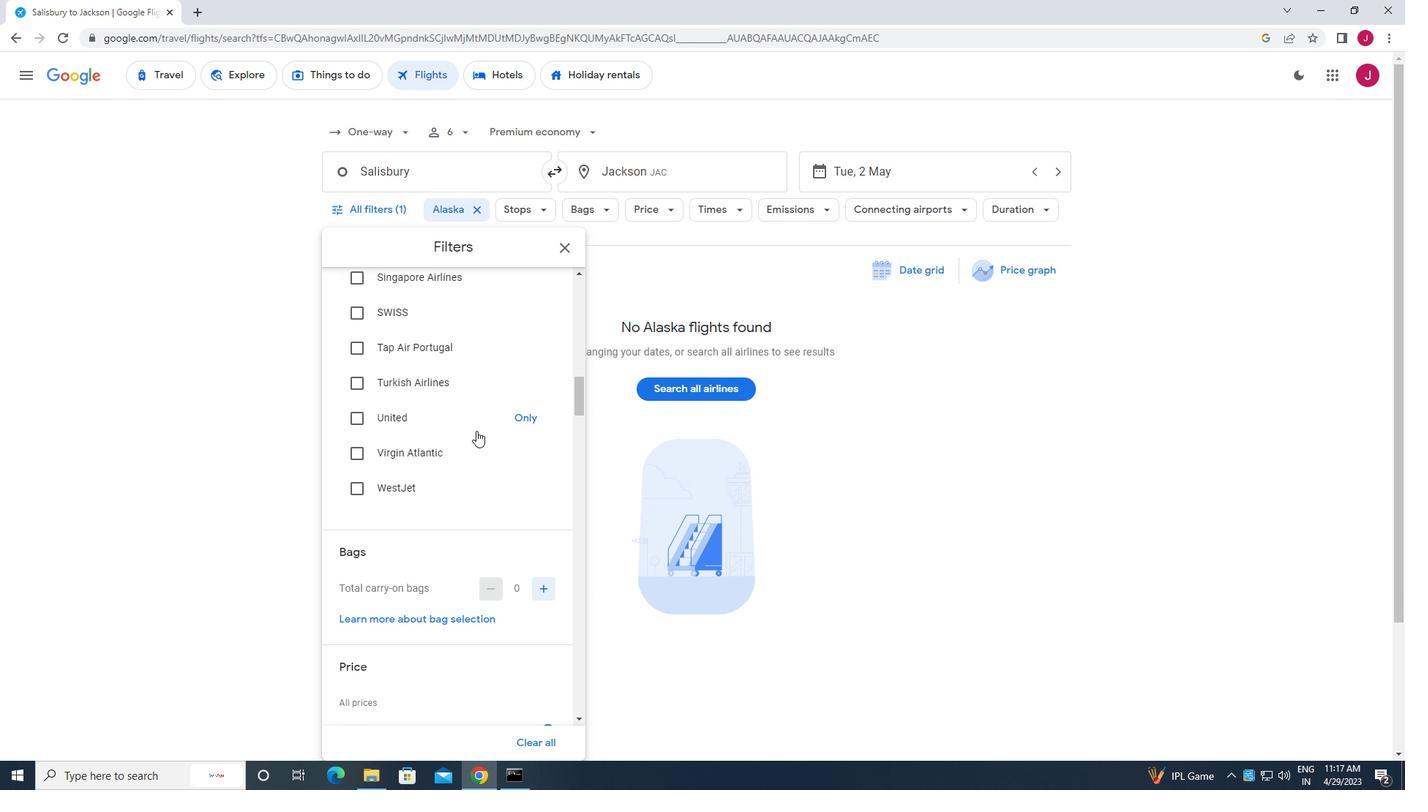 
Action: Mouse scrolled (474, 430) with delta (0, 0)
Screenshot: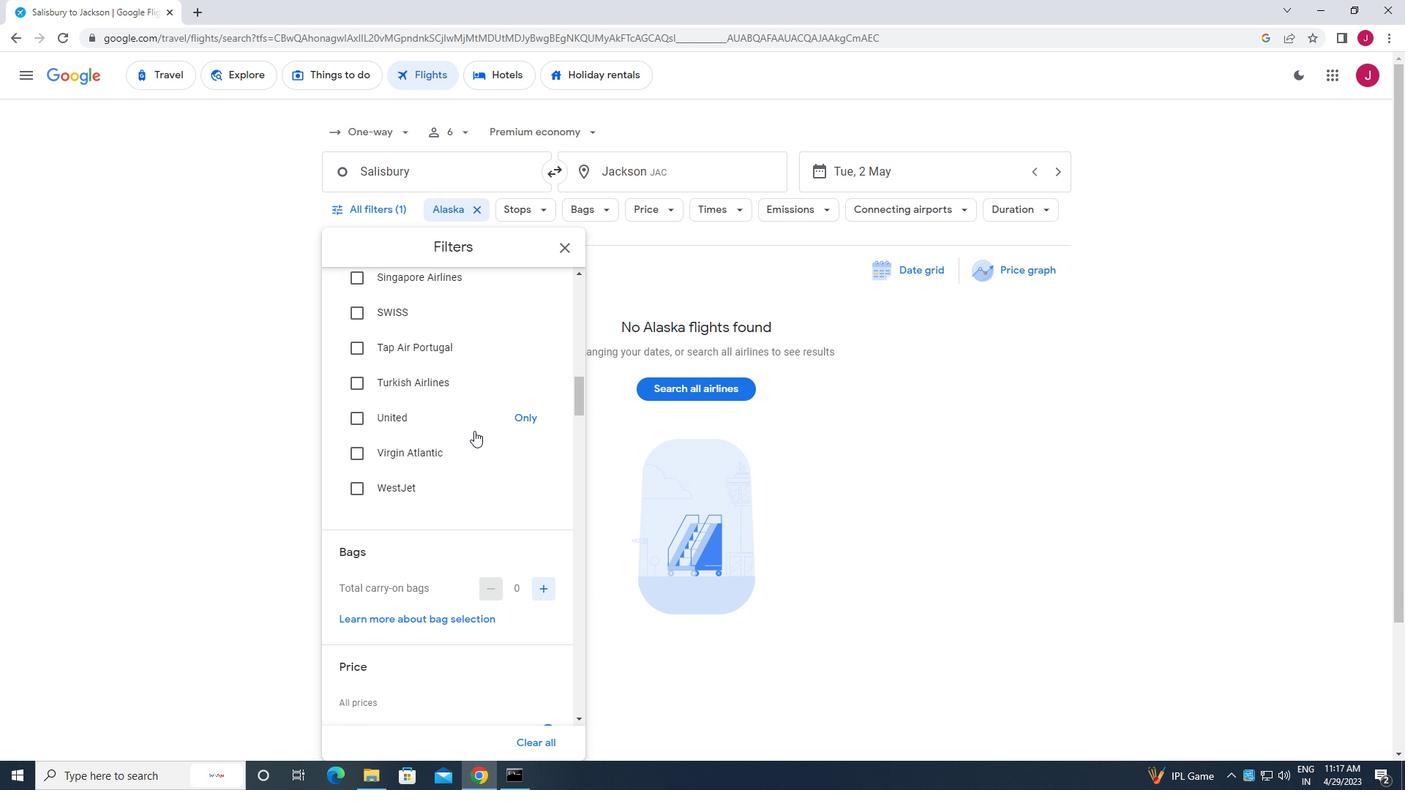 
Action: Mouse scrolled (474, 430) with delta (0, 0)
Screenshot: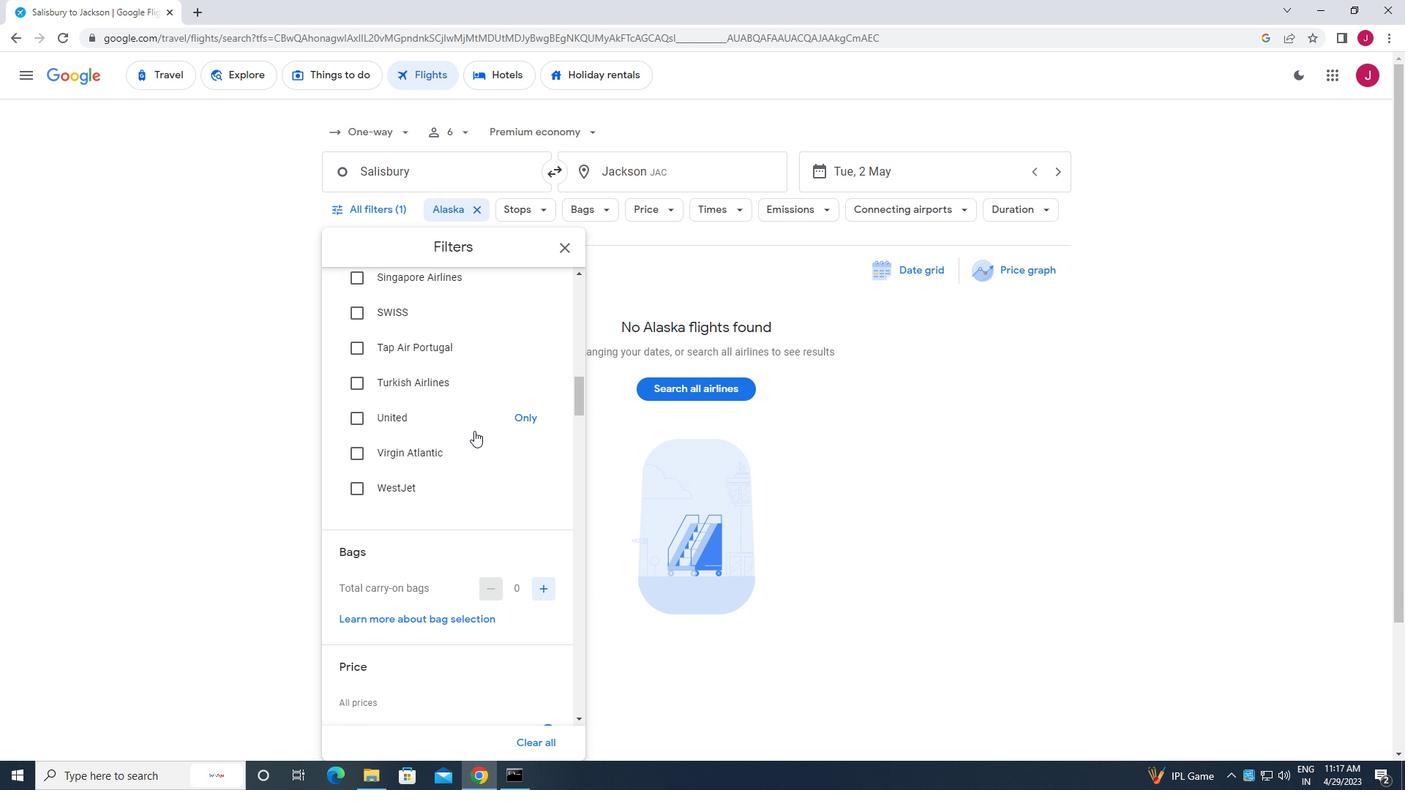
Action: Mouse scrolled (474, 430) with delta (0, 0)
Screenshot: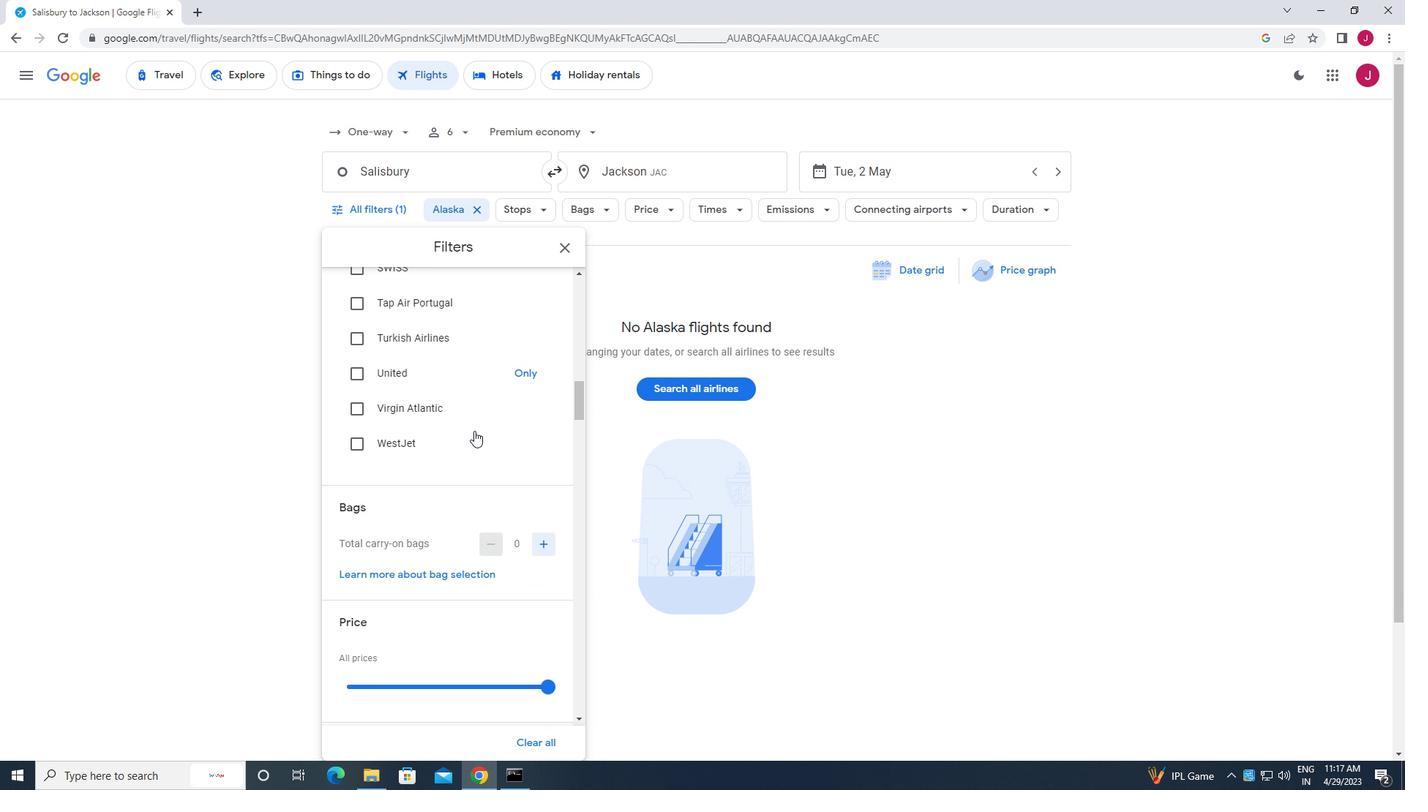 
Action: Mouse moved to (469, 500)
Screenshot: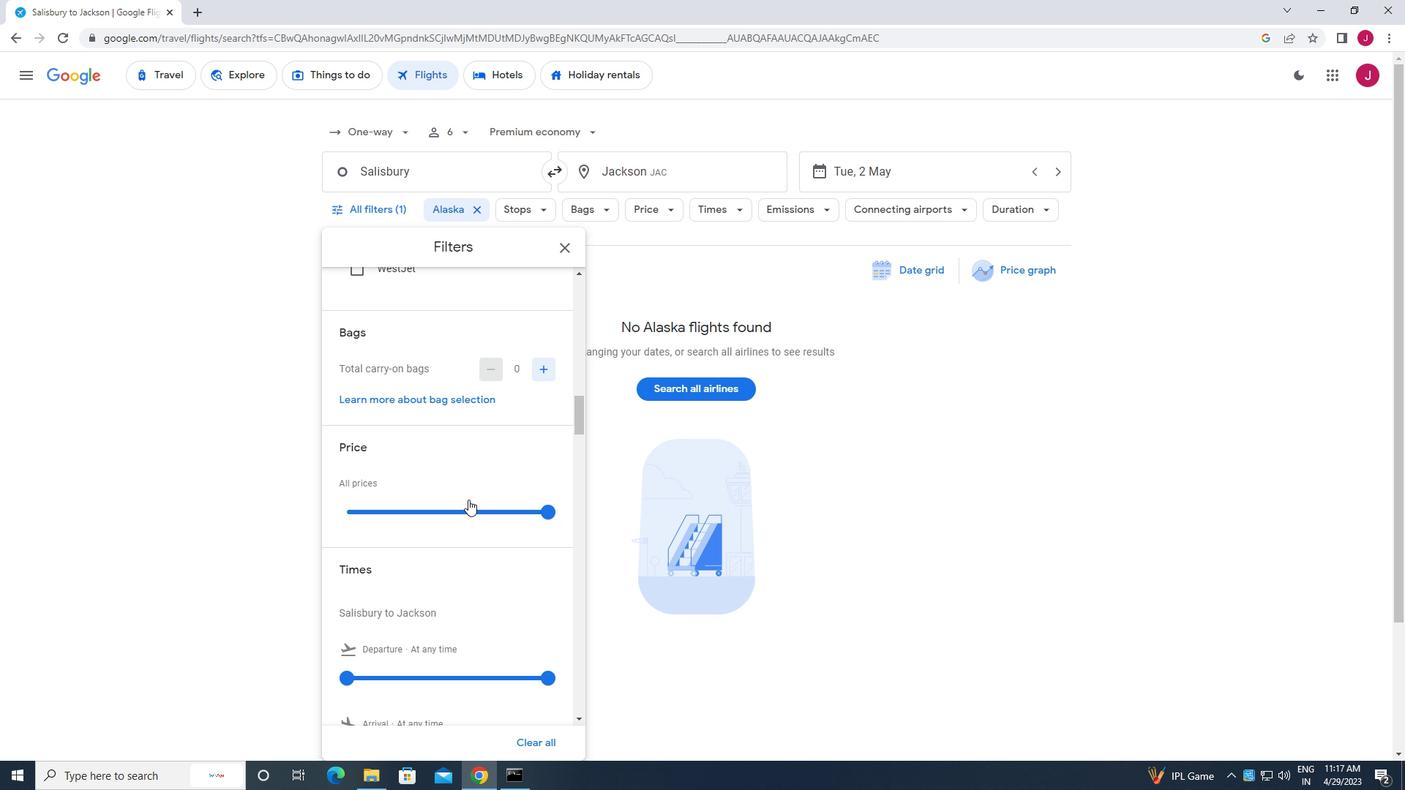 
Action: Mouse scrolled (469, 499) with delta (0, 0)
Screenshot: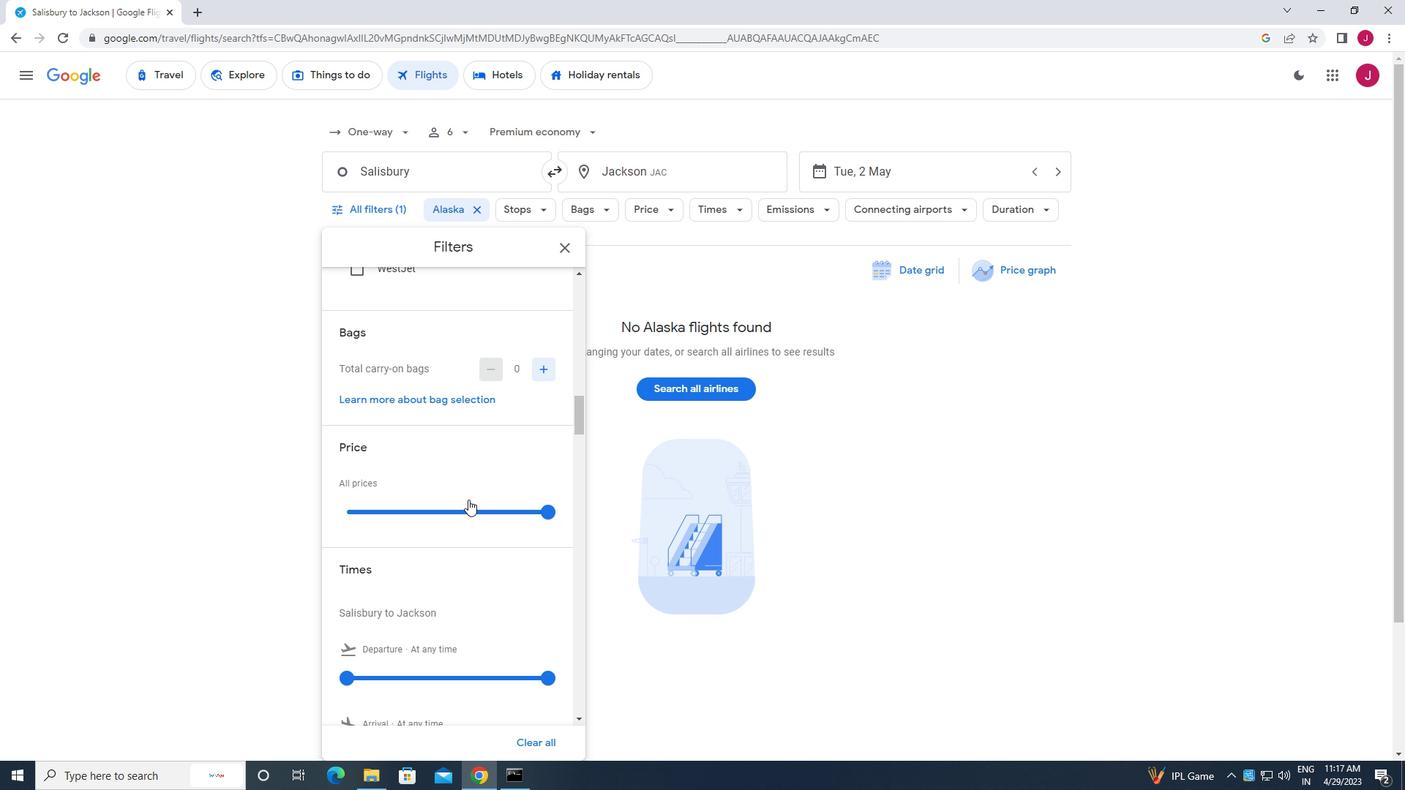 
Action: Mouse scrolled (469, 499) with delta (0, 0)
Screenshot: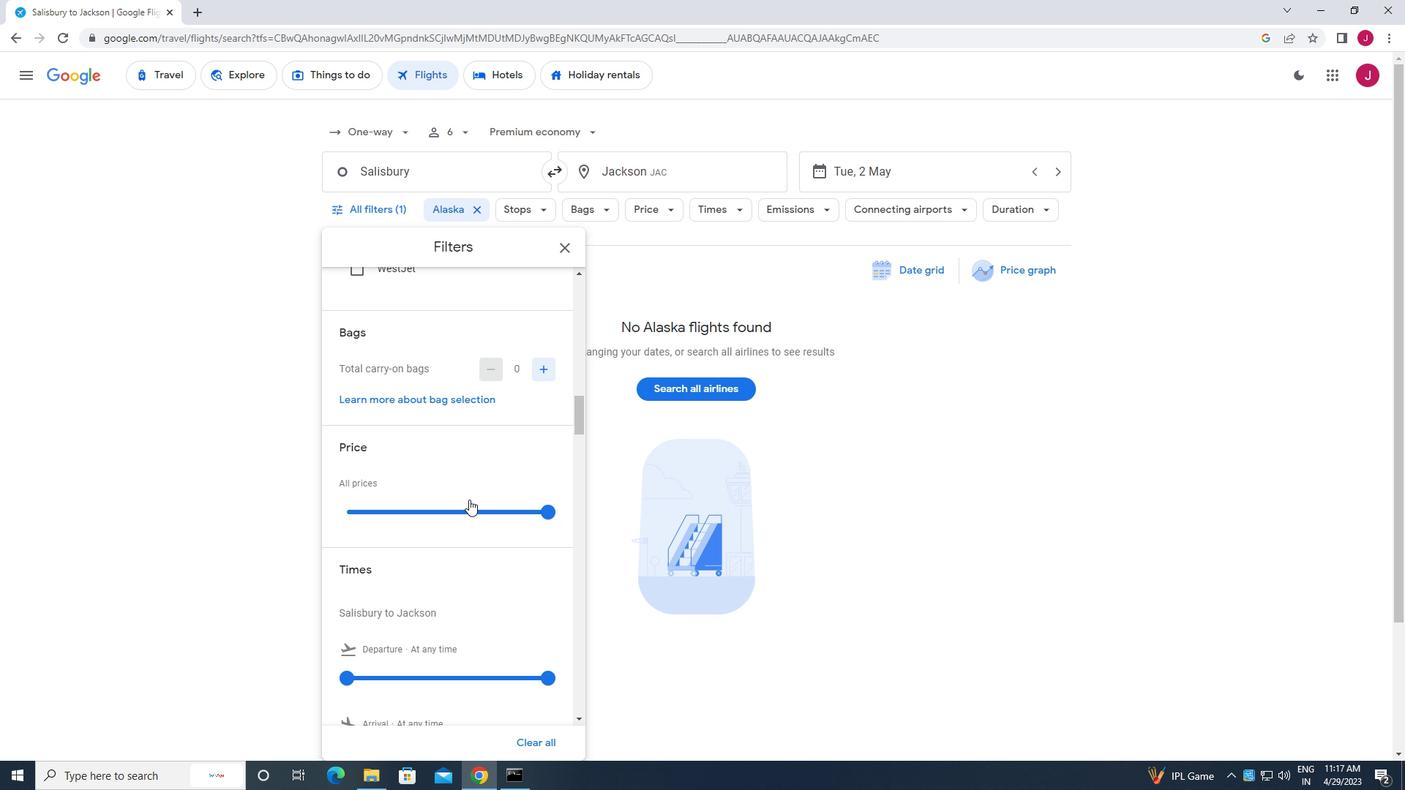 
Action: Mouse scrolled (469, 499) with delta (0, 0)
Screenshot: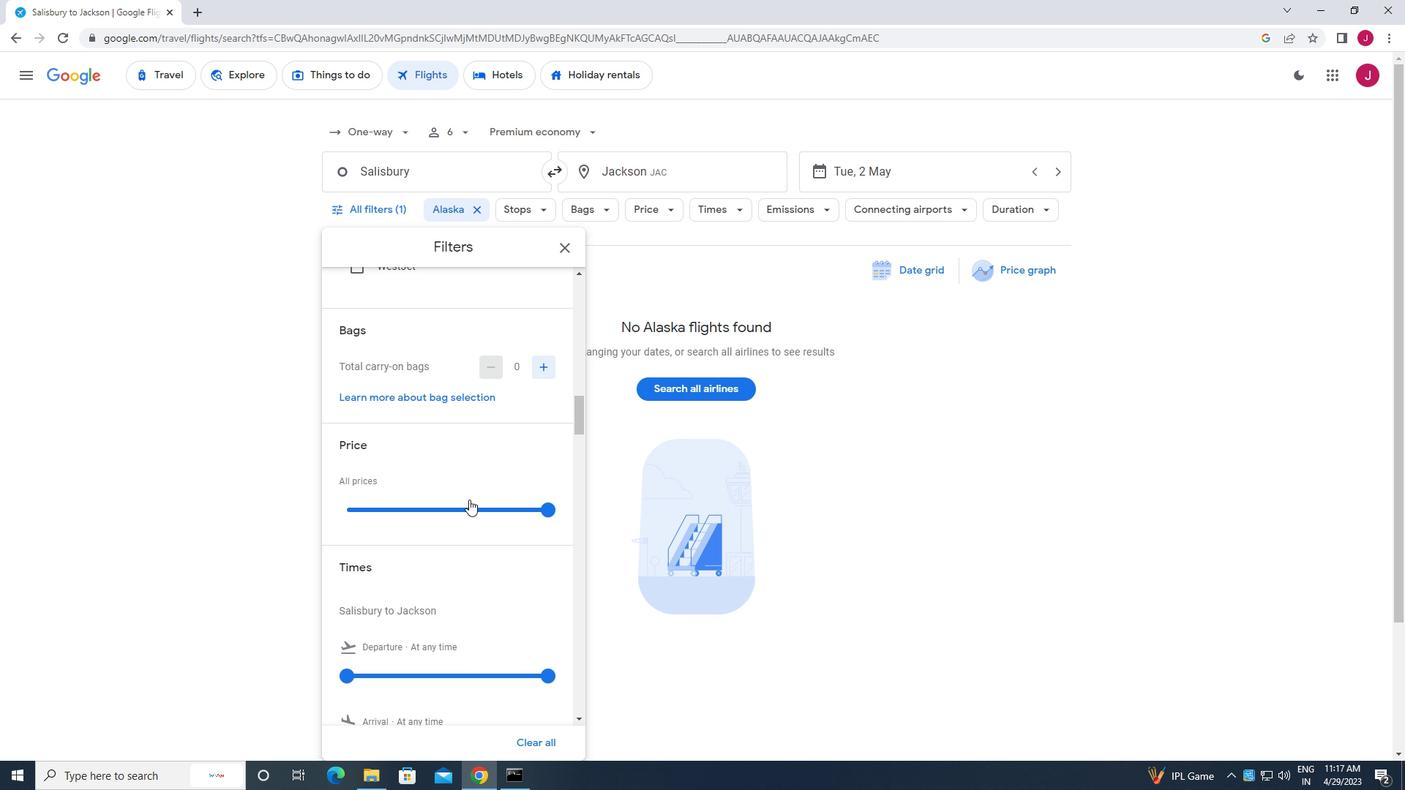 
Action: Mouse moved to (349, 459)
Screenshot: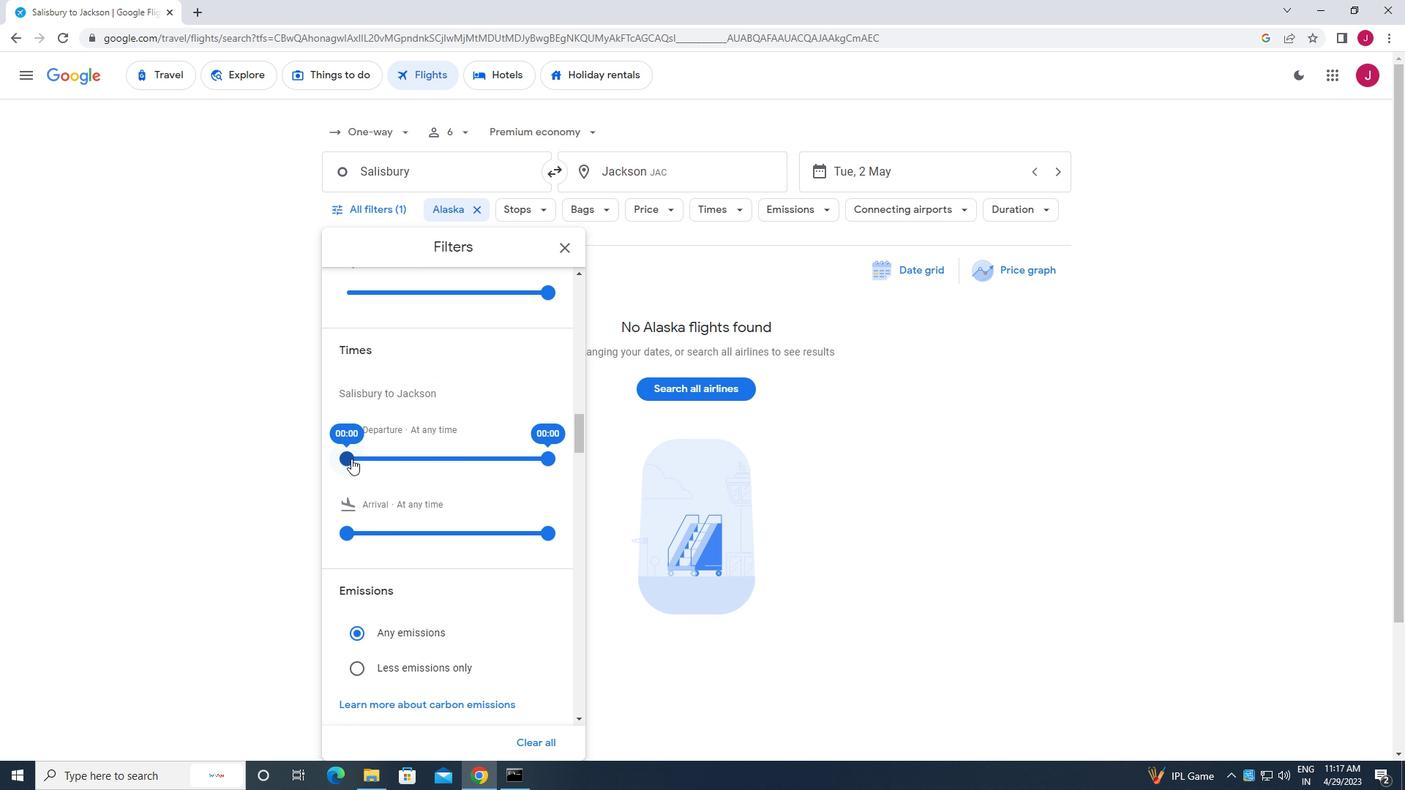 
Action: Mouse pressed left at (349, 459)
Screenshot: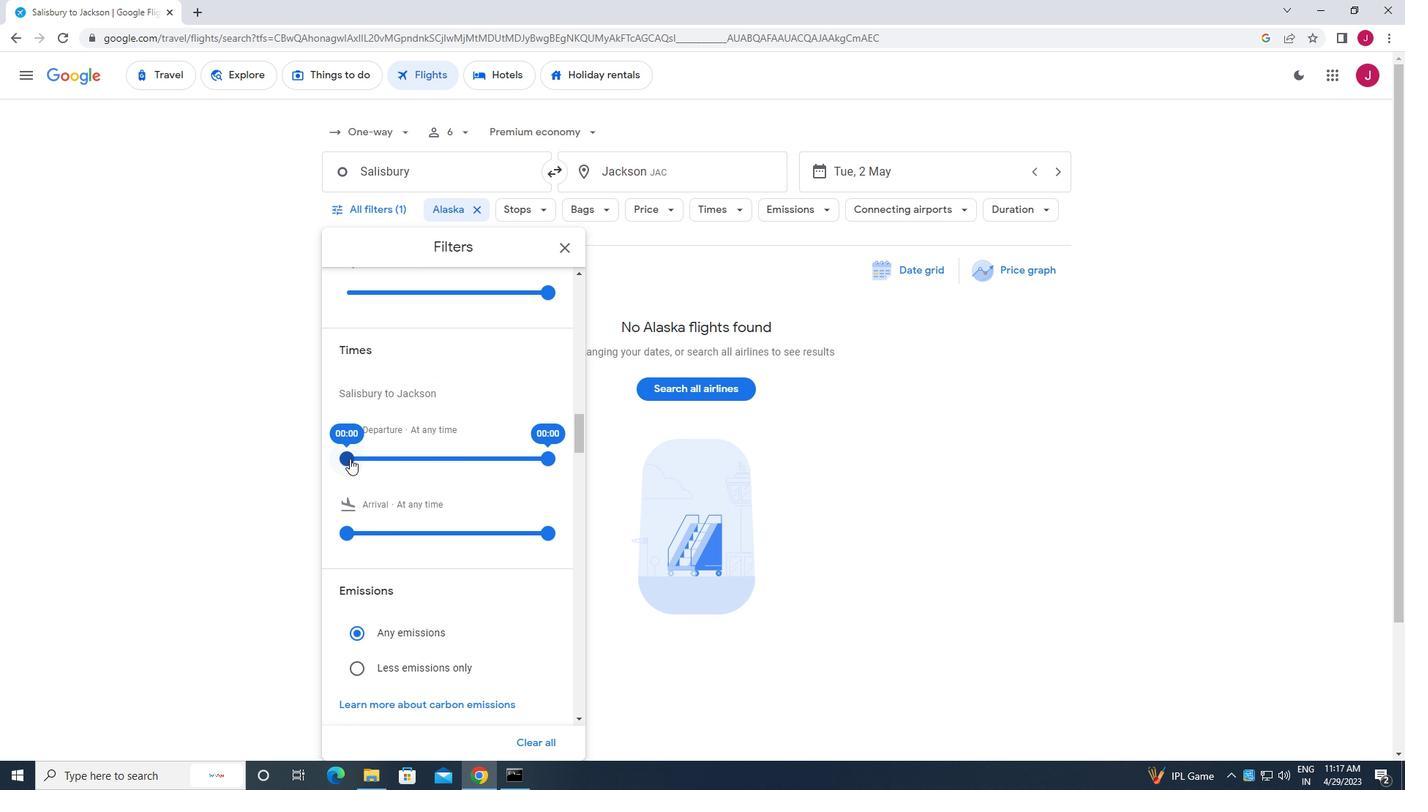 
Action: Mouse moved to (549, 460)
Screenshot: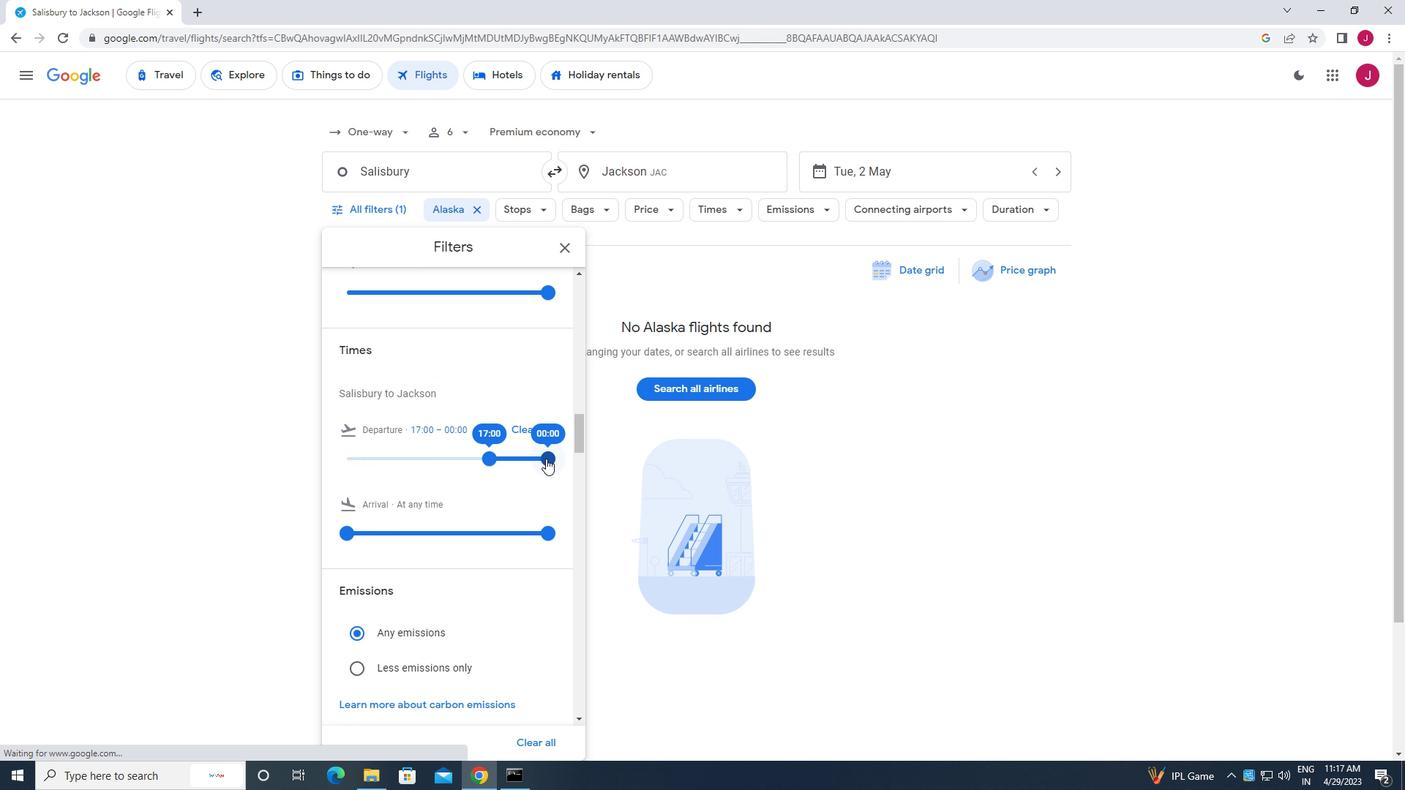 
Action: Mouse pressed left at (549, 460)
Screenshot: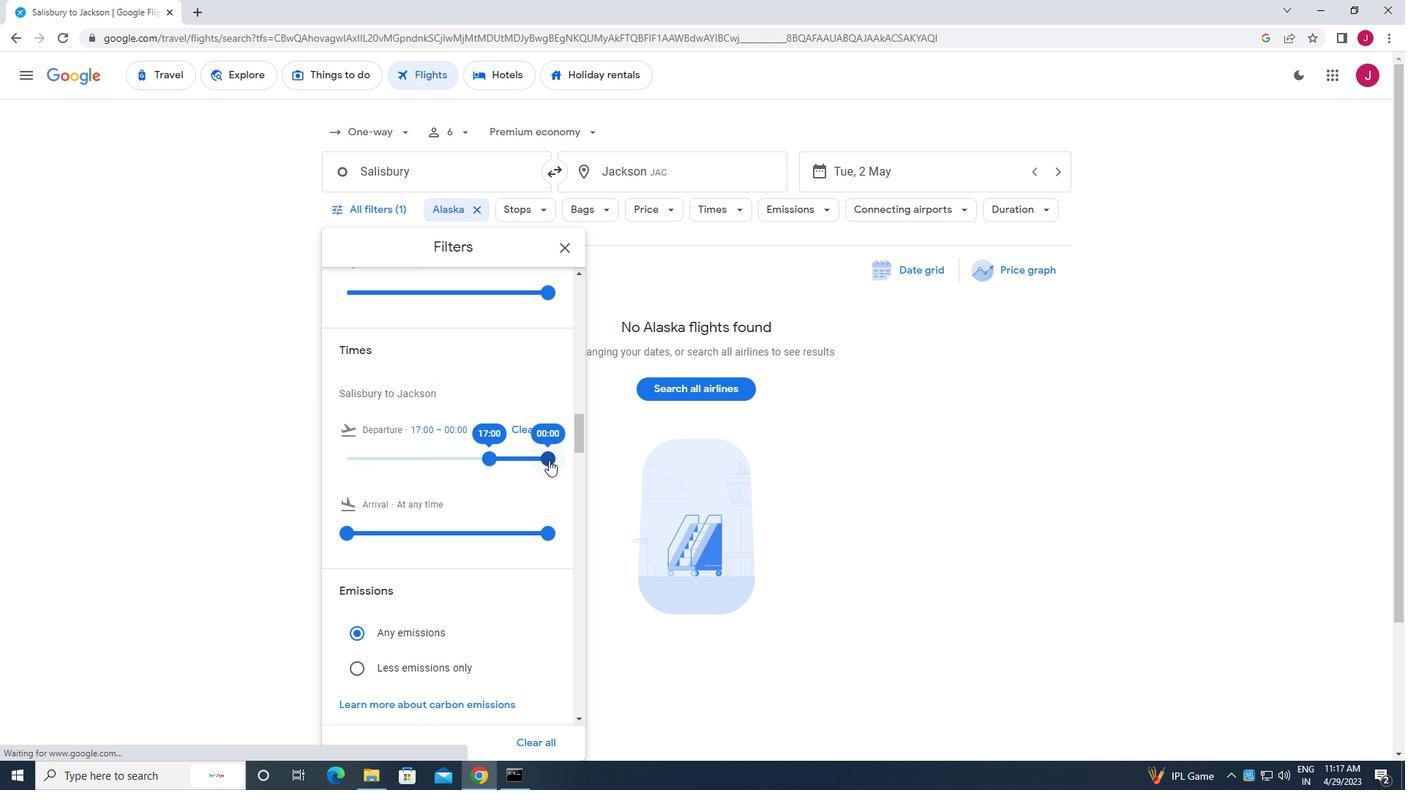 
Action: Mouse moved to (568, 248)
Screenshot: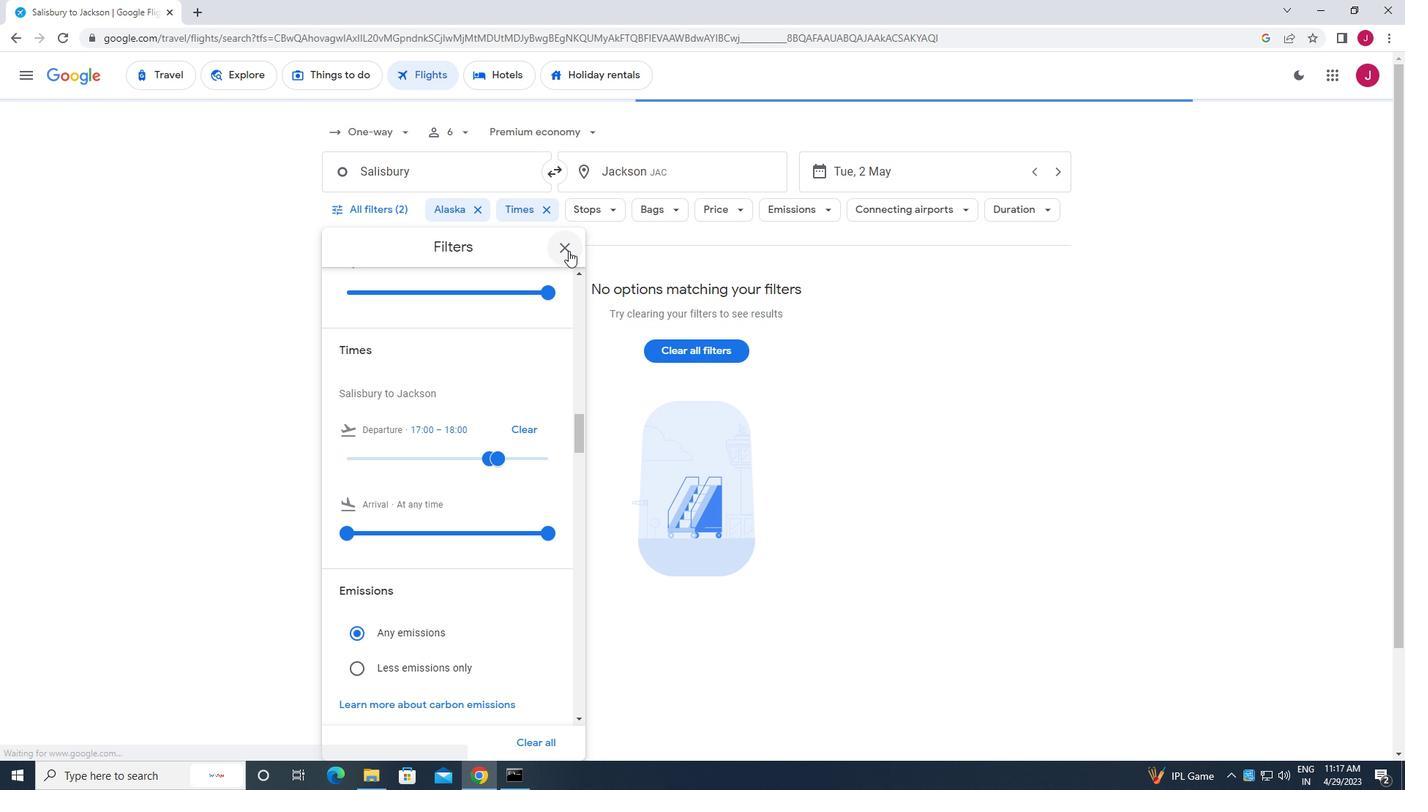 
Action: Mouse pressed left at (568, 248)
Screenshot: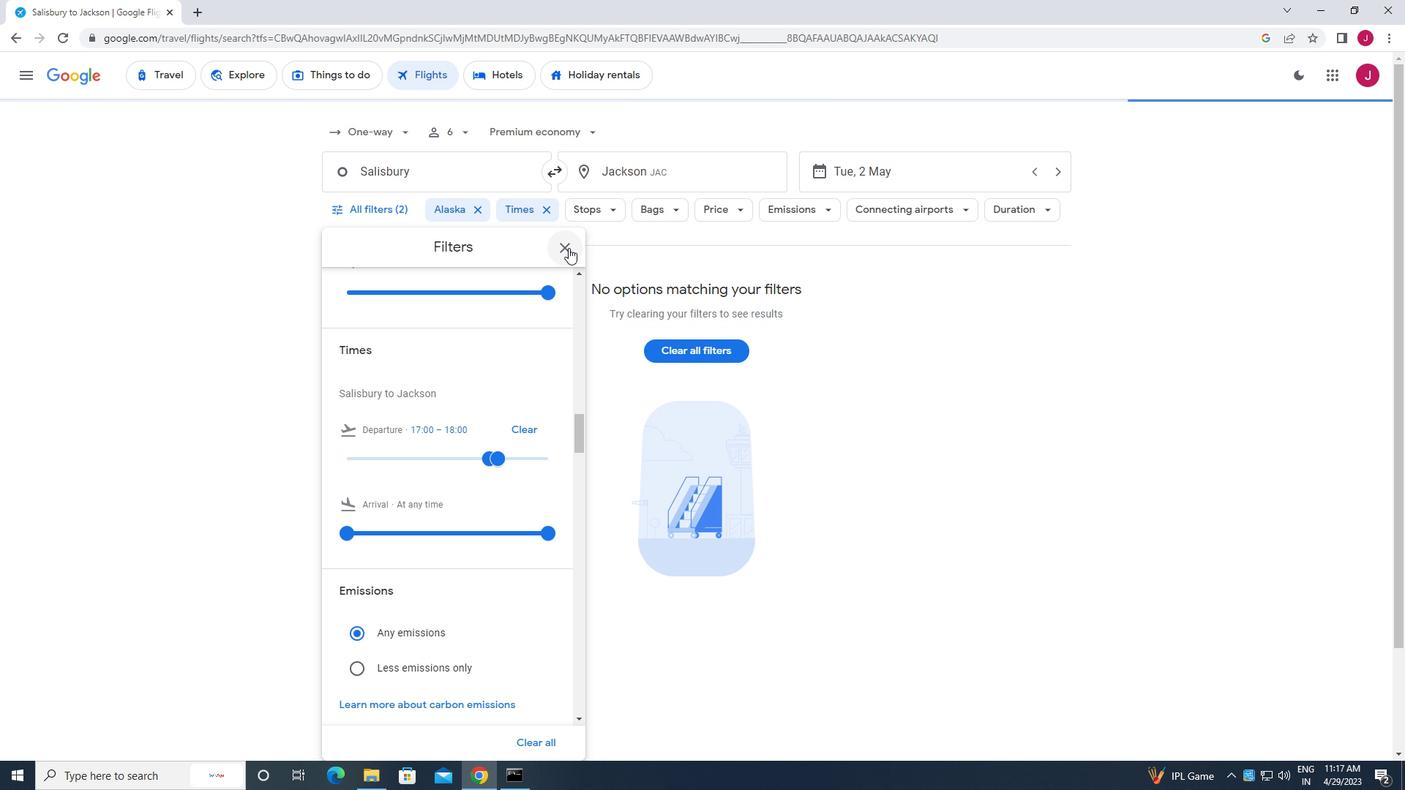 
Action: Mouse moved to (568, 248)
Screenshot: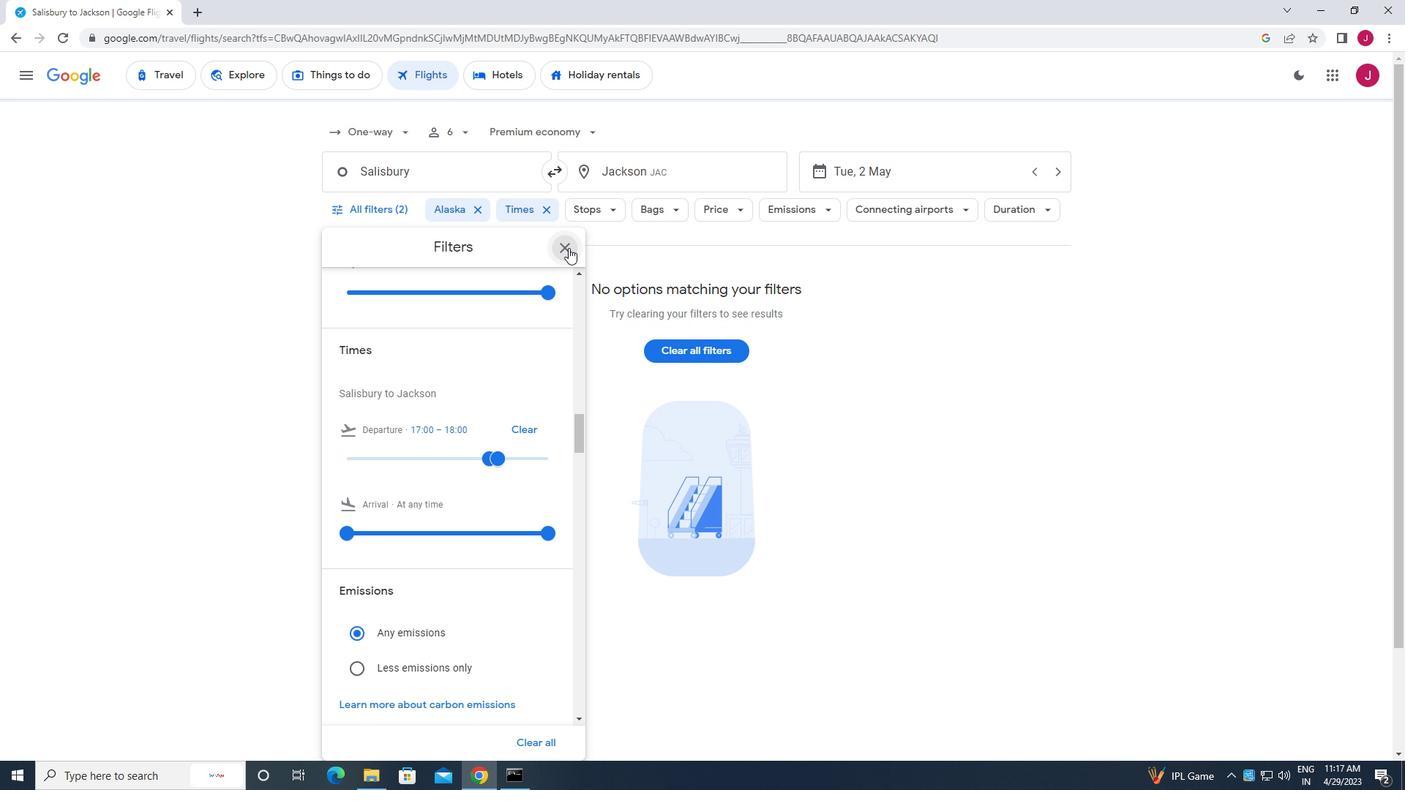 
